 Task: Search one way flight ticket for 1 adult, 6 children, 1 infant in seat and 1 infant on lap in business from Appleton: Appleton International Airport to Rockford: Chicago Rockford International Airport(was Northwest Chicagoland Regional Airport At Rockford) on 5-1-2023. Choice of flights is Royal air maroc. Number of bags: 2 carry on bags. Price is upto 65000. Outbound departure time preference is 14:00.
Action: Mouse moved to (270, 177)
Screenshot: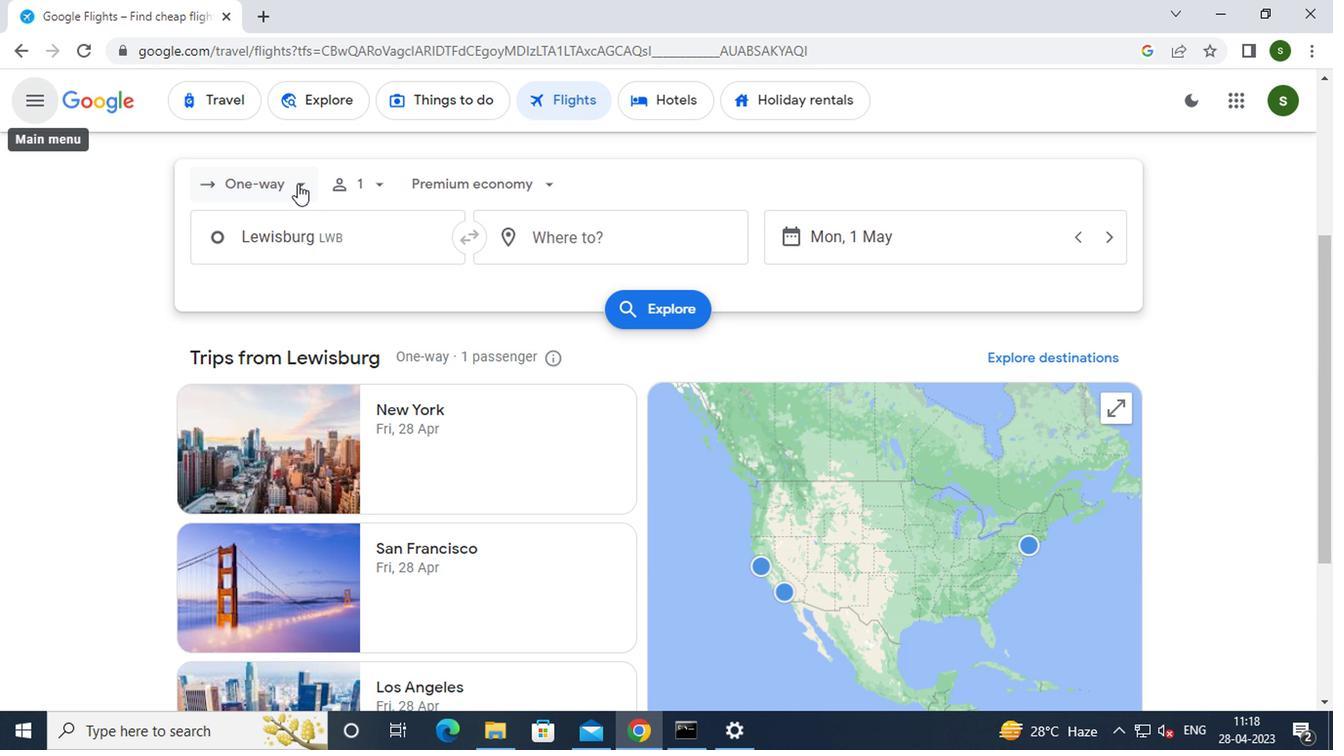
Action: Mouse pressed left at (270, 177)
Screenshot: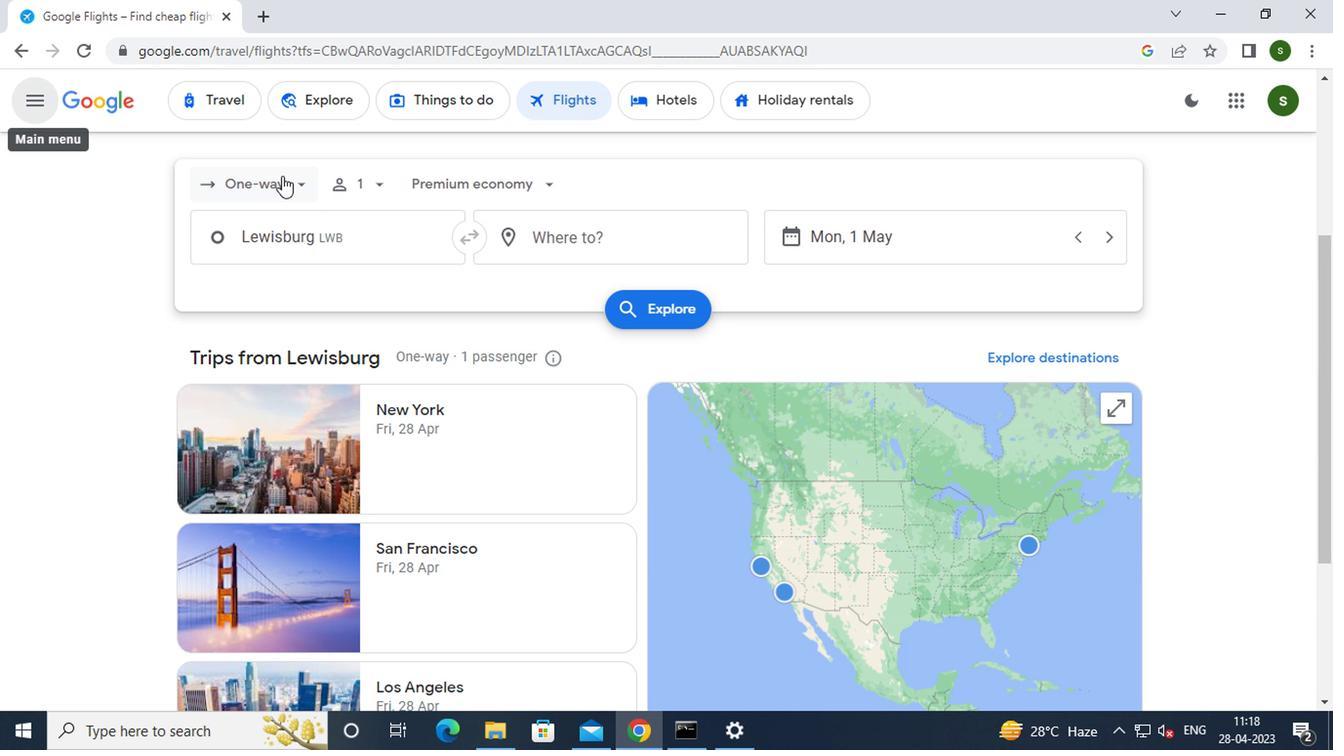 
Action: Mouse moved to (266, 277)
Screenshot: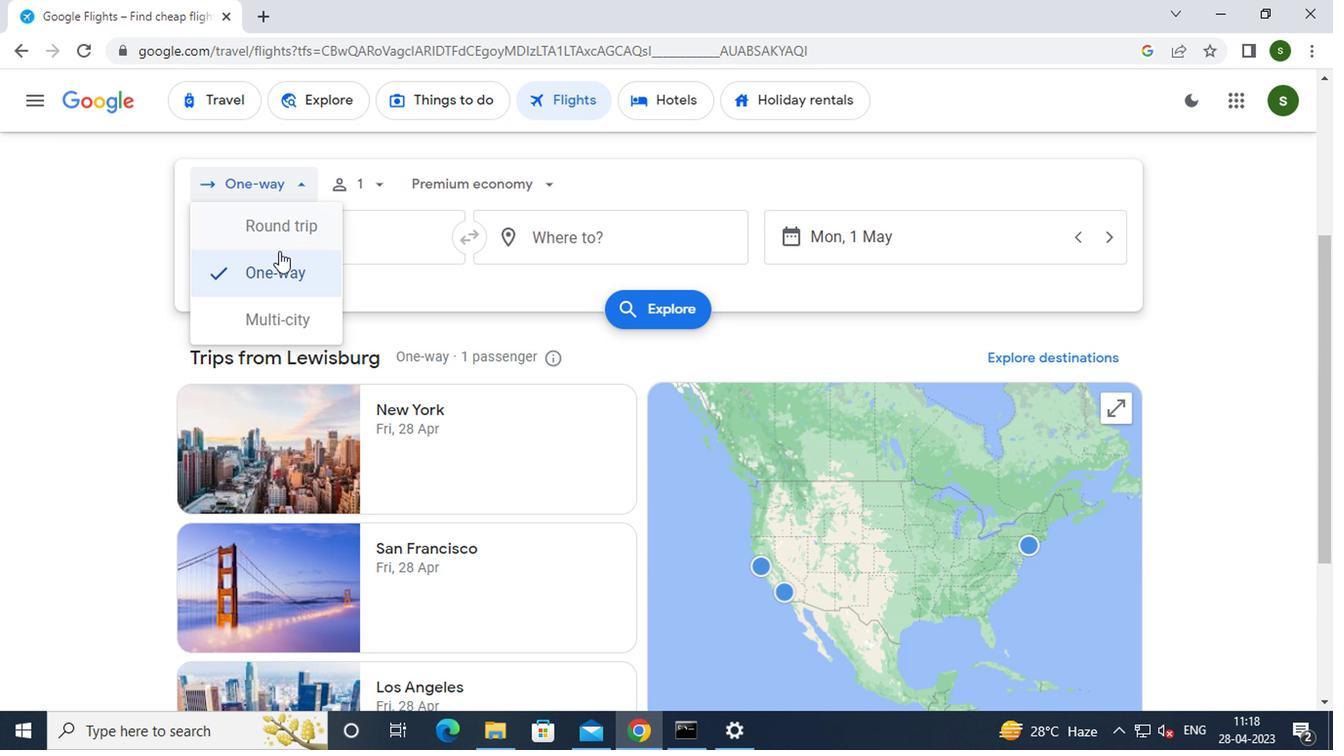 
Action: Mouse pressed left at (266, 277)
Screenshot: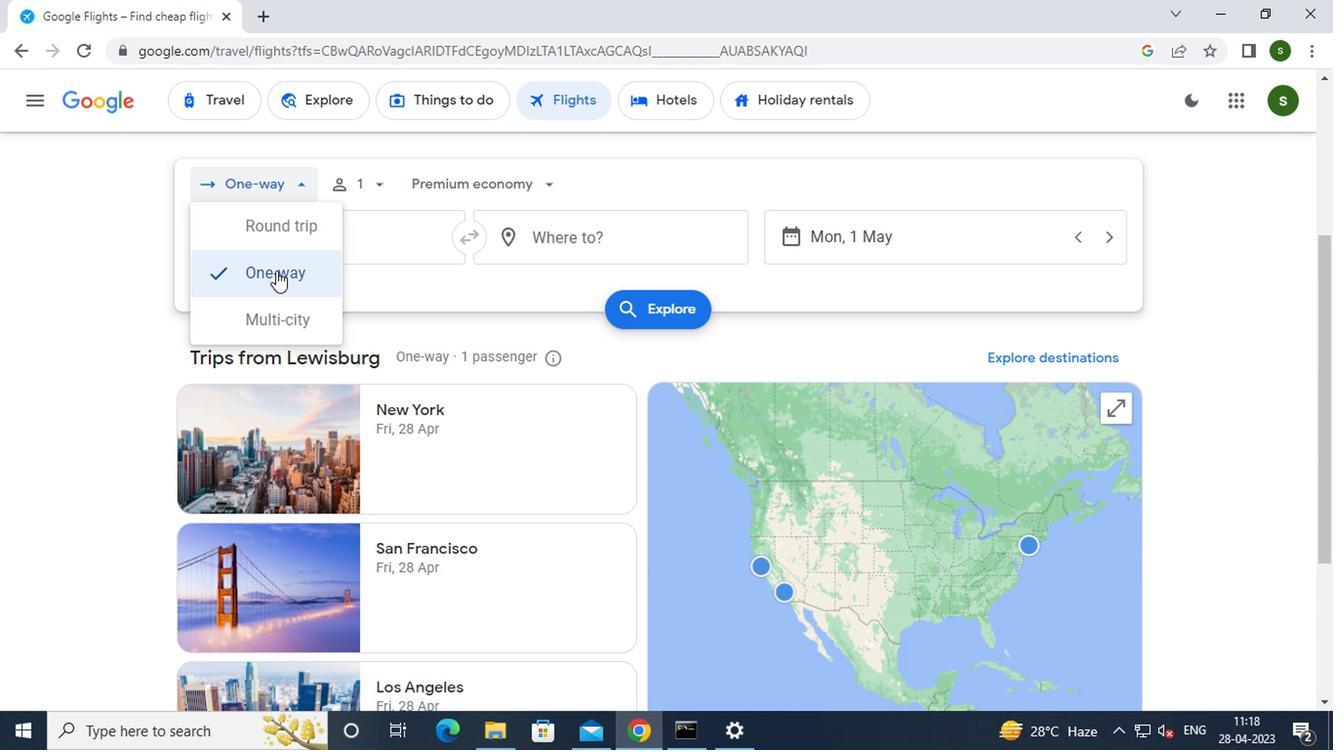 
Action: Mouse moved to (373, 188)
Screenshot: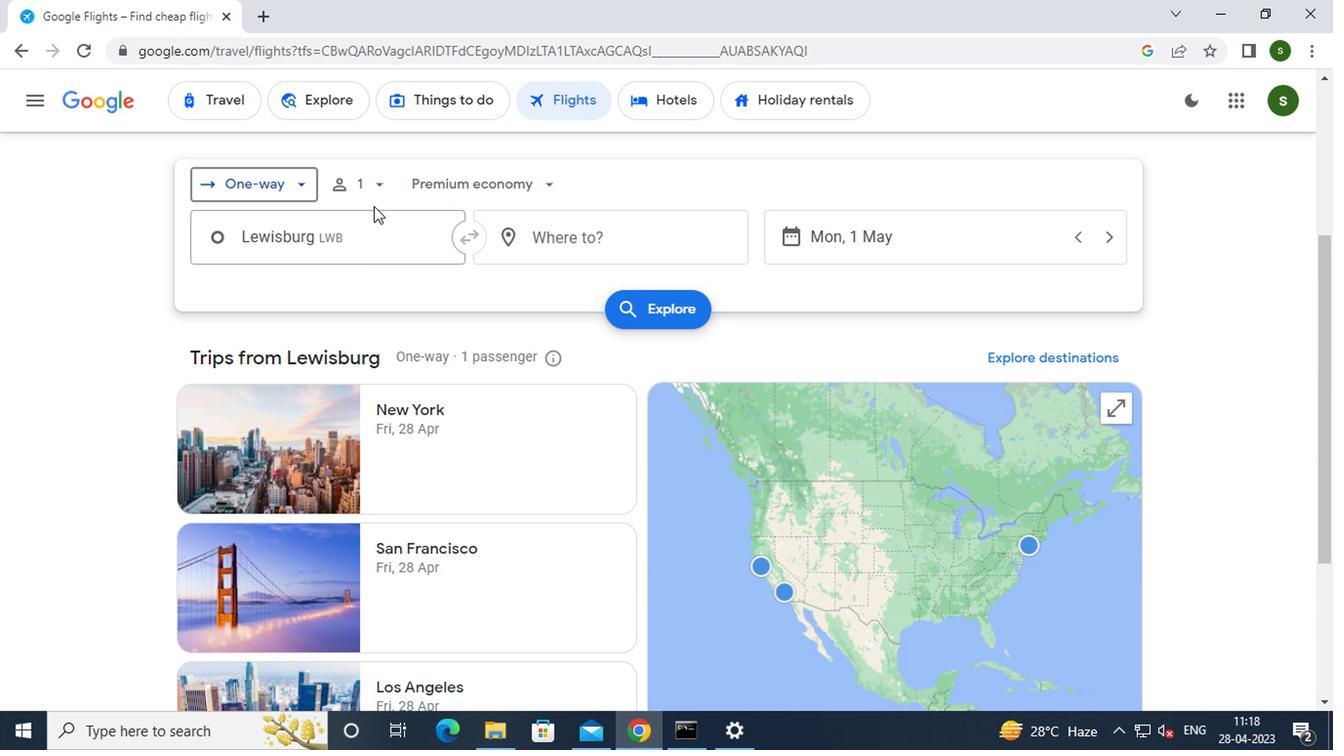 
Action: Mouse pressed left at (373, 188)
Screenshot: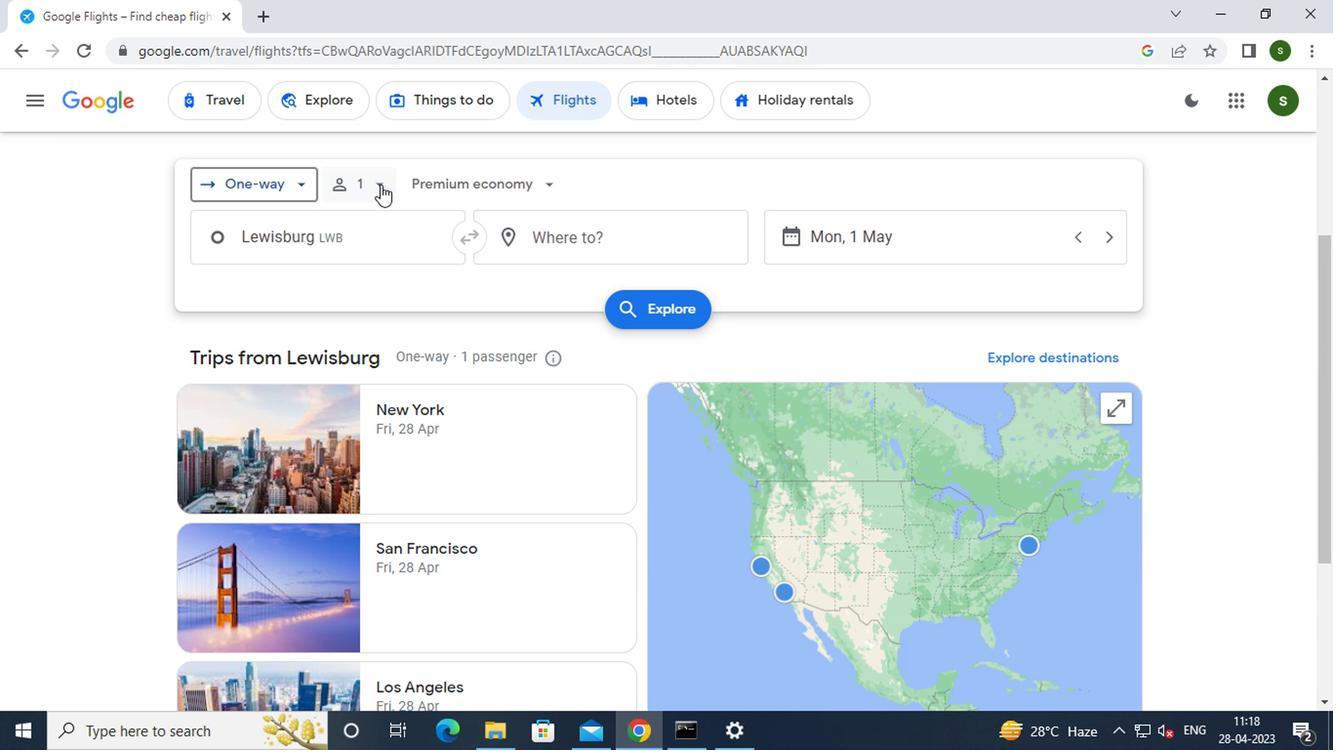
Action: Mouse moved to (523, 284)
Screenshot: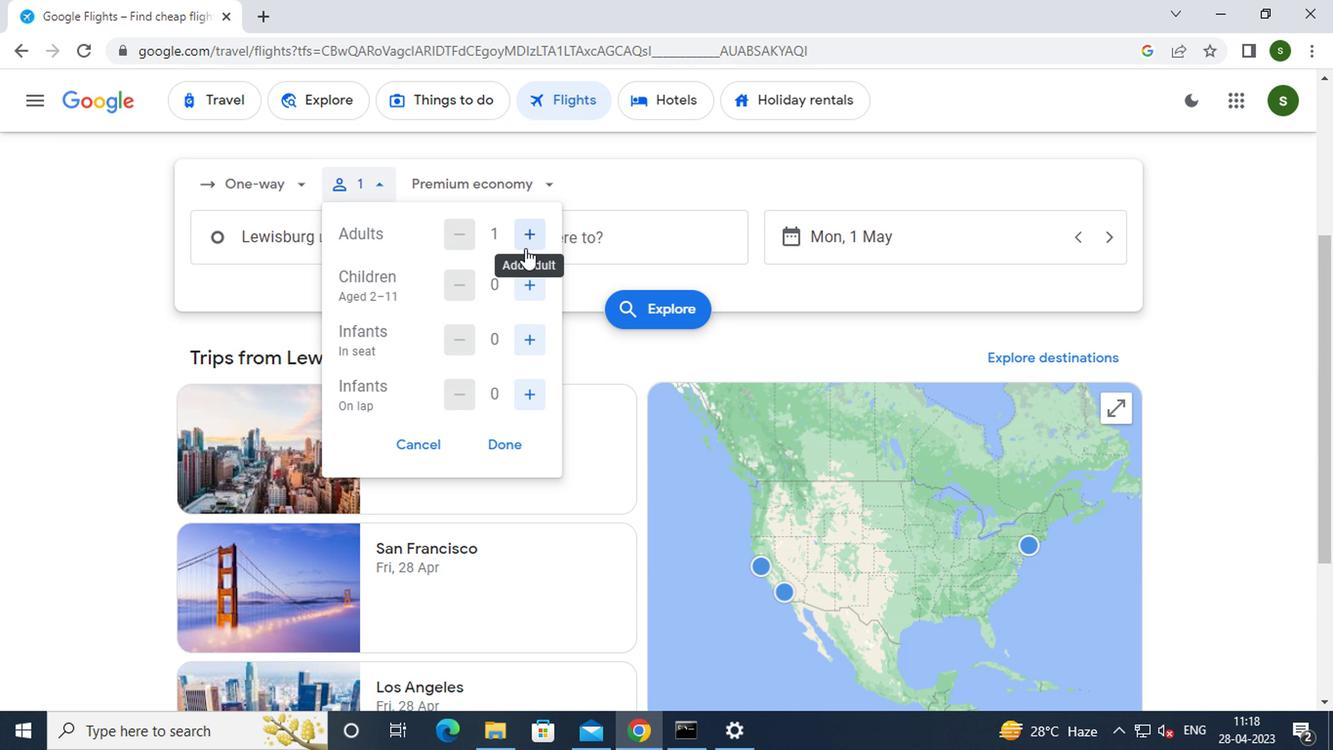 
Action: Mouse pressed left at (523, 284)
Screenshot: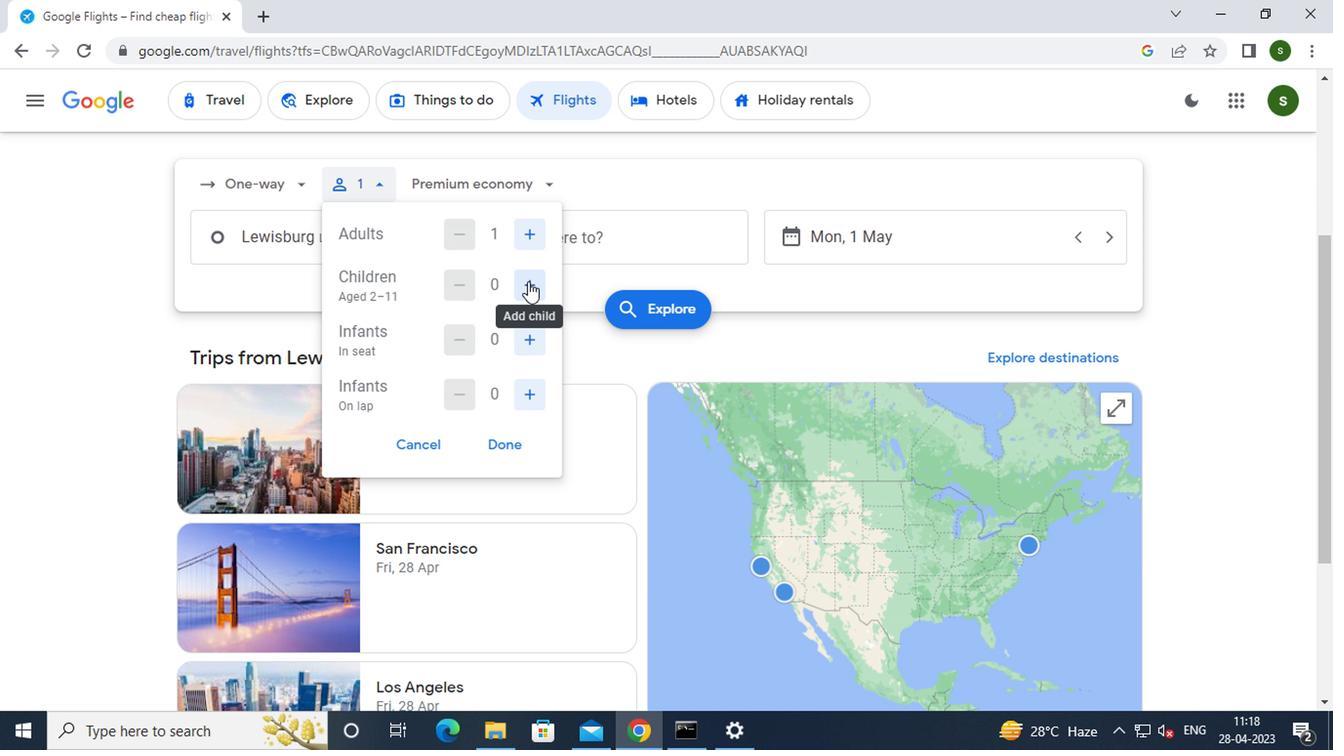 
Action: Mouse pressed left at (523, 284)
Screenshot: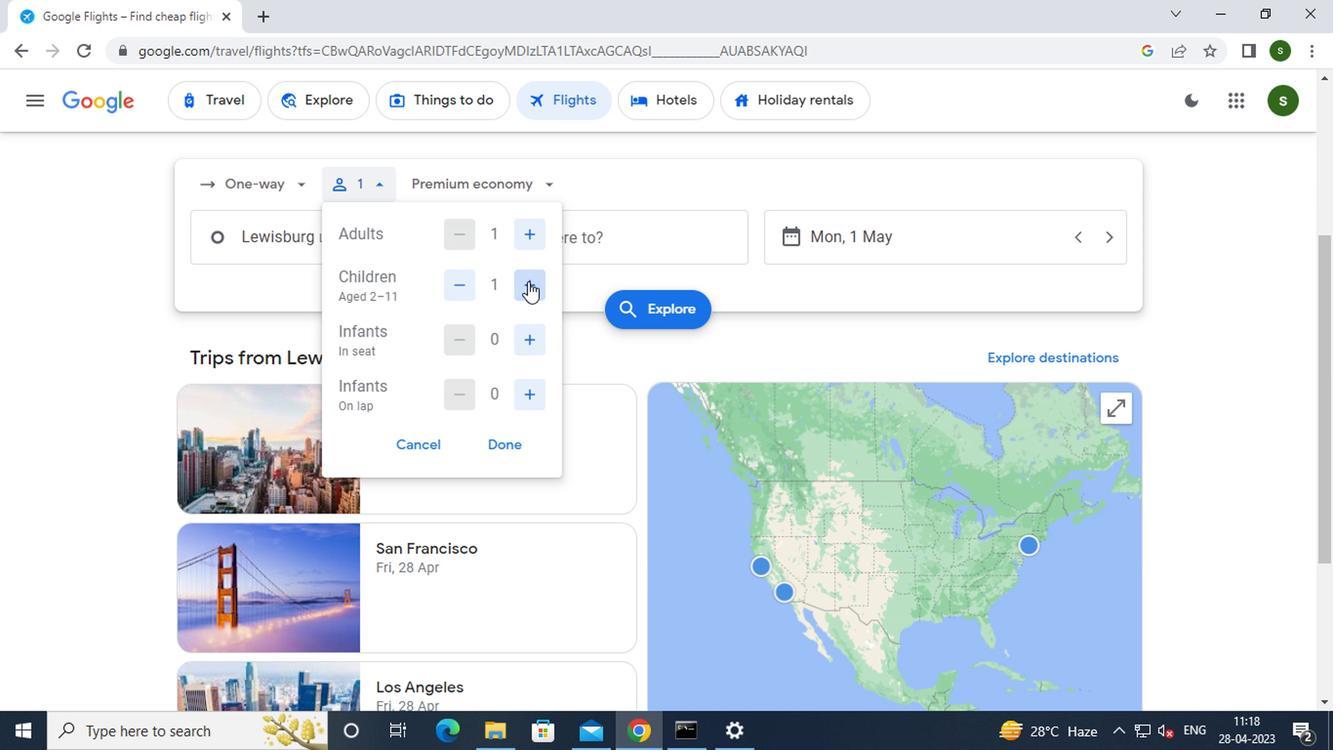 
Action: Mouse pressed left at (523, 284)
Screenshot: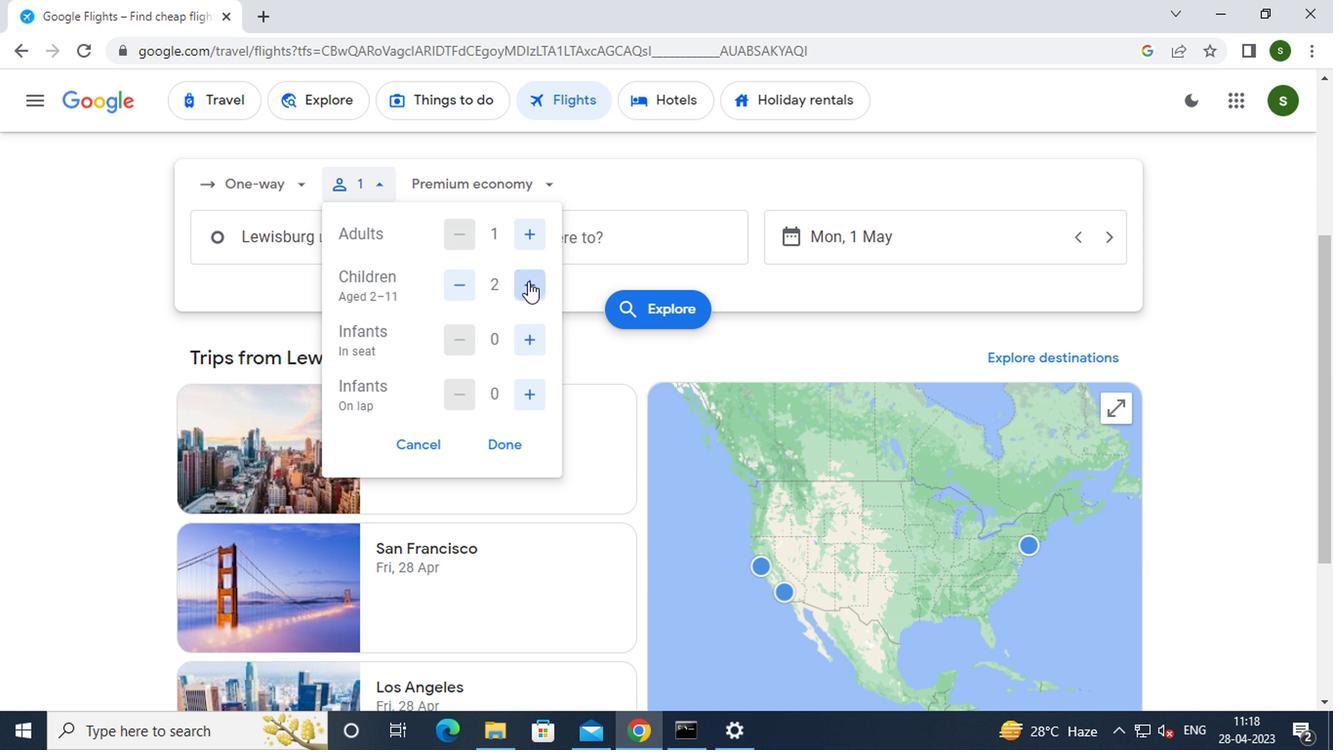 
Action: Mouse pressed left at (523, 284)
Screenshot: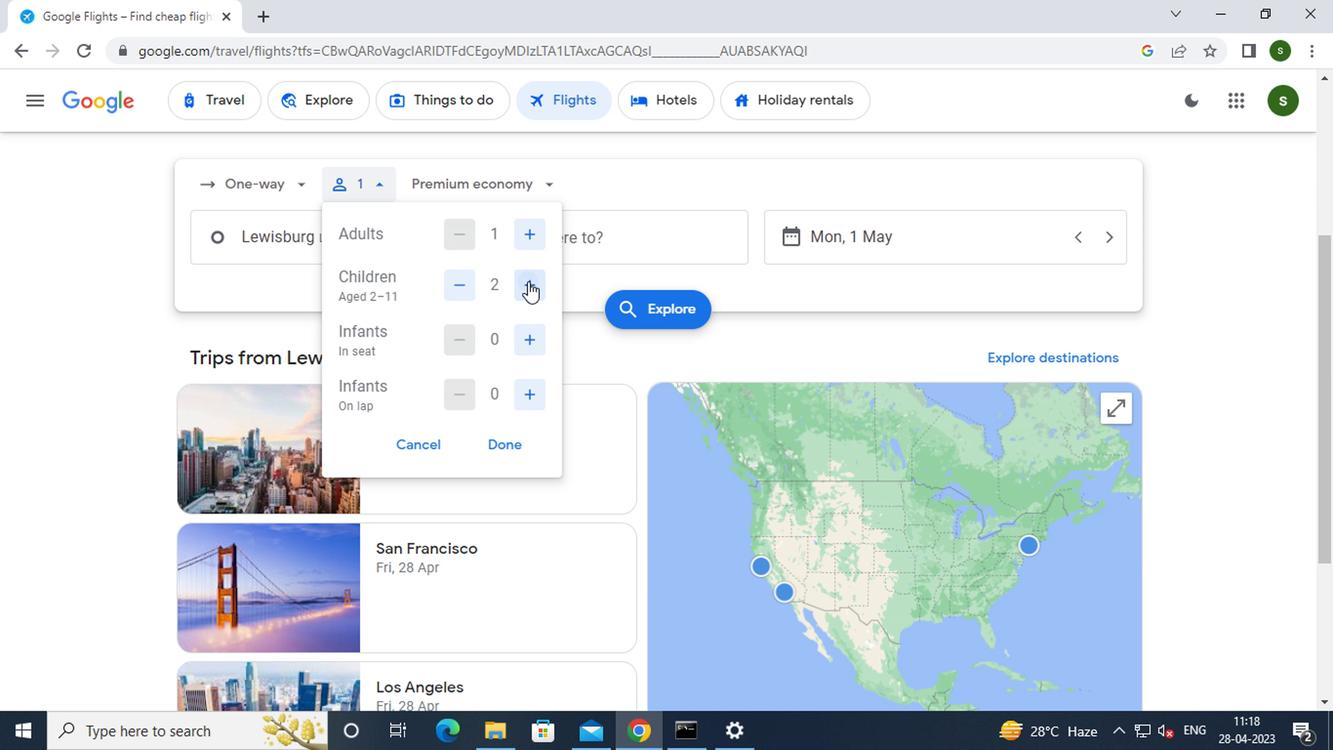 
Action: Mouse pressed left at (523, 284)
Screenshot: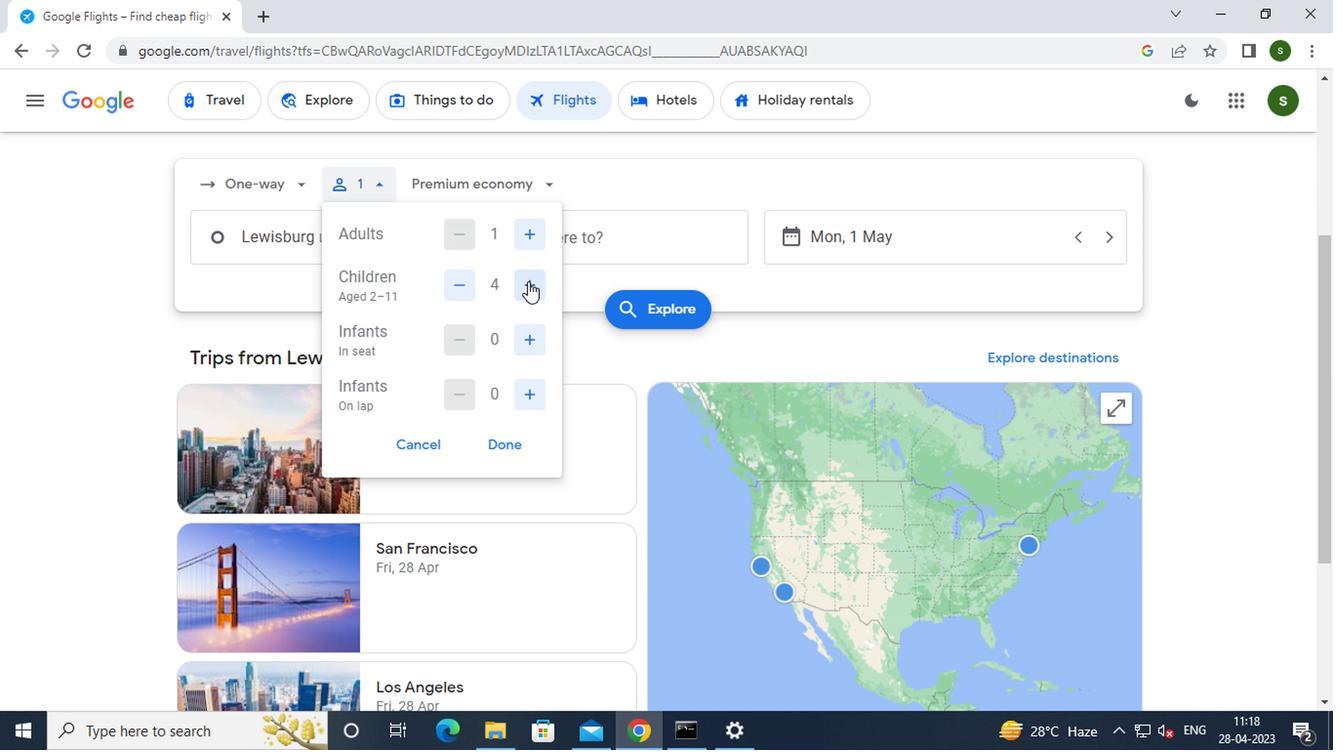 
Action: Mouse pressed left at (523, 284)
Screenshot: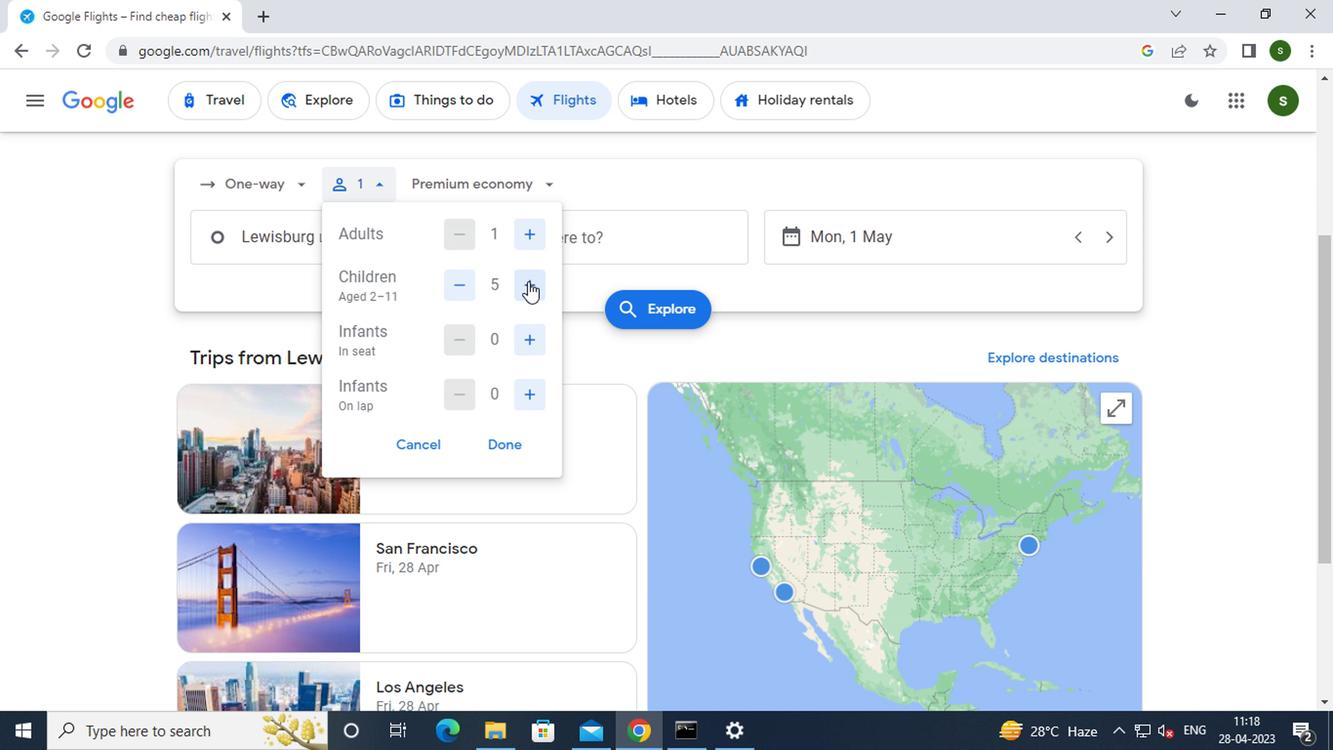 
Action: Mouse moved to (534, 341)
Screenshot: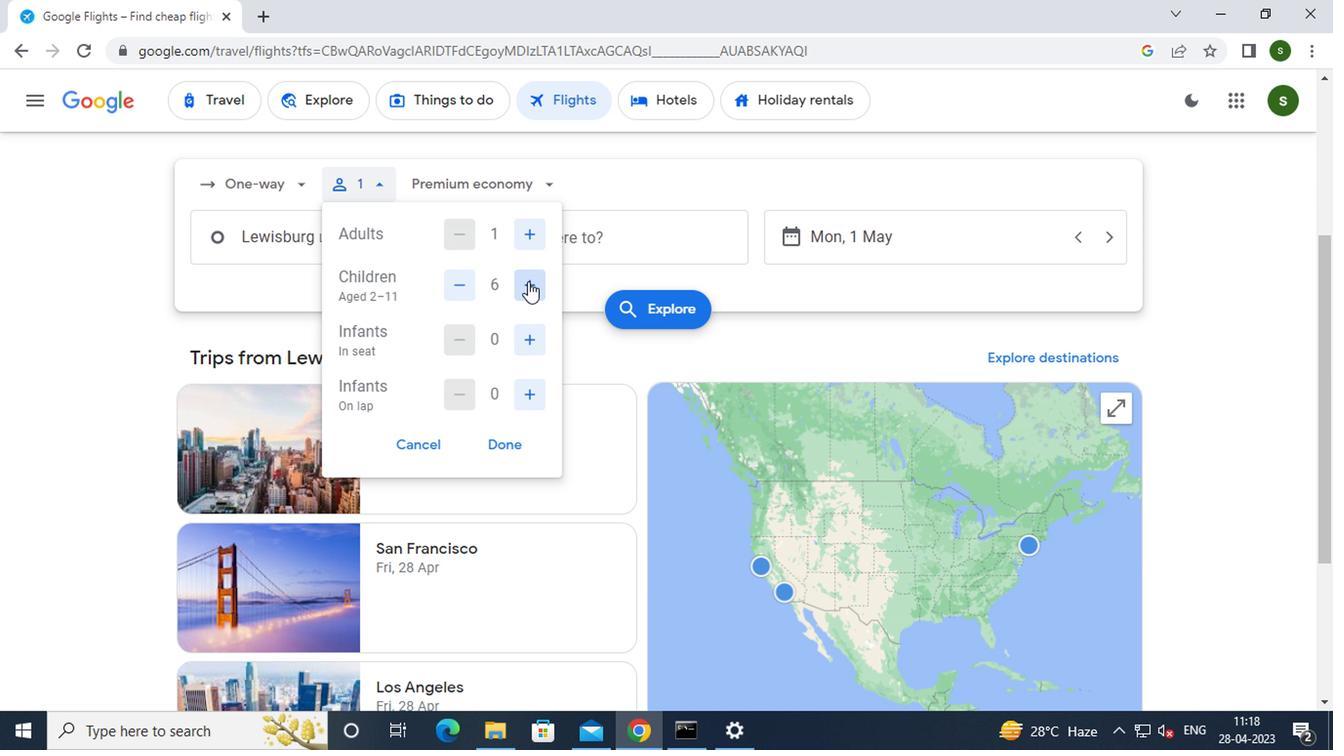 
Action: Mouse pressed left at (534, 341)
Screenshot: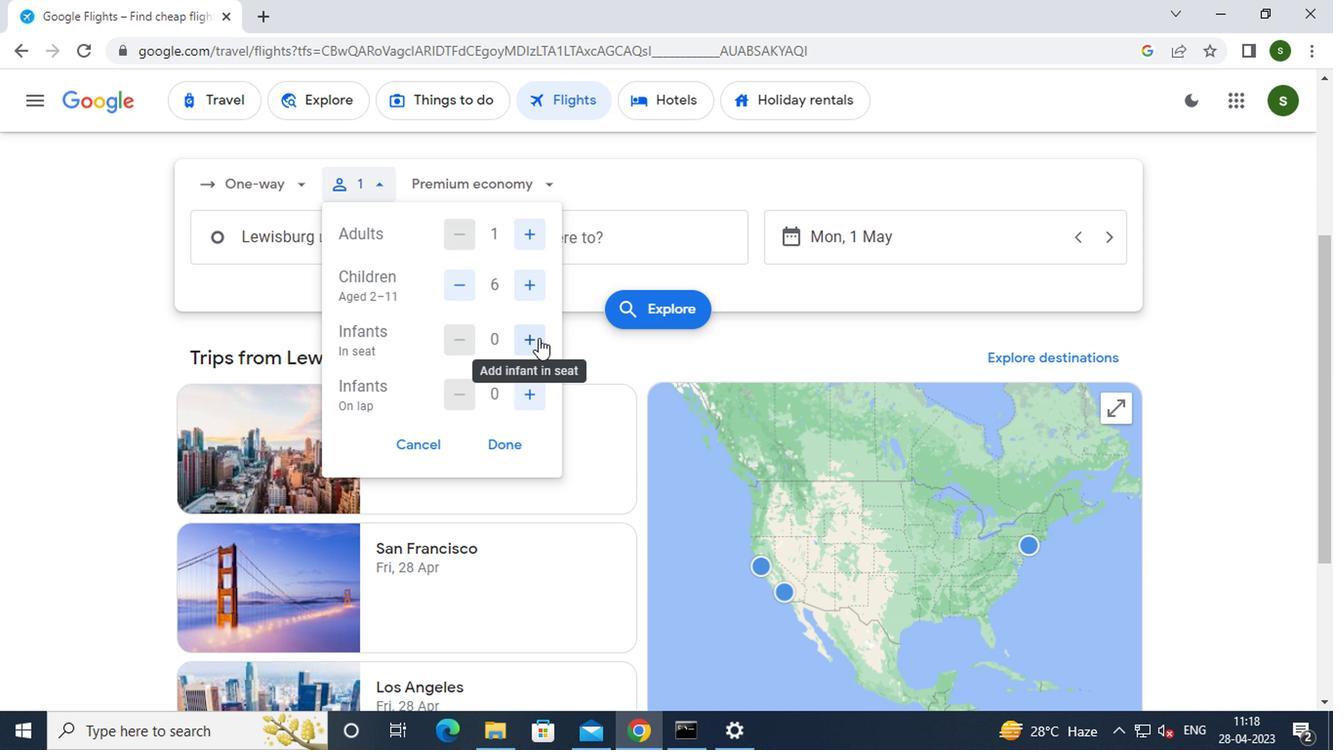 
Action: Mouse moved to (527, 385)
Screenshot: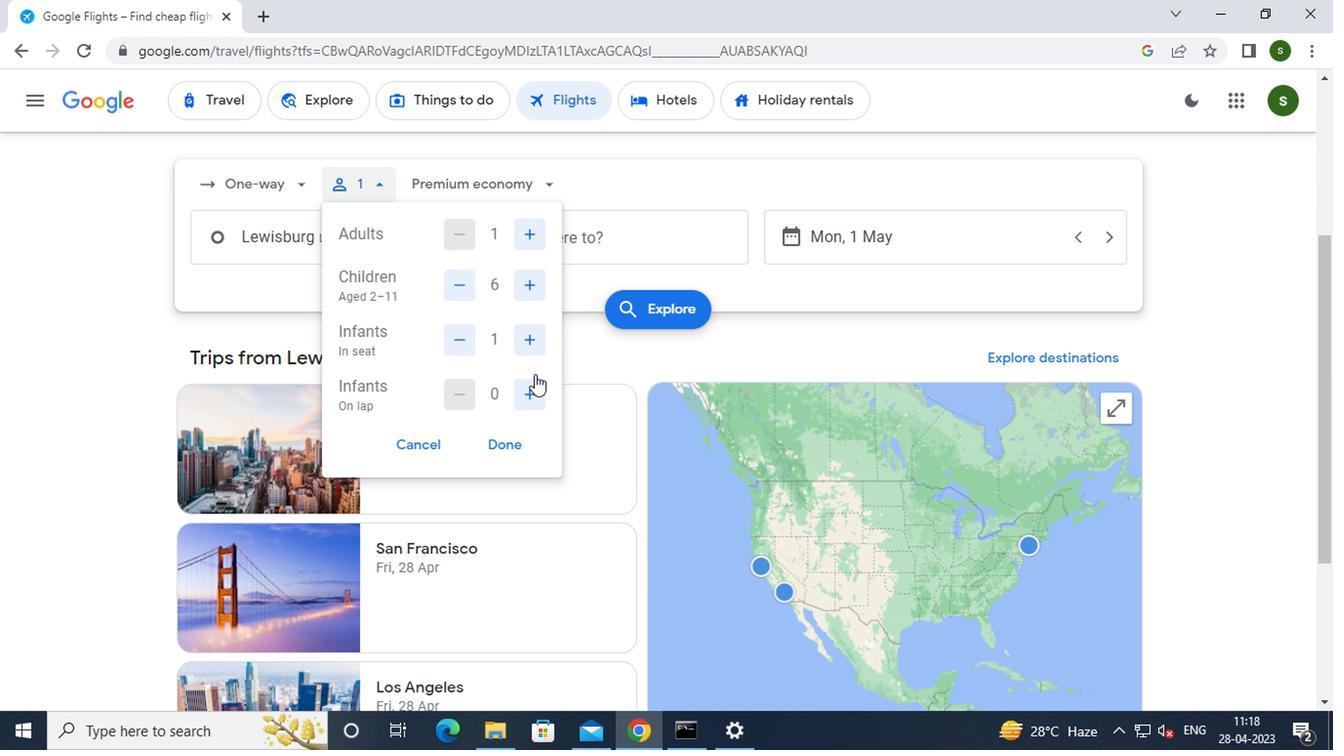 
Action: Mouse pressed left at (527, 385)
Screenshot: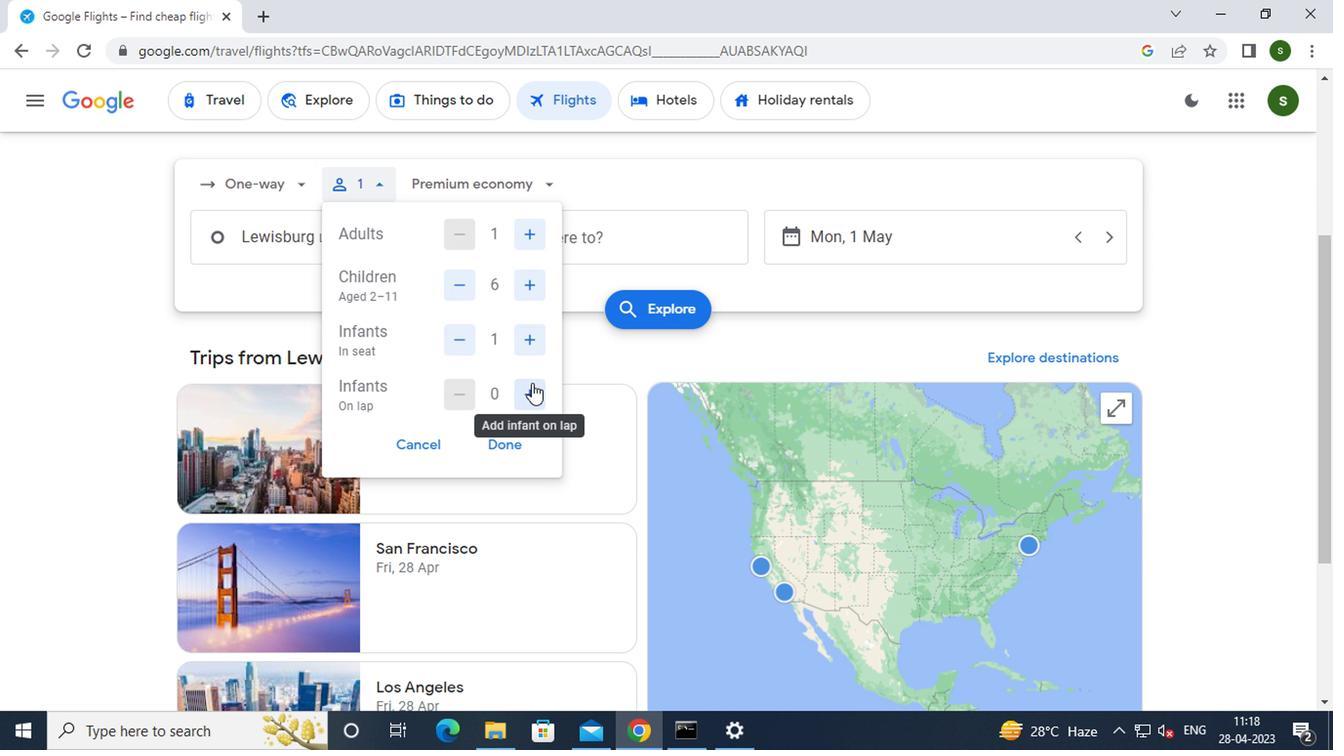 
Action: Mouse moved to (508, 445)
Screenshot: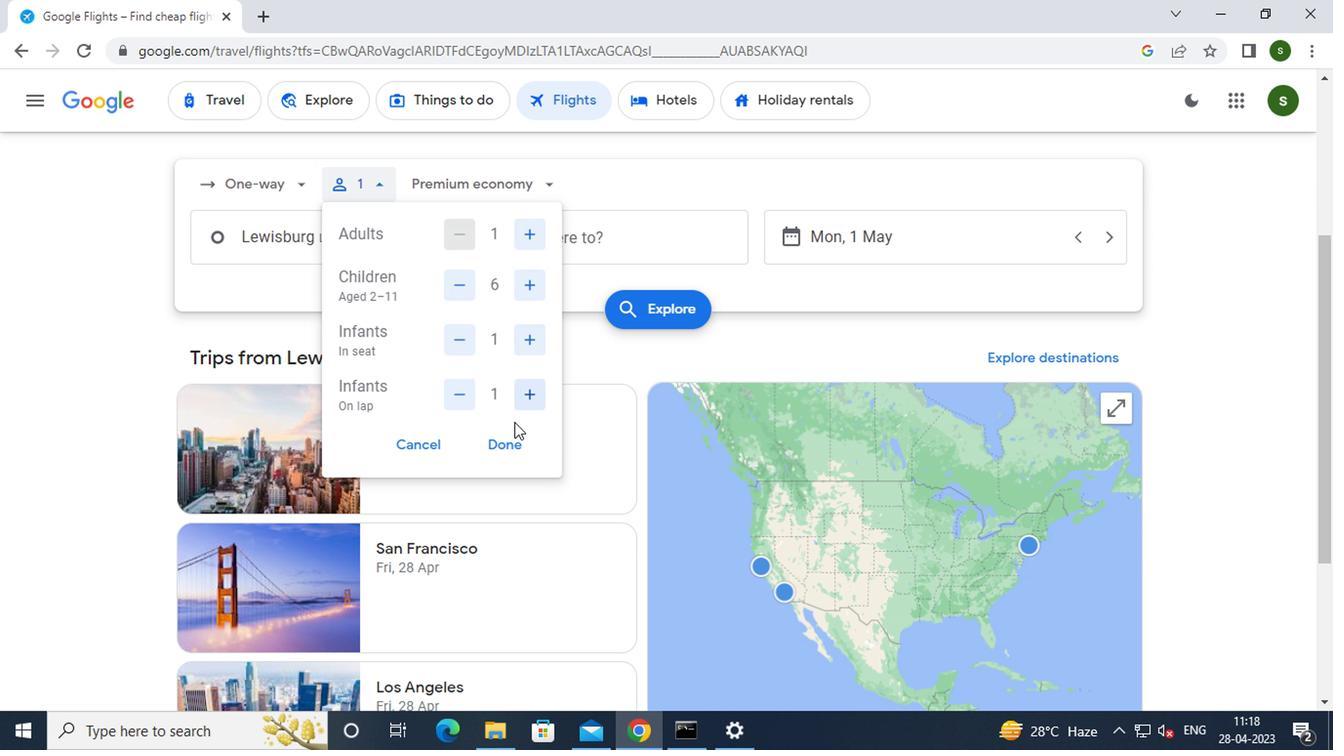
Action: Mouse pressed left at (508, 445)
Screenshot: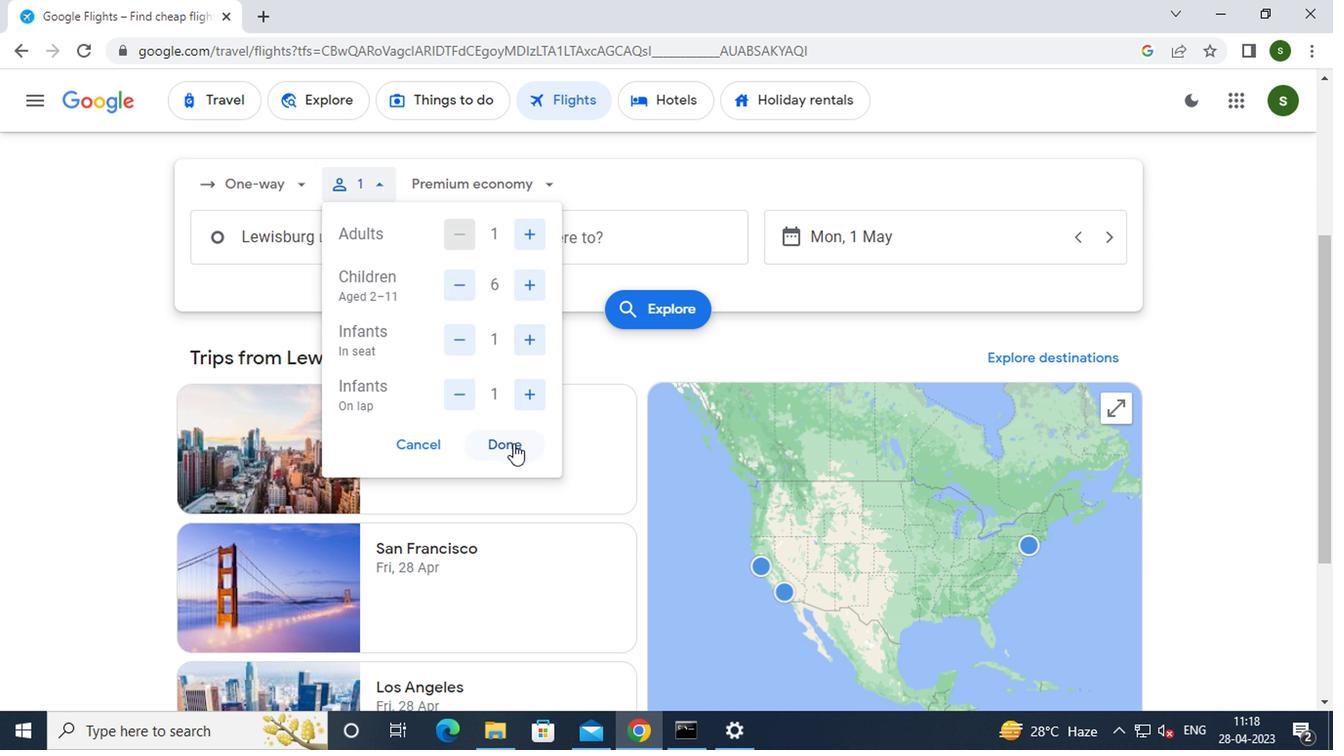 
Action: Mouse moved to (487, 192)
Screenshot: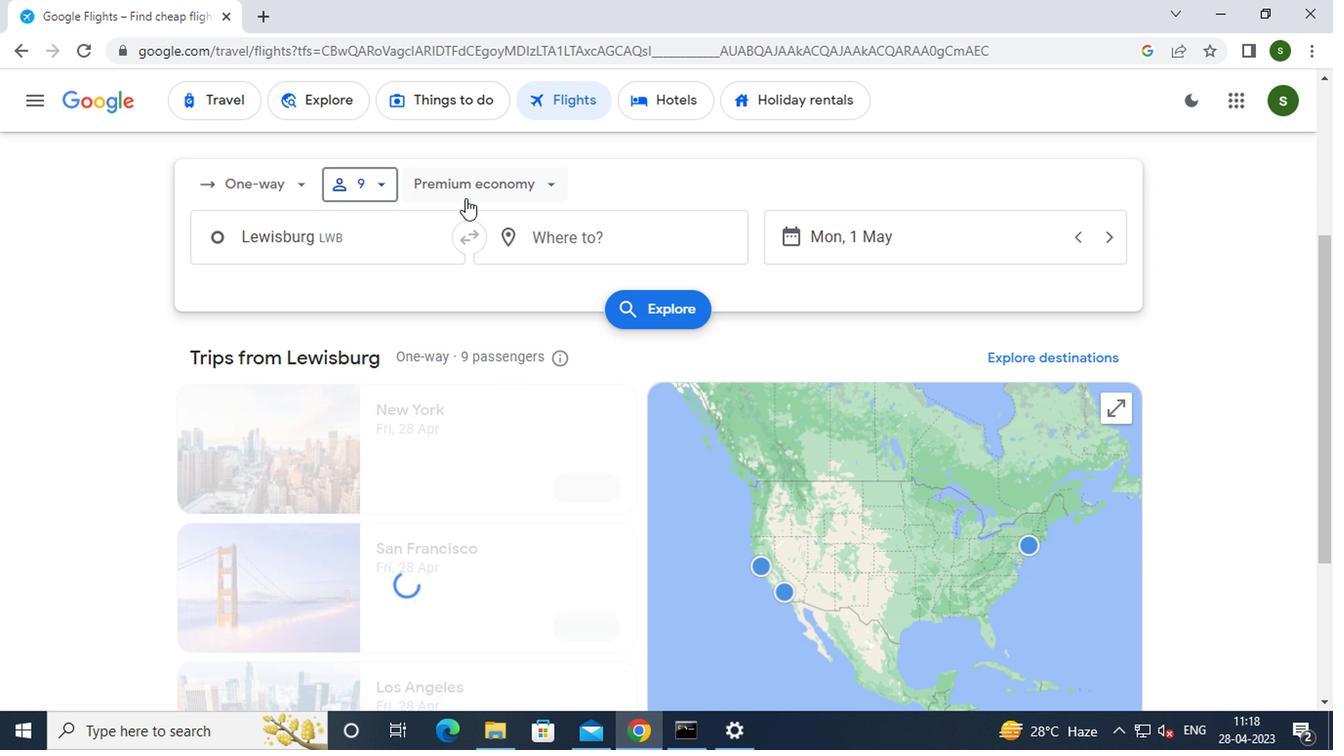 
Action: Mouse pressed left at (487, 192)
Screenshot: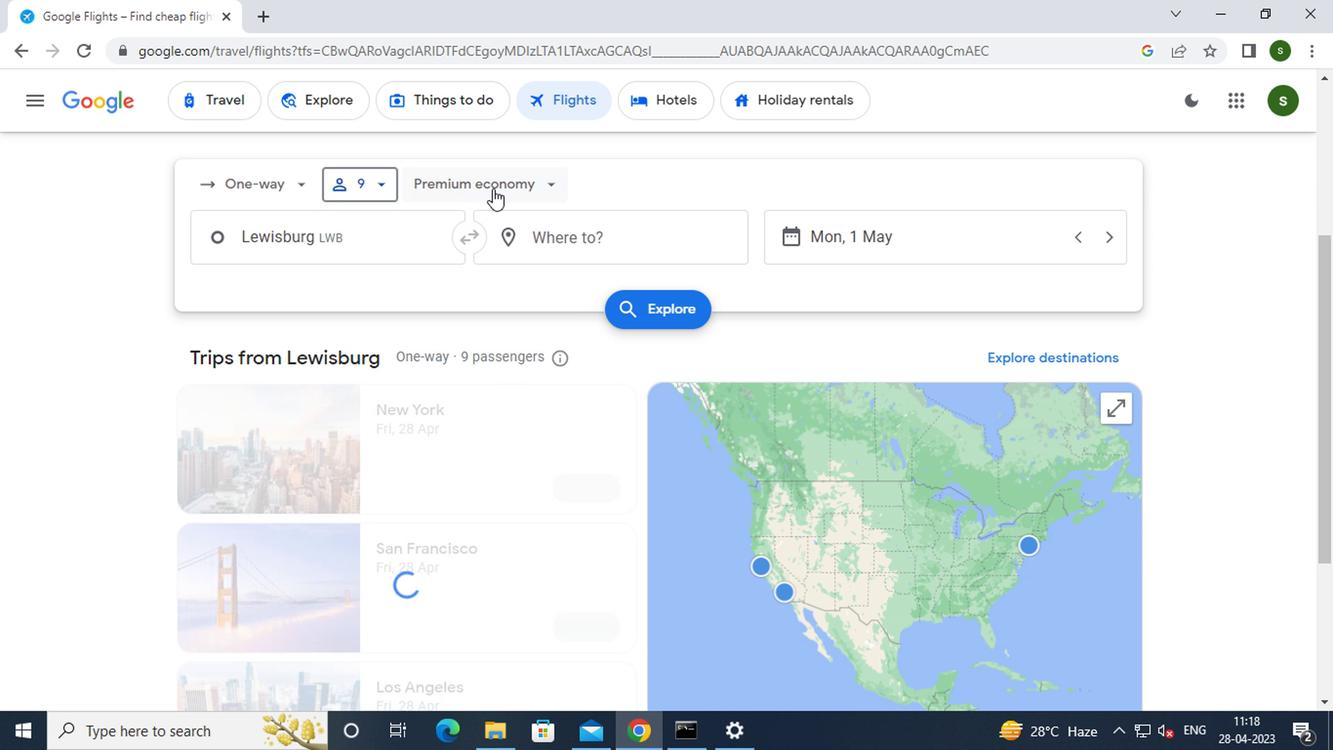 
Action: Mouse moved to (495, 326)
Screenshot: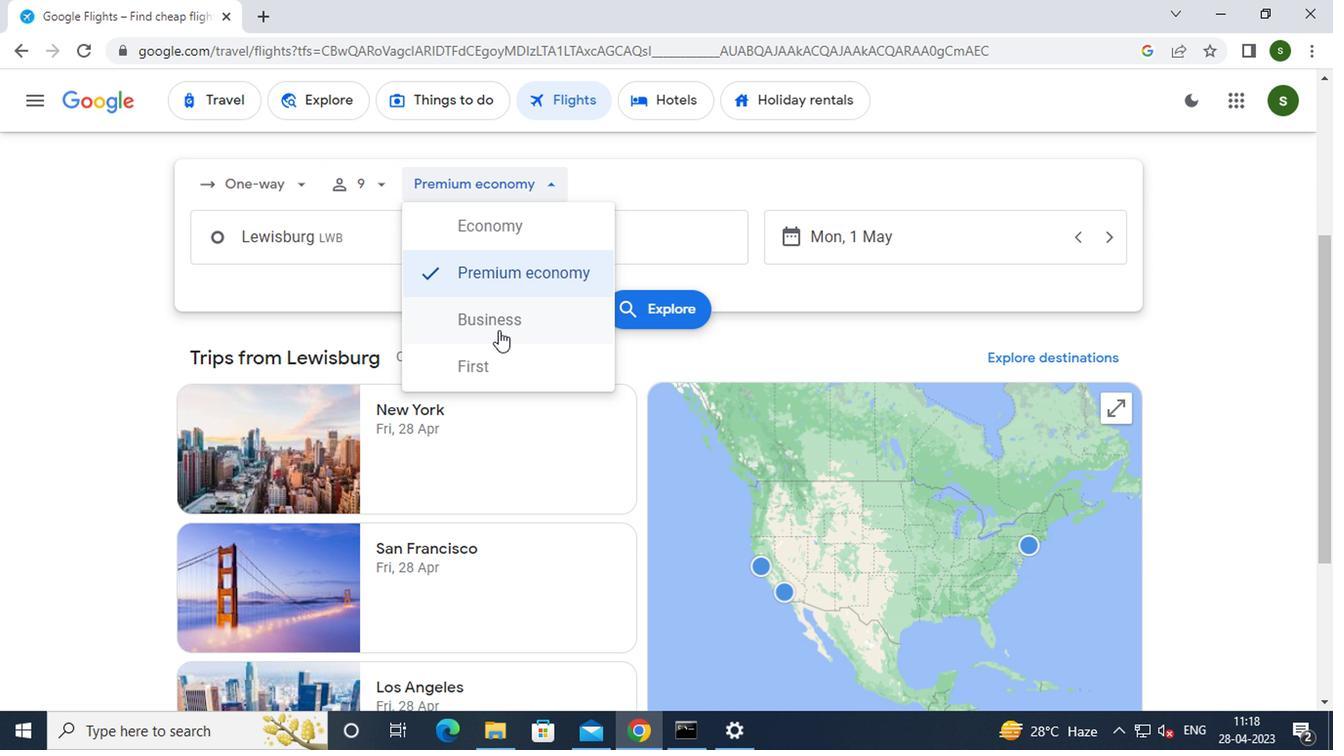 
Action: Mouse pressed left at (495, 326)
Screenshot: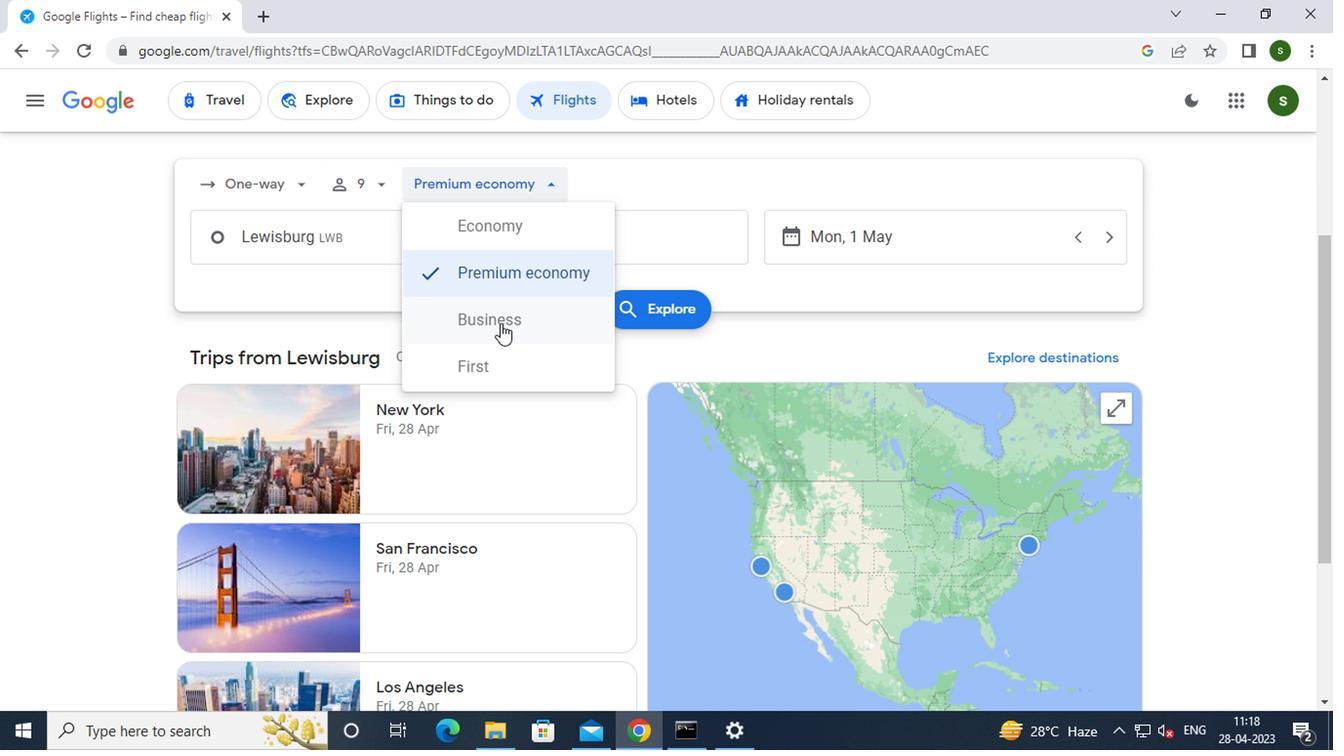 
Action: Mouse moved to (397, 234)
Screenshot: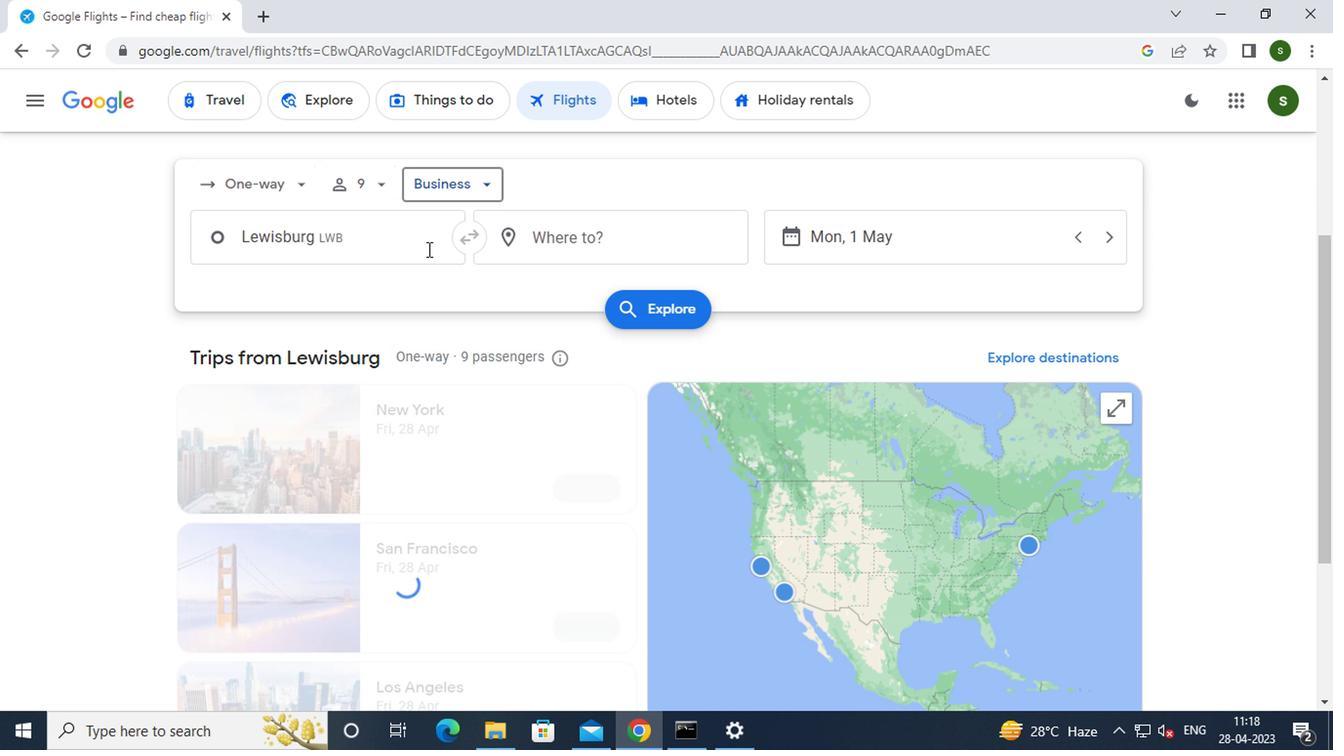 
Action: Mouse pressed left at (397, 234)
Screenshot: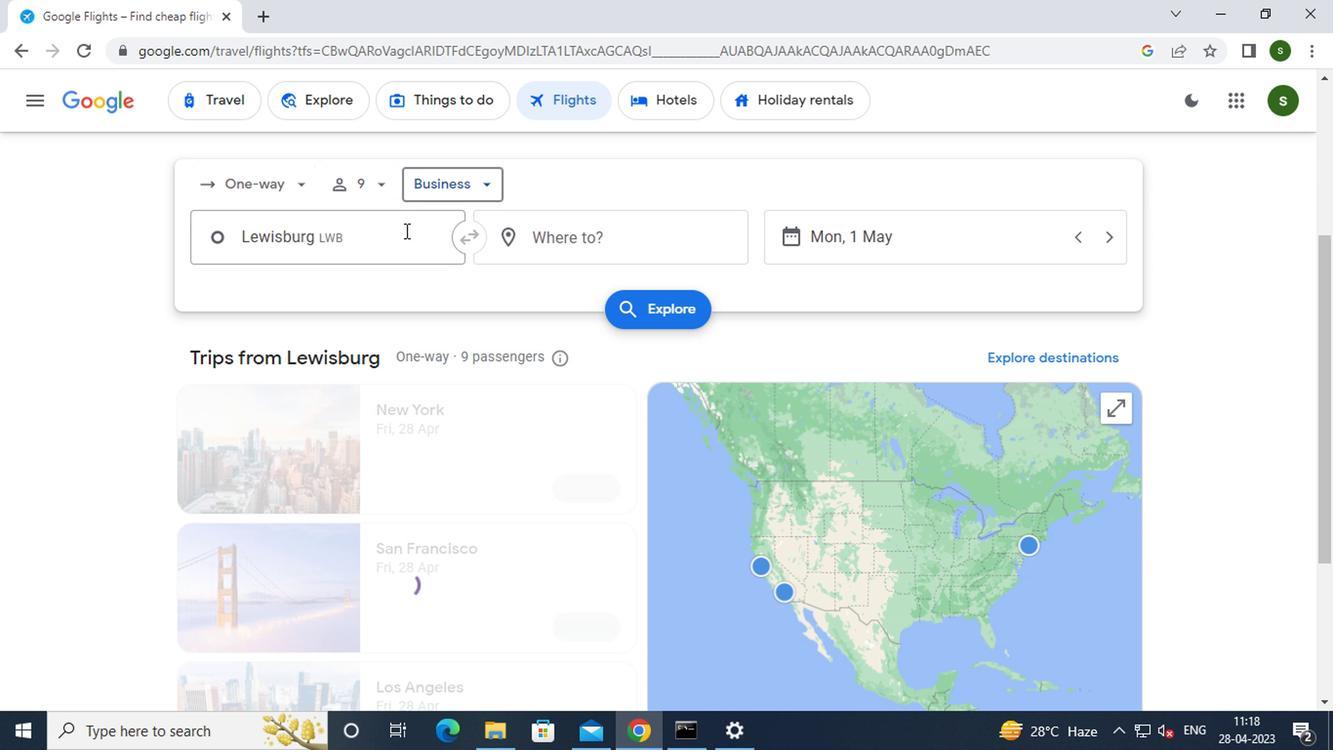 
Action: Mouse moved to (397, 234)
Screenshot: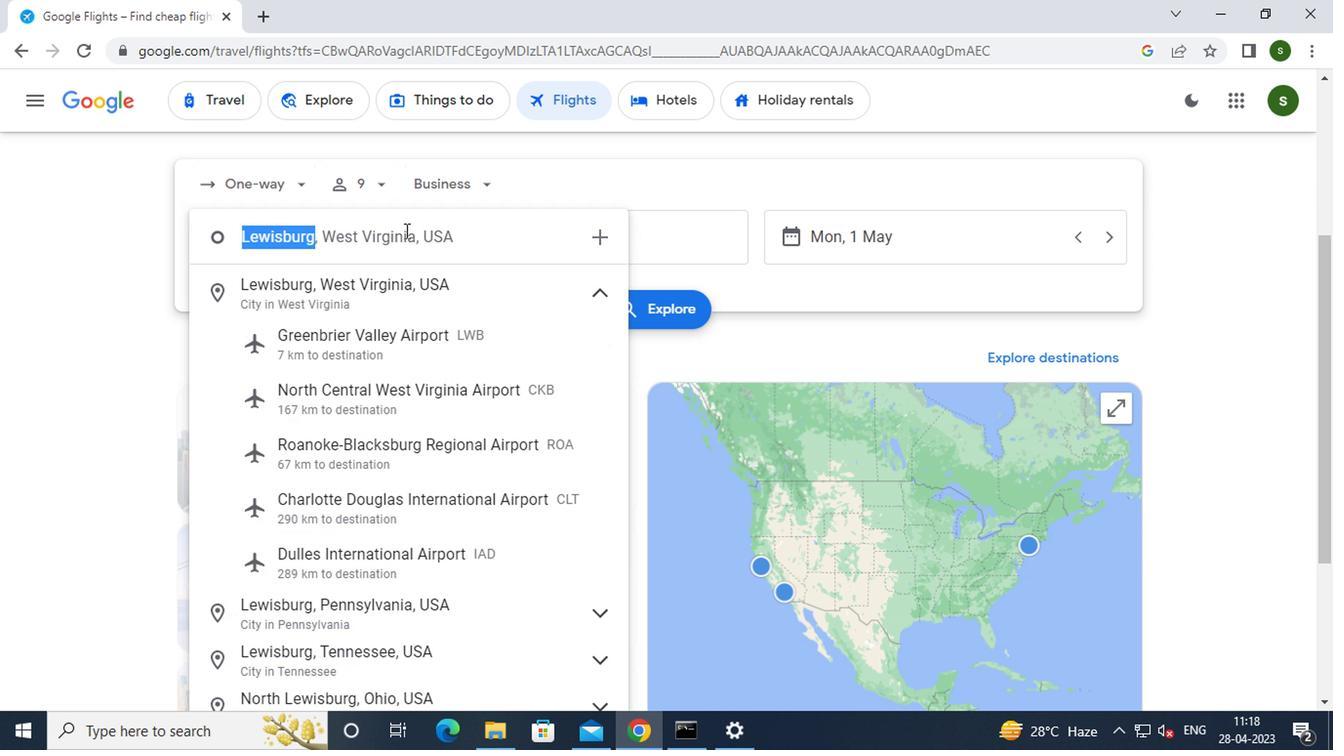 
Action: Key pressed <Key.backspace><Key.caps_lock>a<Key.caps_lock>ppleton
Screenshot: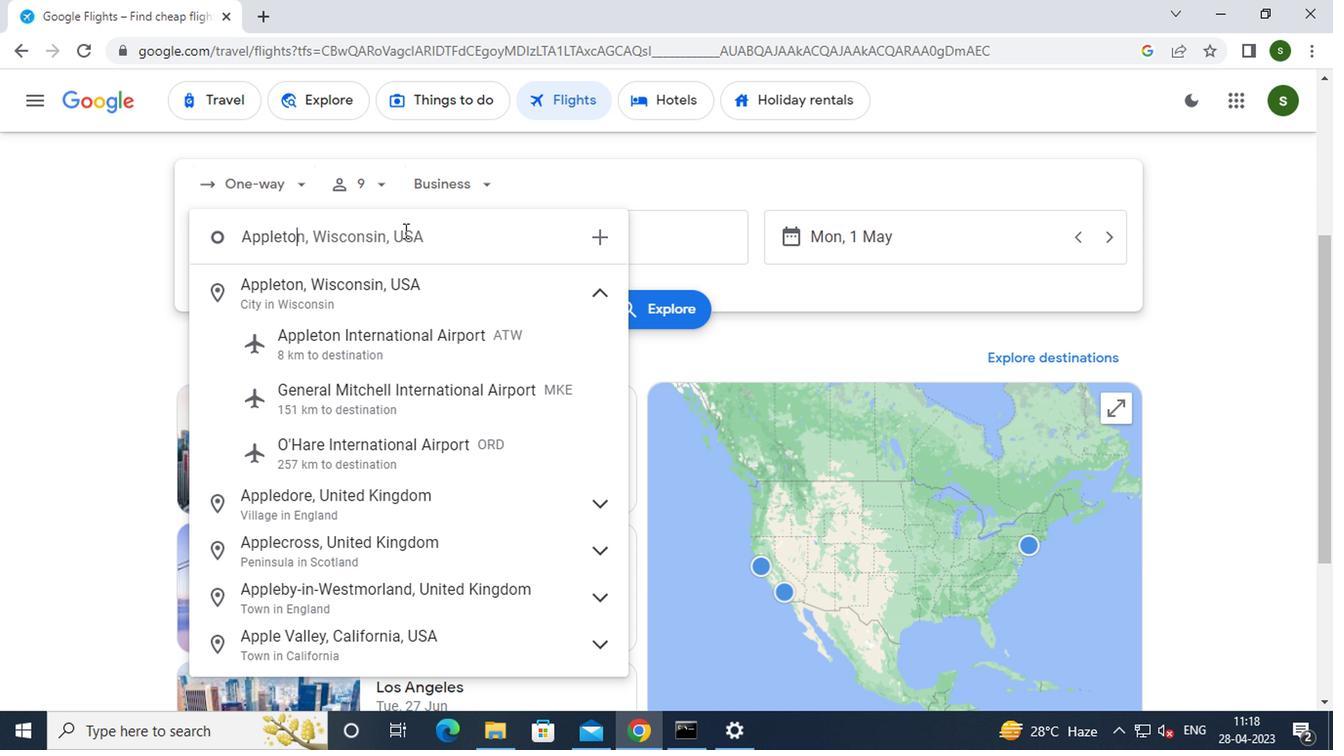 
Action: Mouse moved to (407, 360)
Screenshot: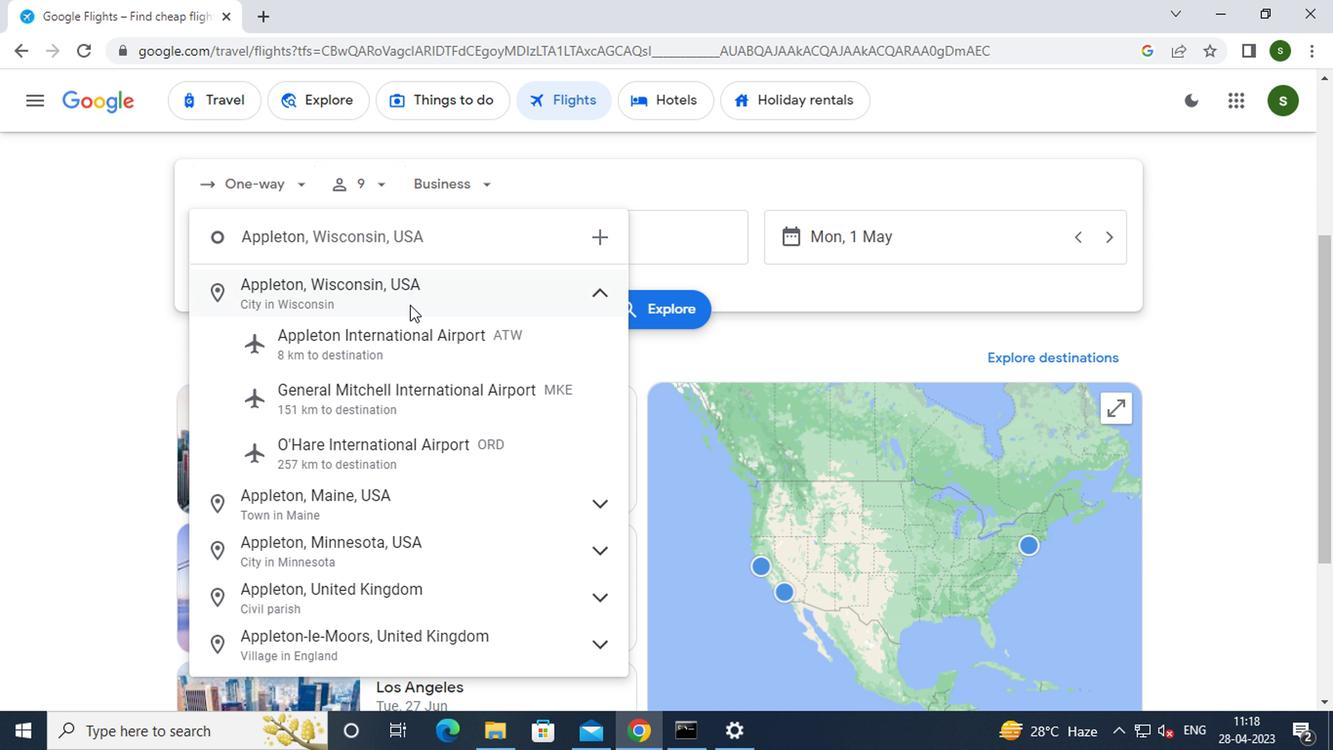 
Action: Mouse pressed left at (407, 360)
Screenshot: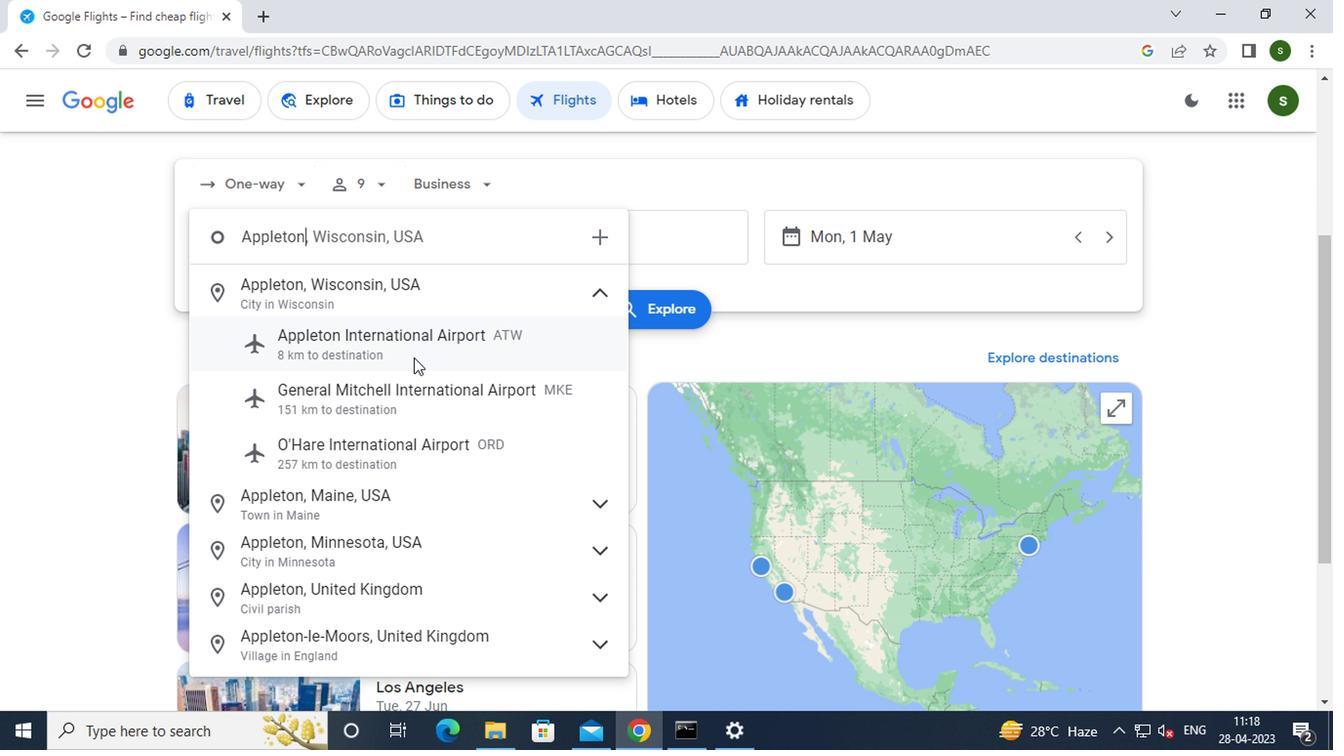 
Action: Mouse moved to (574, 247)
Screenshot: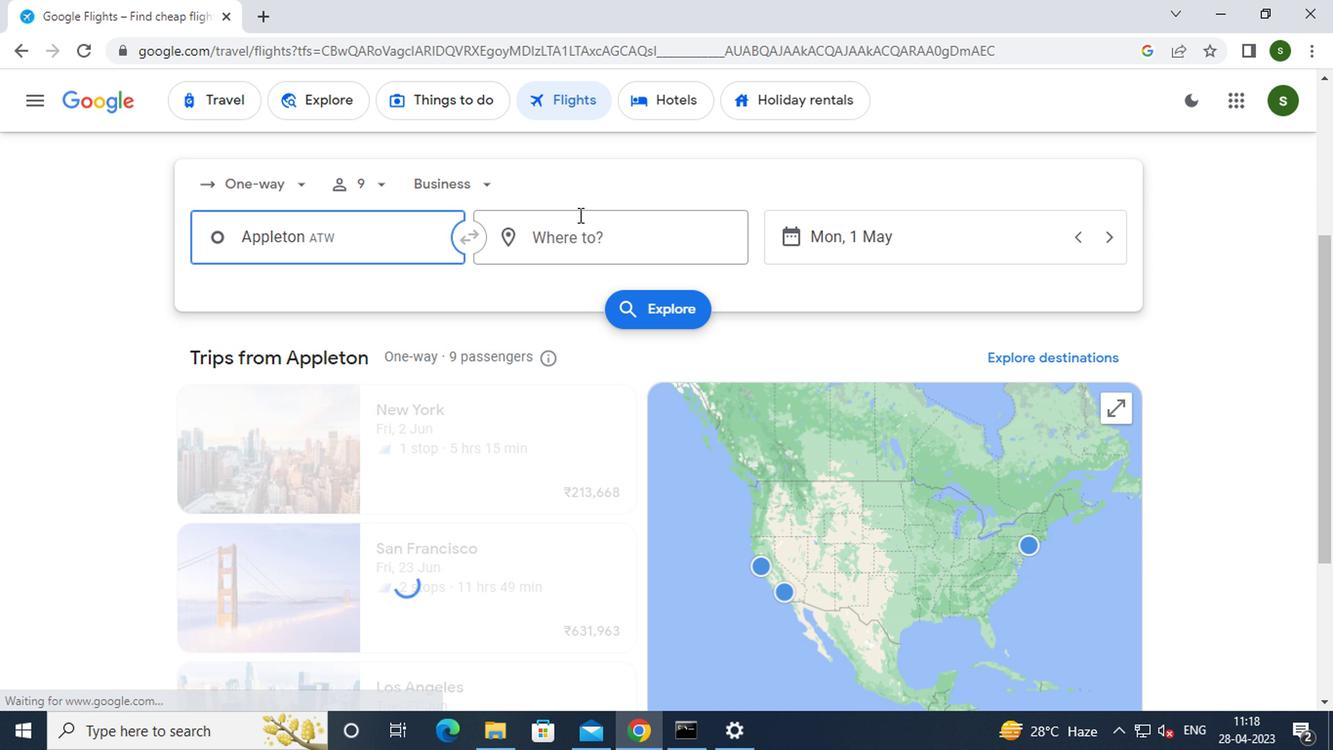 
Action: Mouse pressed left at (574, 247)
Screenshot: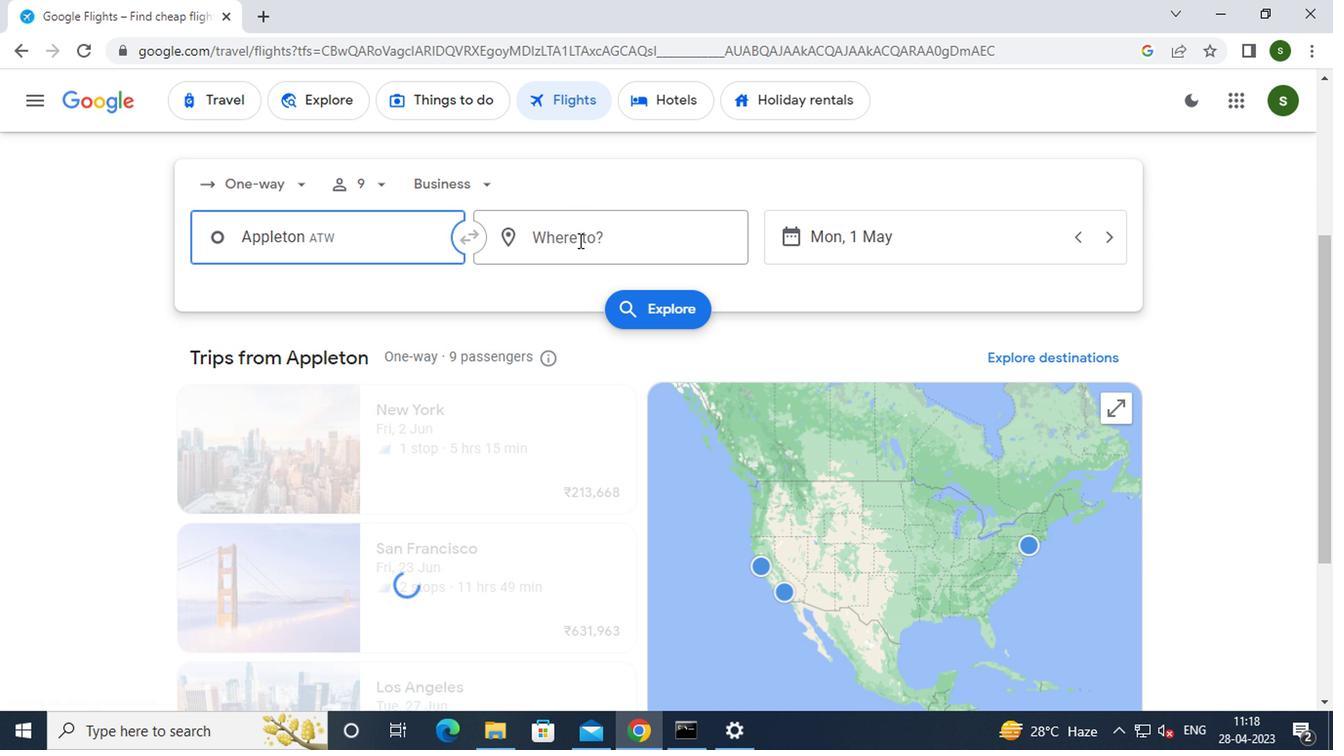 
Action: Mouse moved to (576, 229)
Screenshot: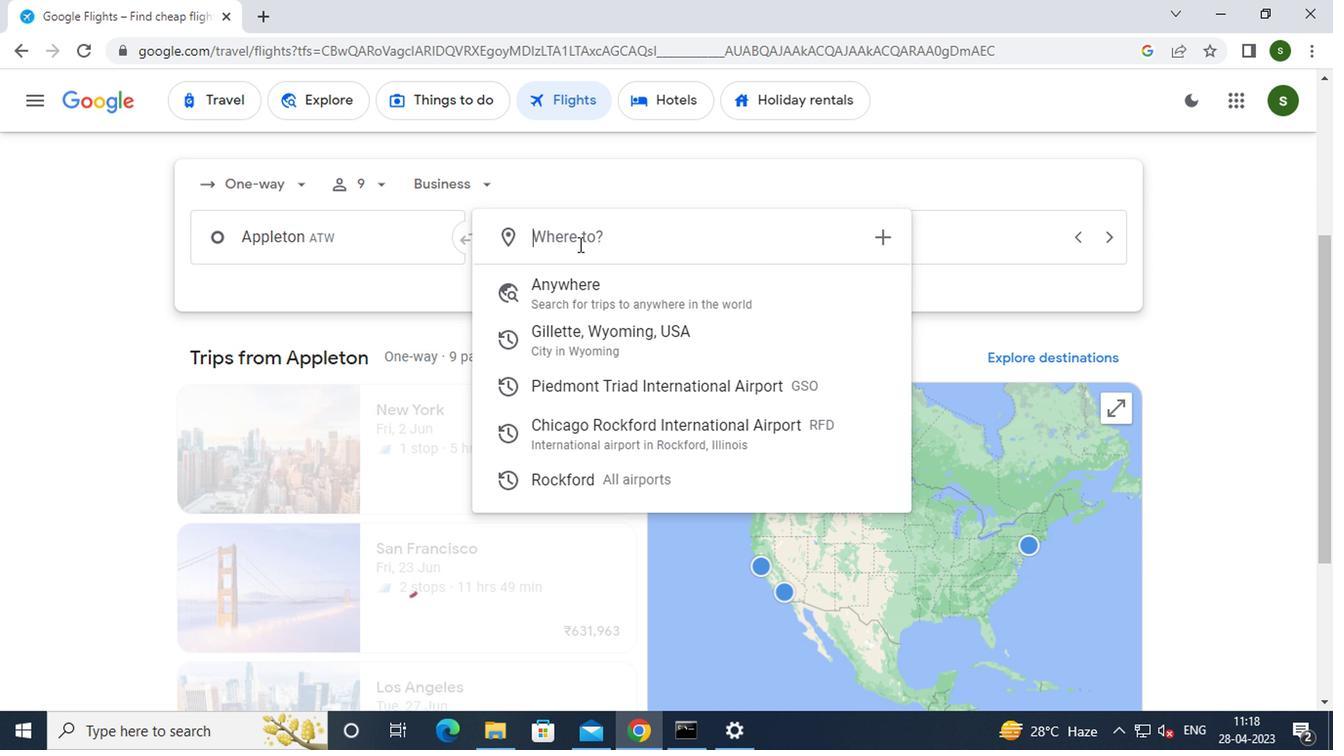 
Action: Key pressed <Key.caps_lock>r<Key.caps_lock>och<Key.backspace>kford
Screenshot: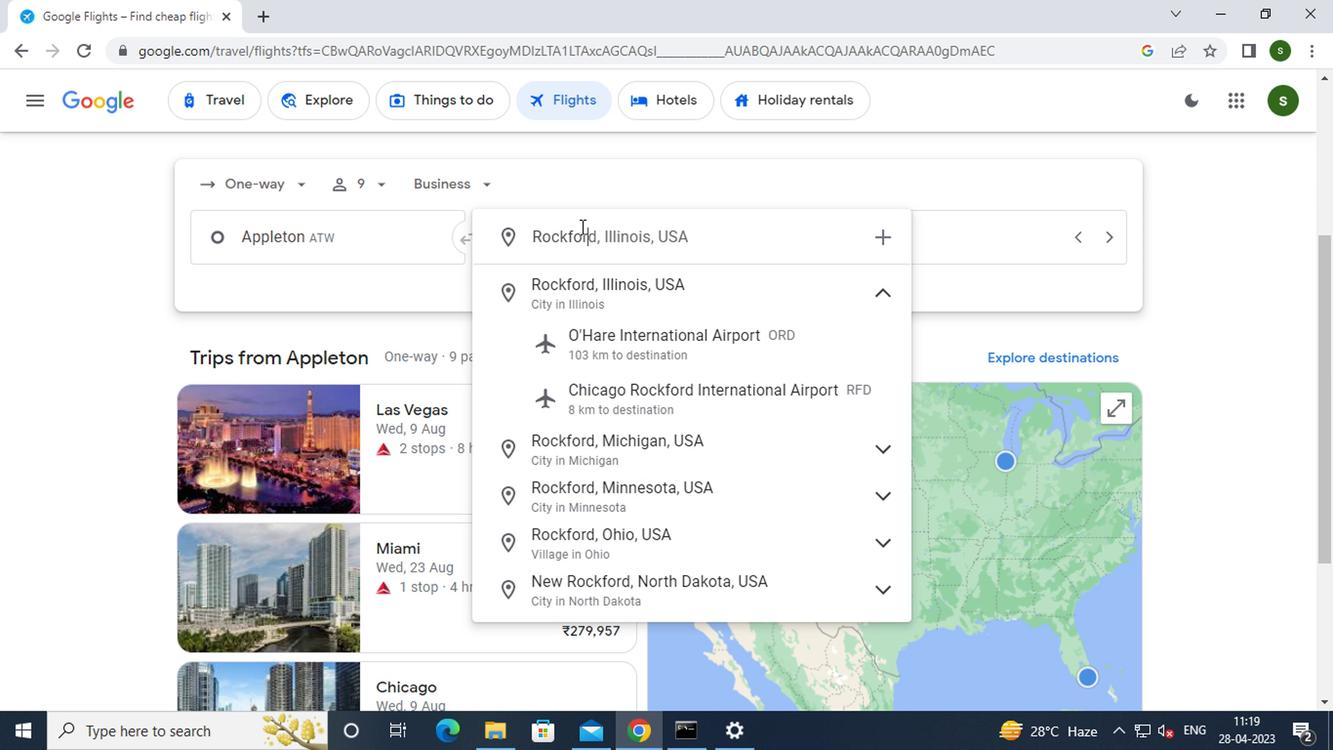
Action: Mouse moved to (650, 388)
Screenshot: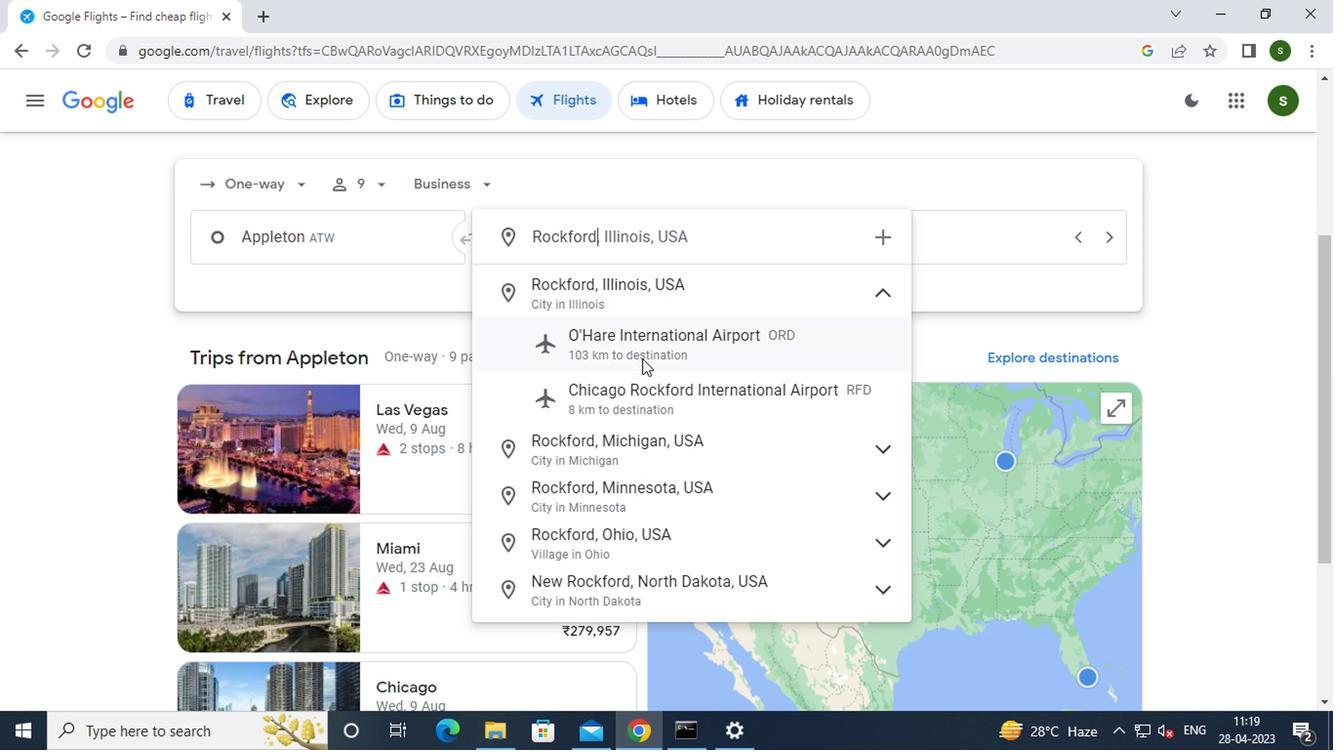 
Action: Mouse pressed left at (650, 388)
Screenshot: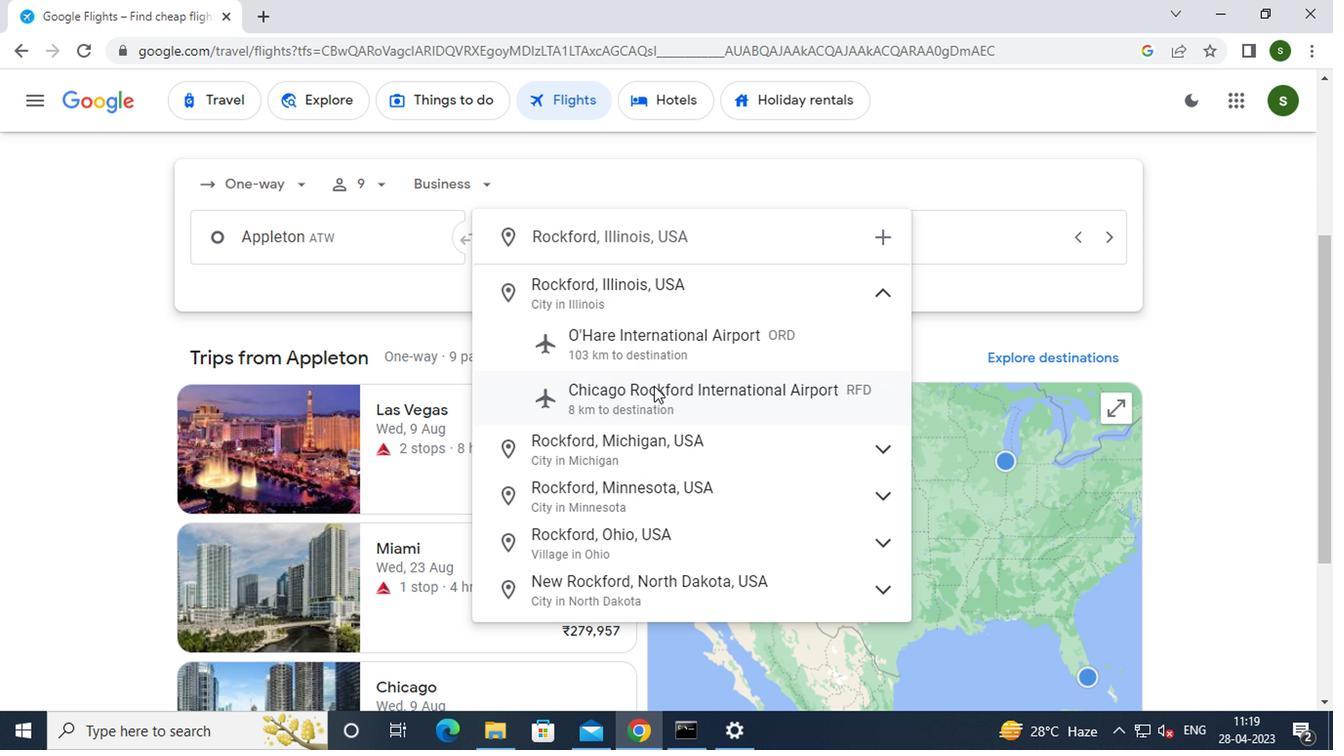 
Action: Mouse moved to (881, 239)
Screenshot: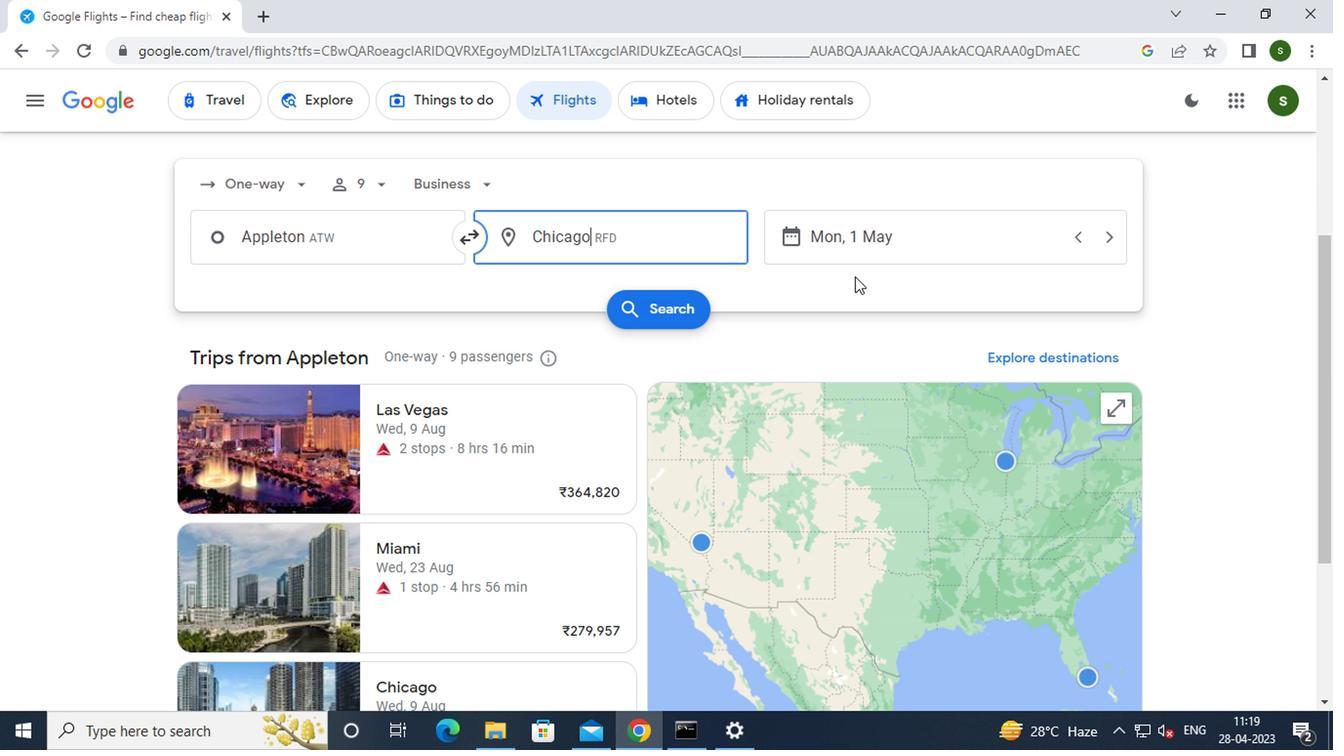 
Action: Mouse pressed left at (881, 239)
Screenshot: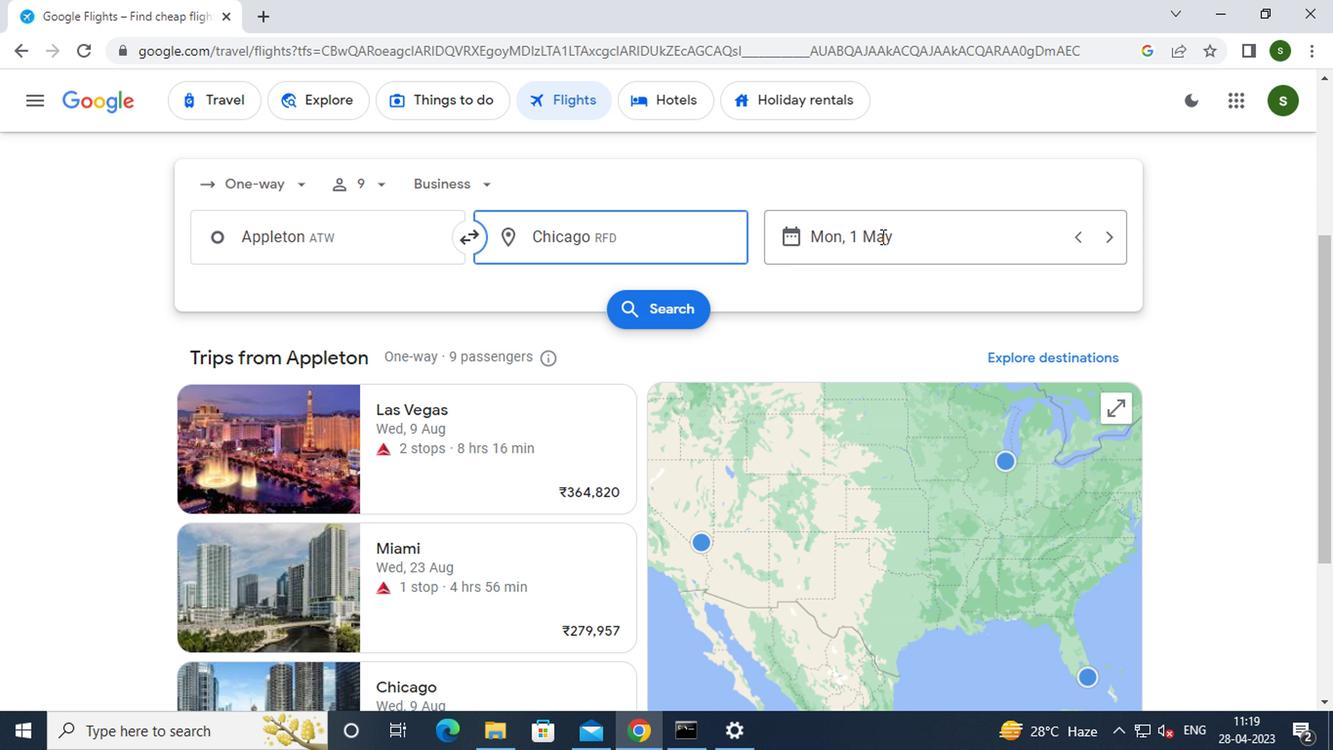 
Action: Mouse moved to (856, 355)
Screenshot: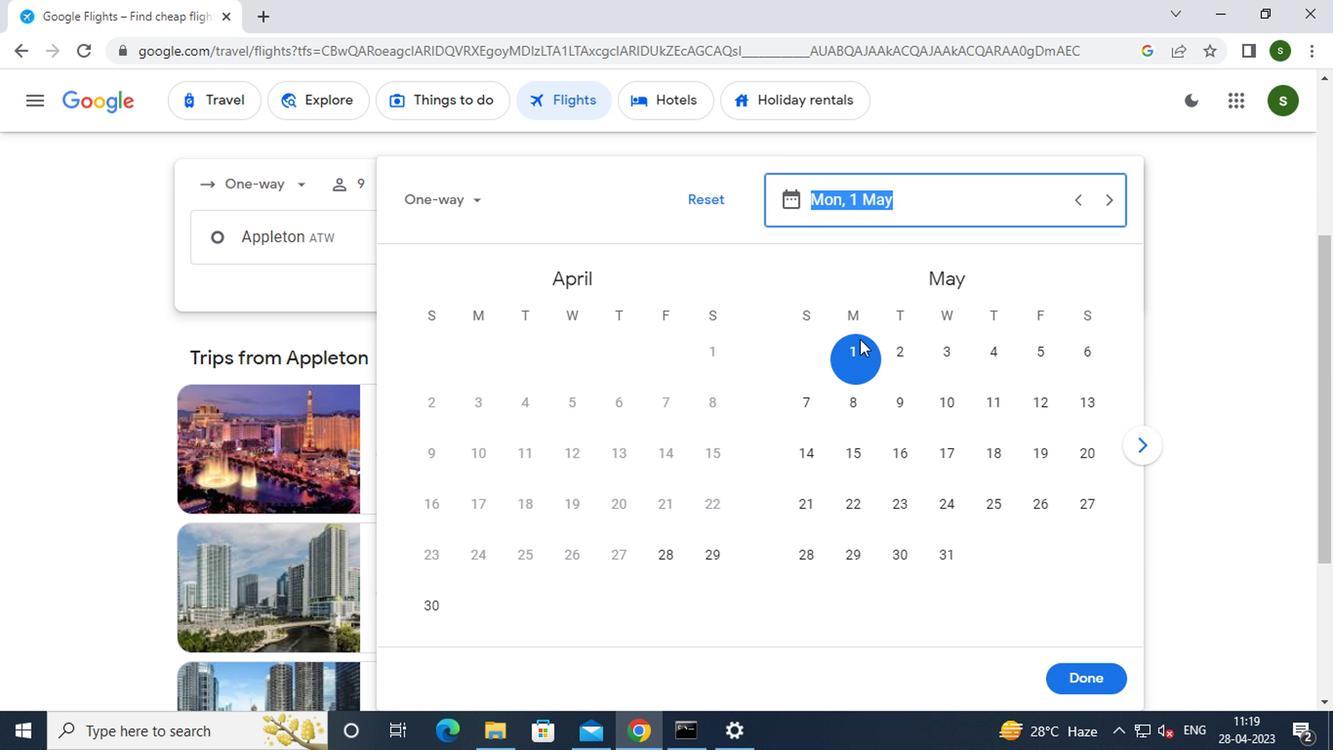
Action: Mouse pressed left at (856, 355)
Screenshot: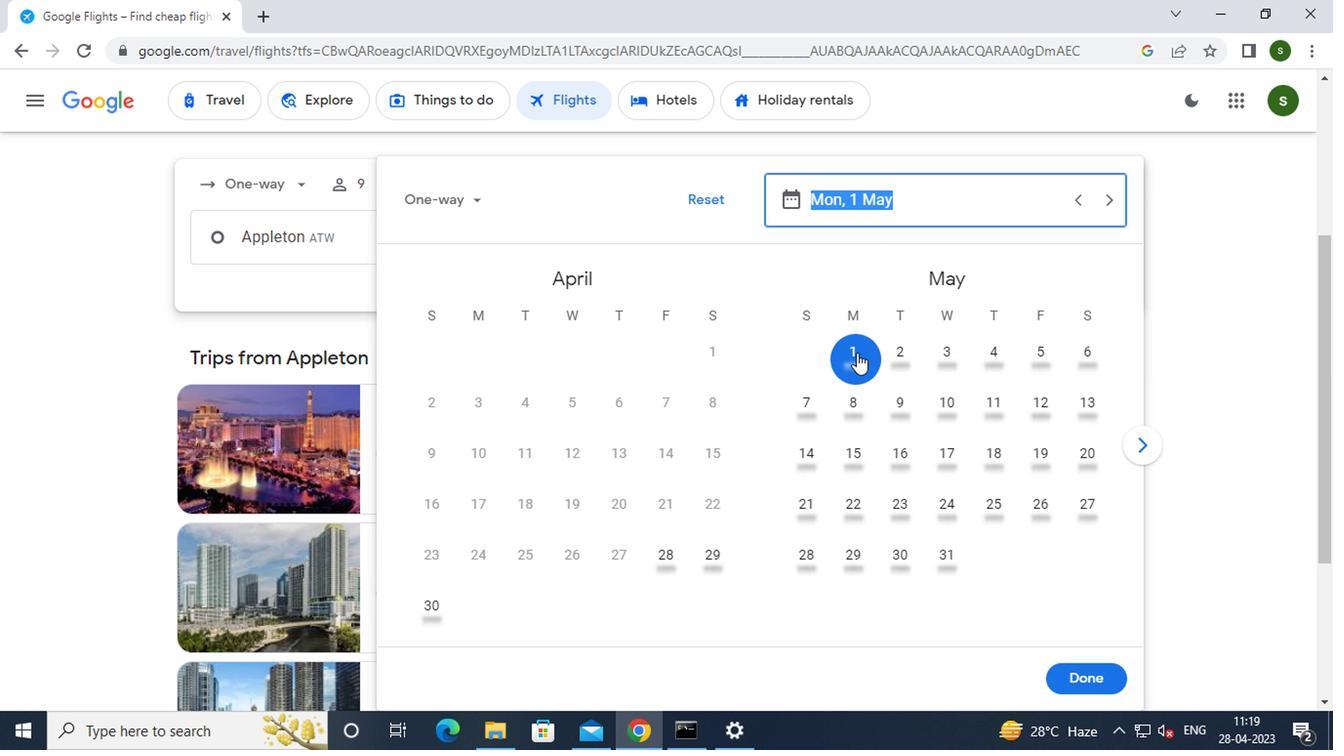 
Action: Mouse moved to (1093, 680)
Screenshot: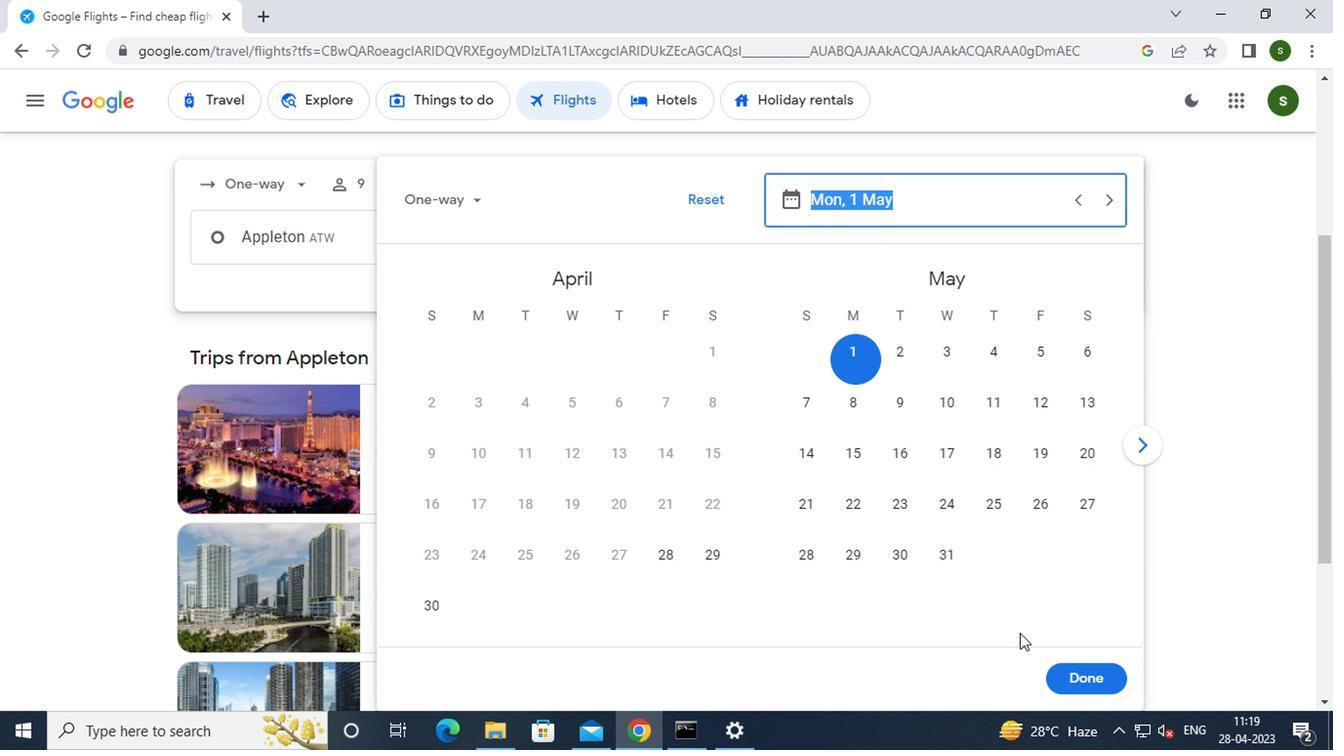 
Action: Mouse pressed left at (1093, 680)
Screenshot: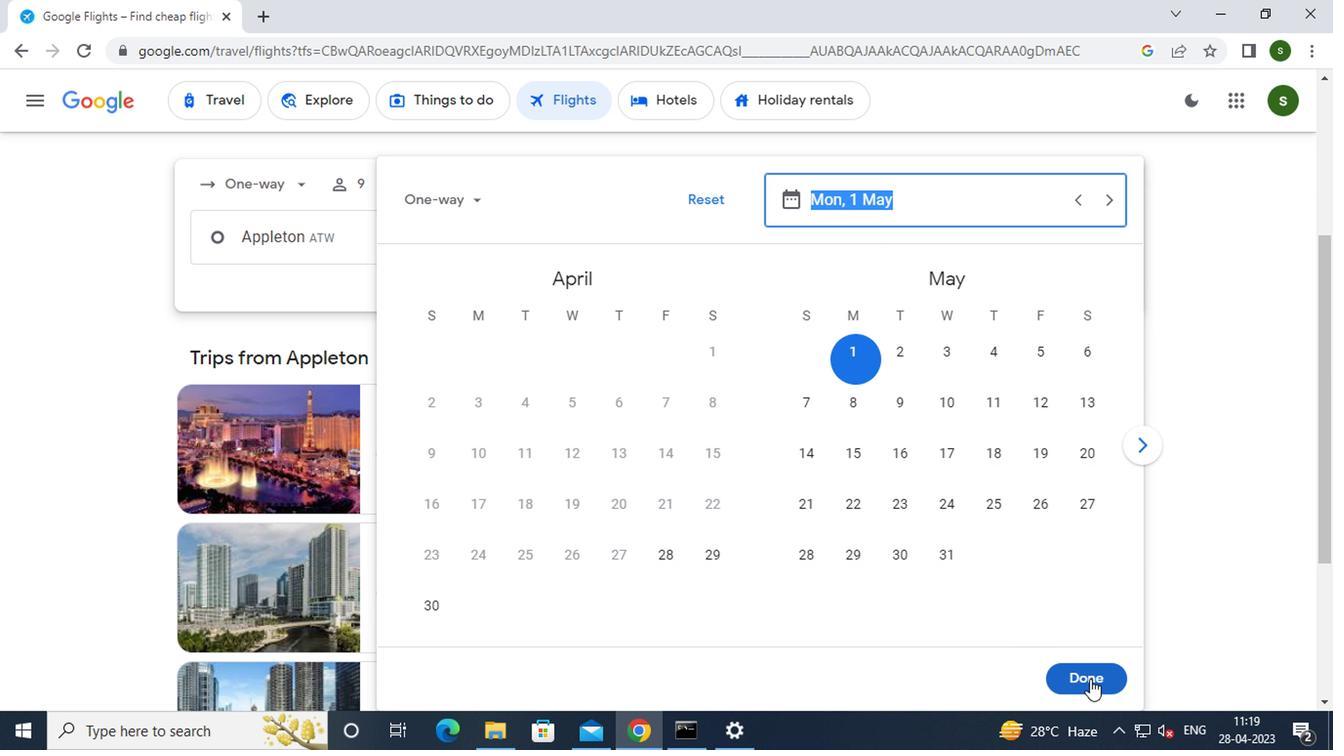 
Action: Mouse moved to (636, 327)
Screenshot: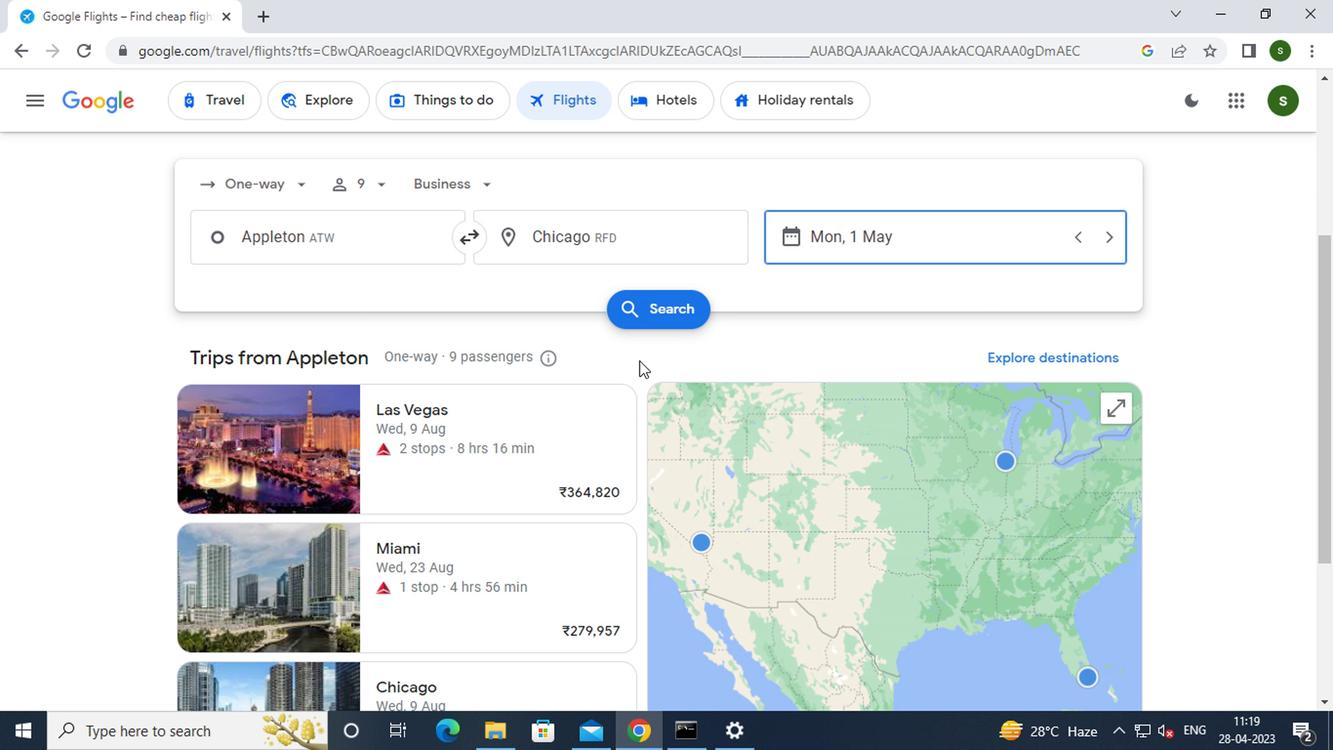 
Action: Mouse pressed left at (636, 327)
Screenshot: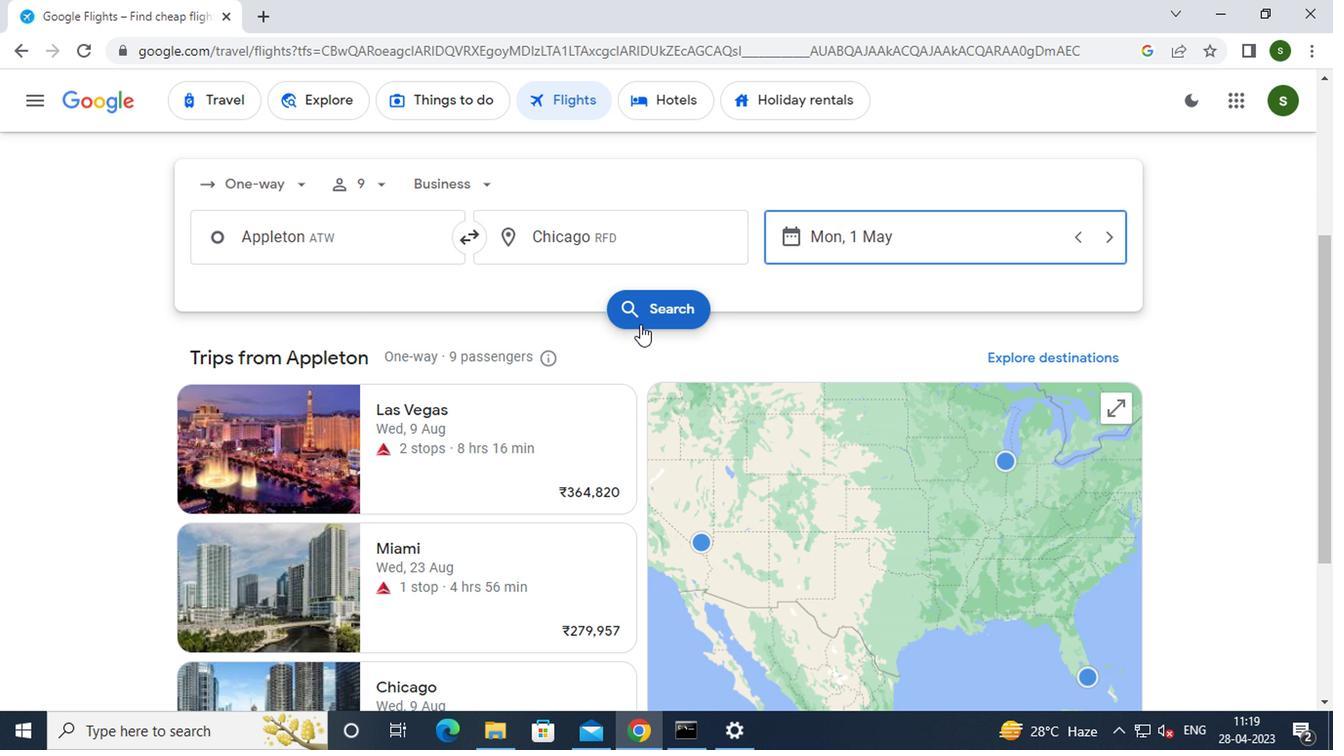 
Action: Mouse moved to (216, 283)
Screenshot: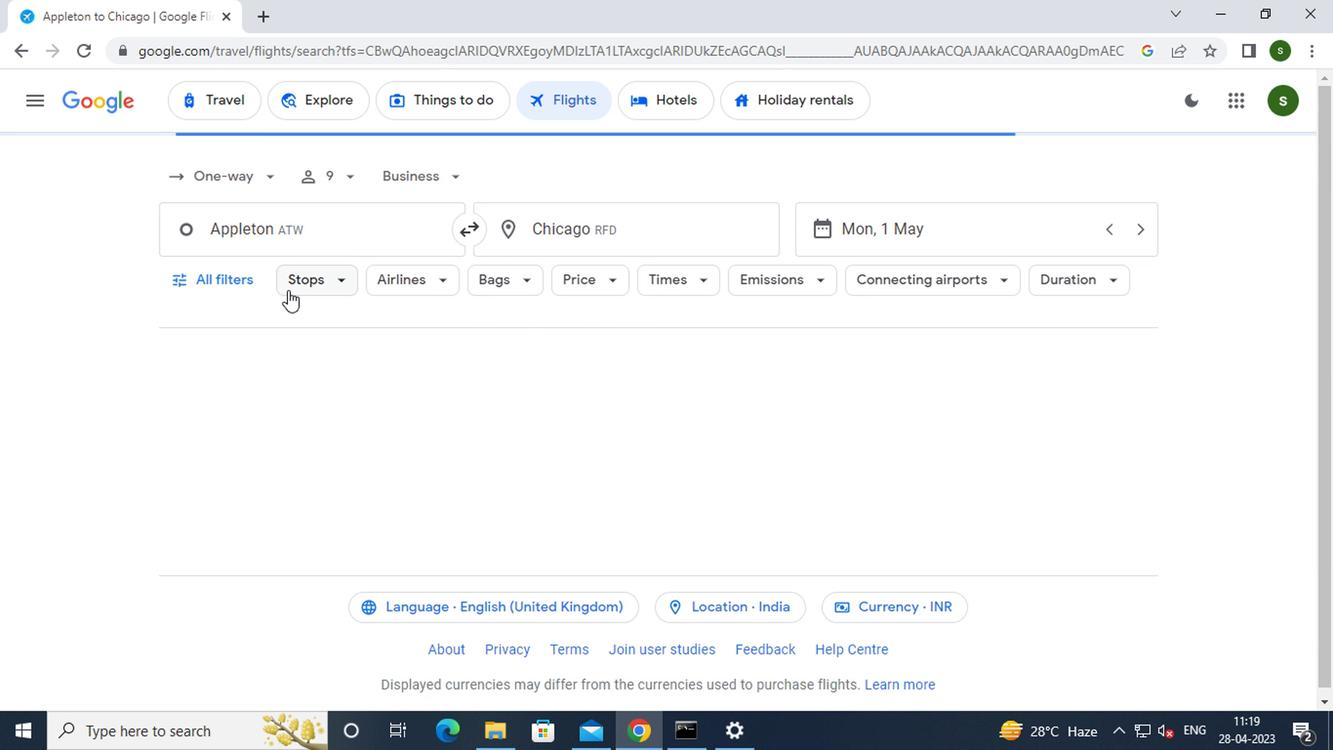 
Action: Mouse pressed left at (216, 283)
Screenshot: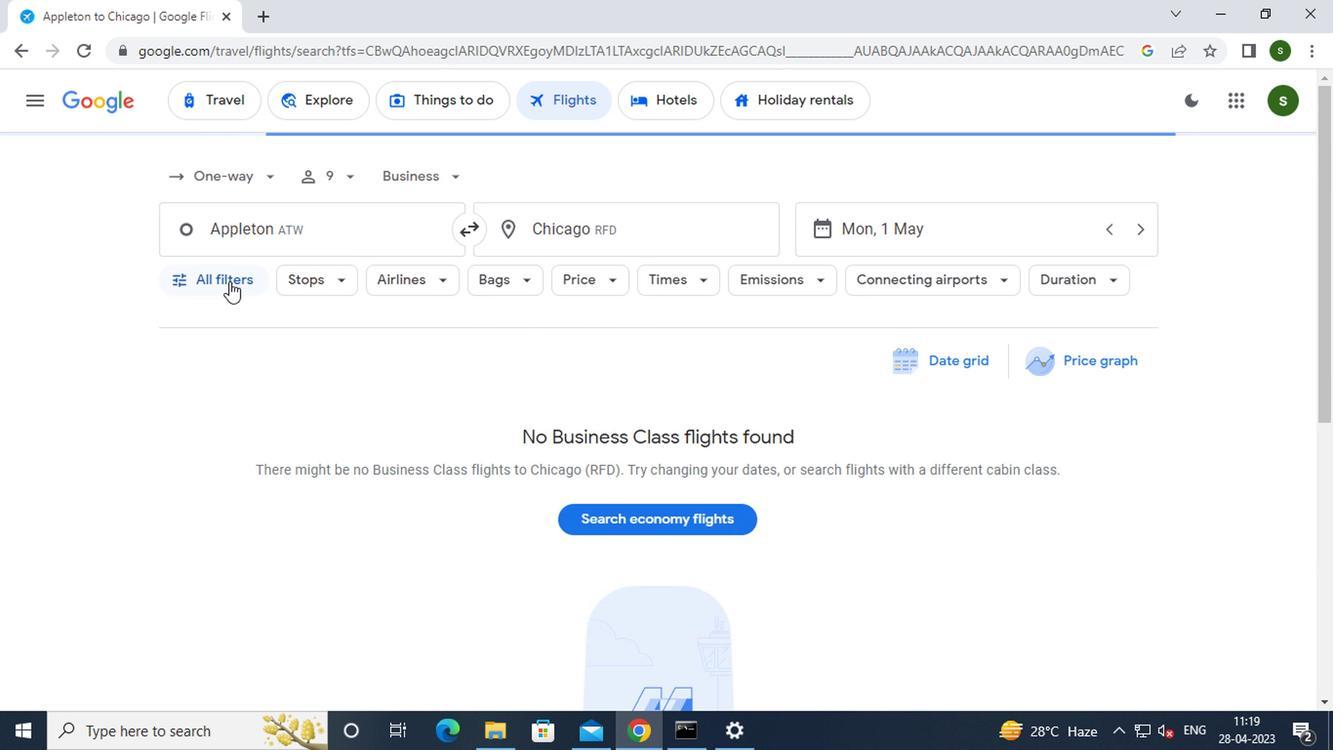 
Action: Mouse moved to (341, 416)
Screenshot: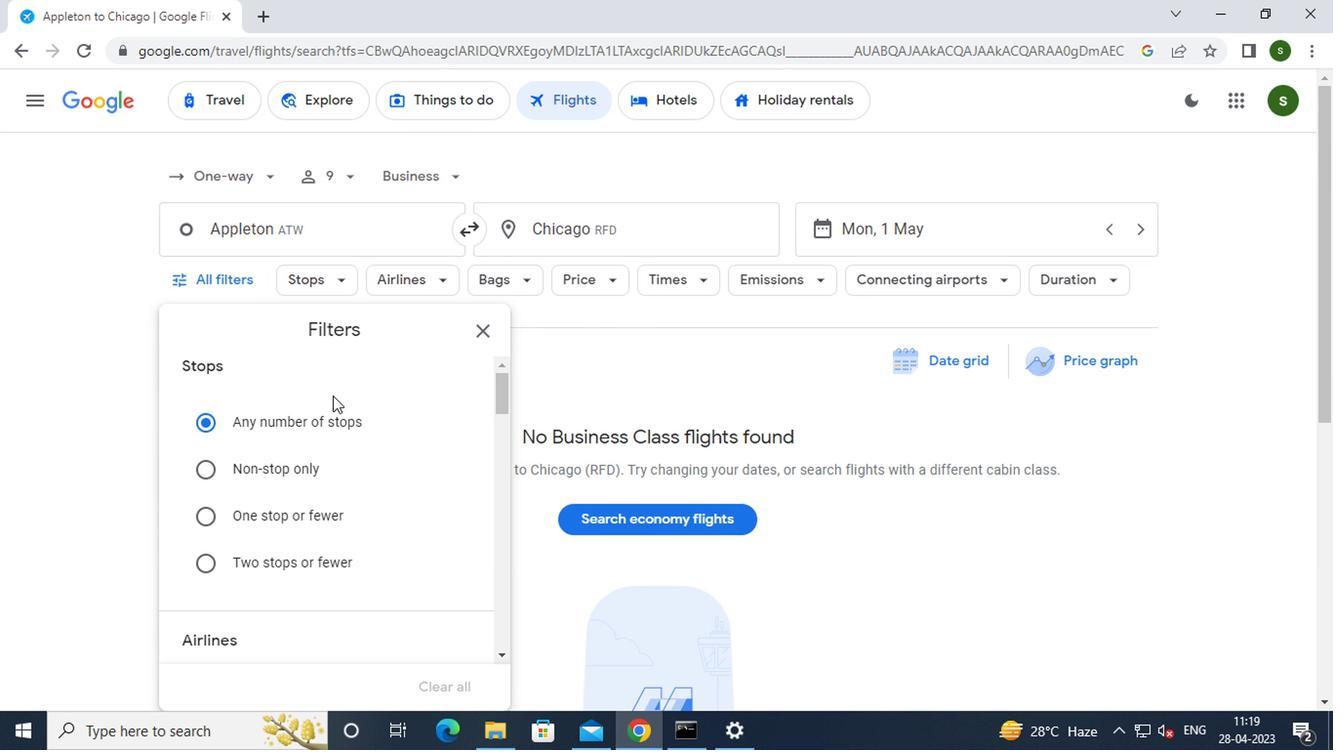 
Action: Mouse scrolled (341, 414) with delta (0, -1)
Screenshot: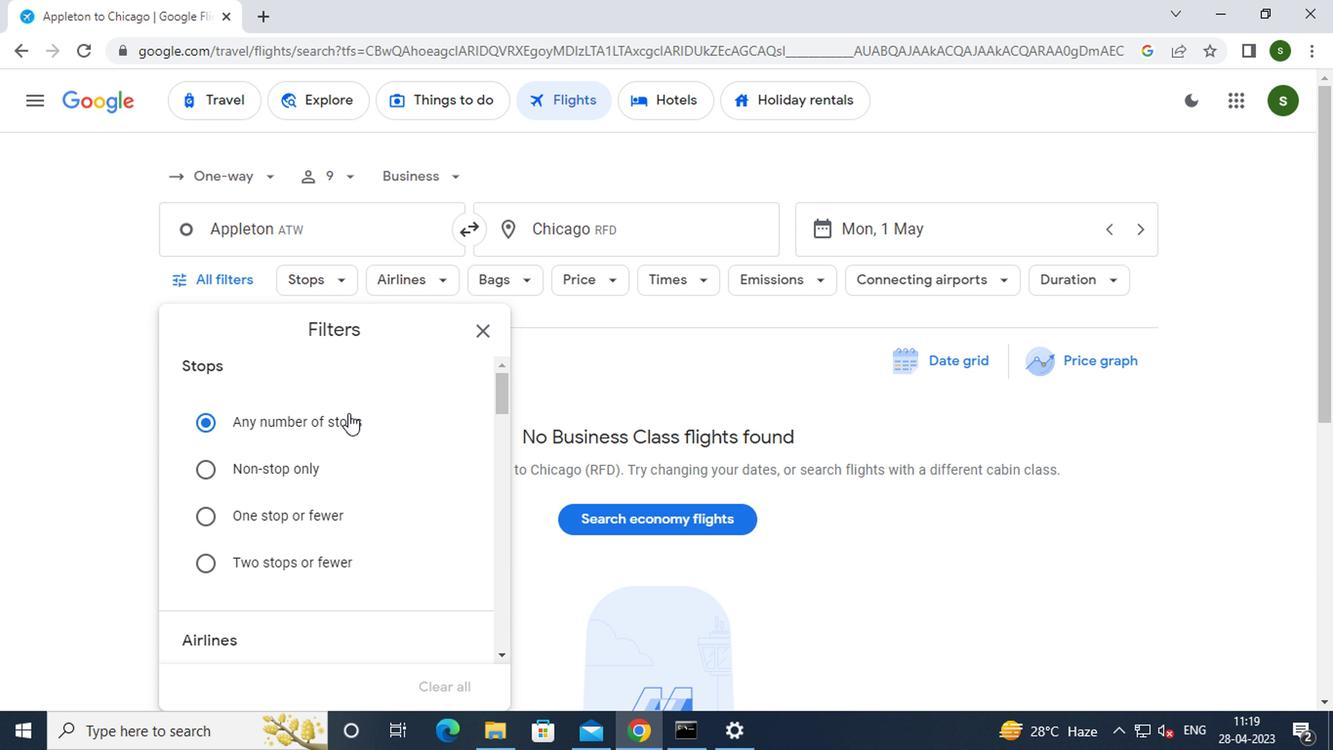 
Action: Mouse scrolled (341, 414) with delta (0, -1)
Screenshot: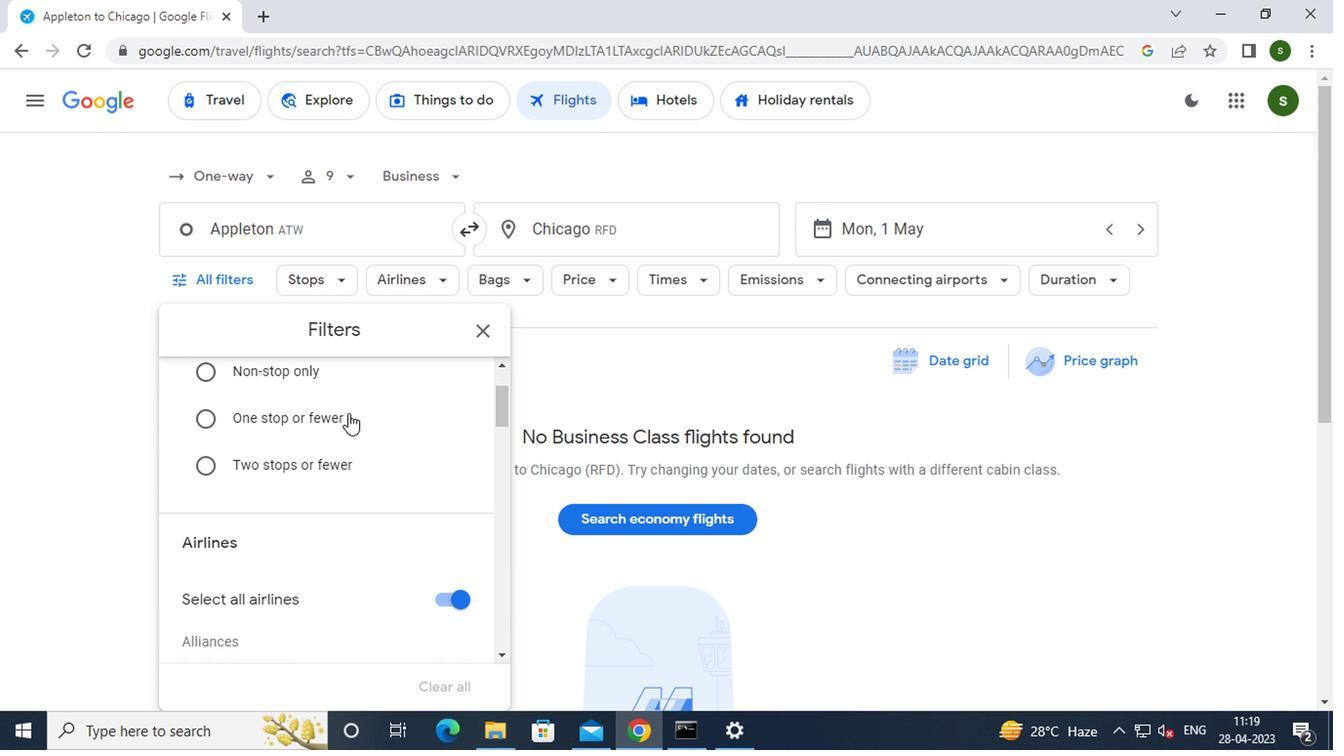 
Action: Mouse moved to (451, 503)
Screenshot: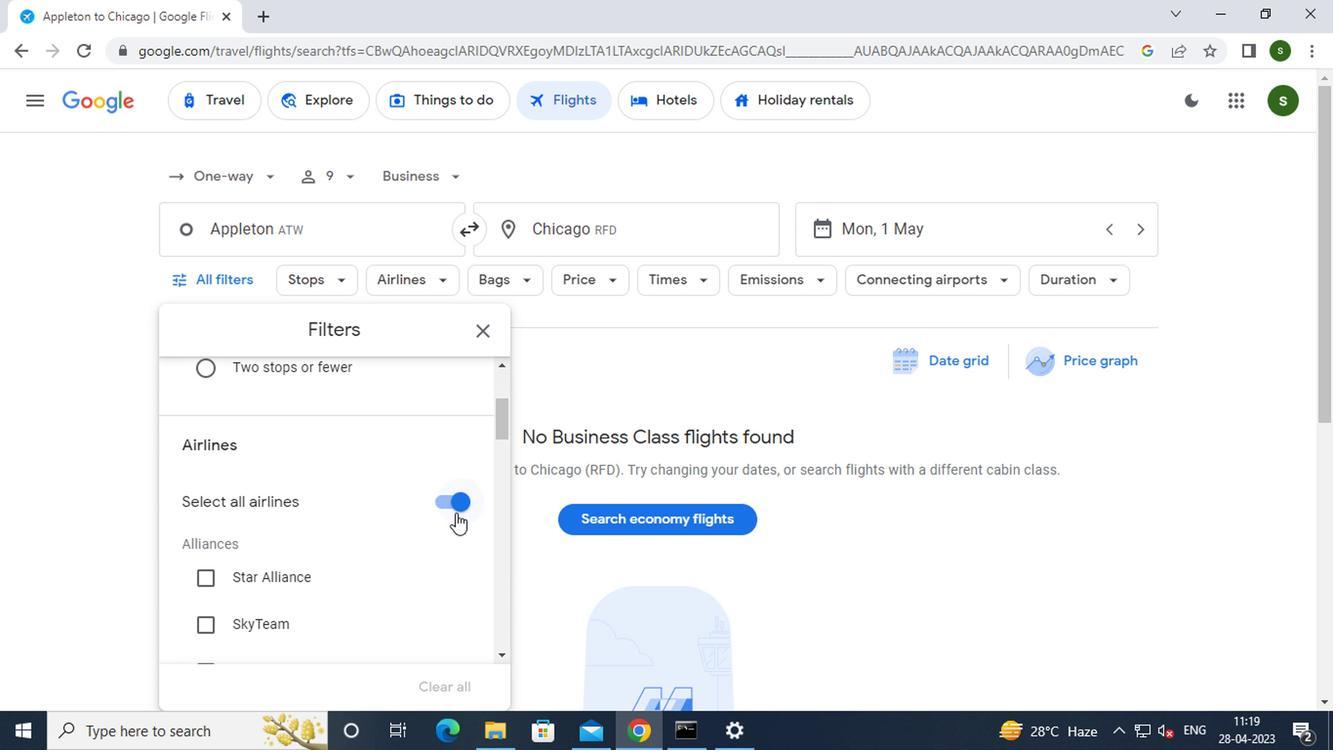 
Action: Mouse pressed left at (451, 503)
Screenshot: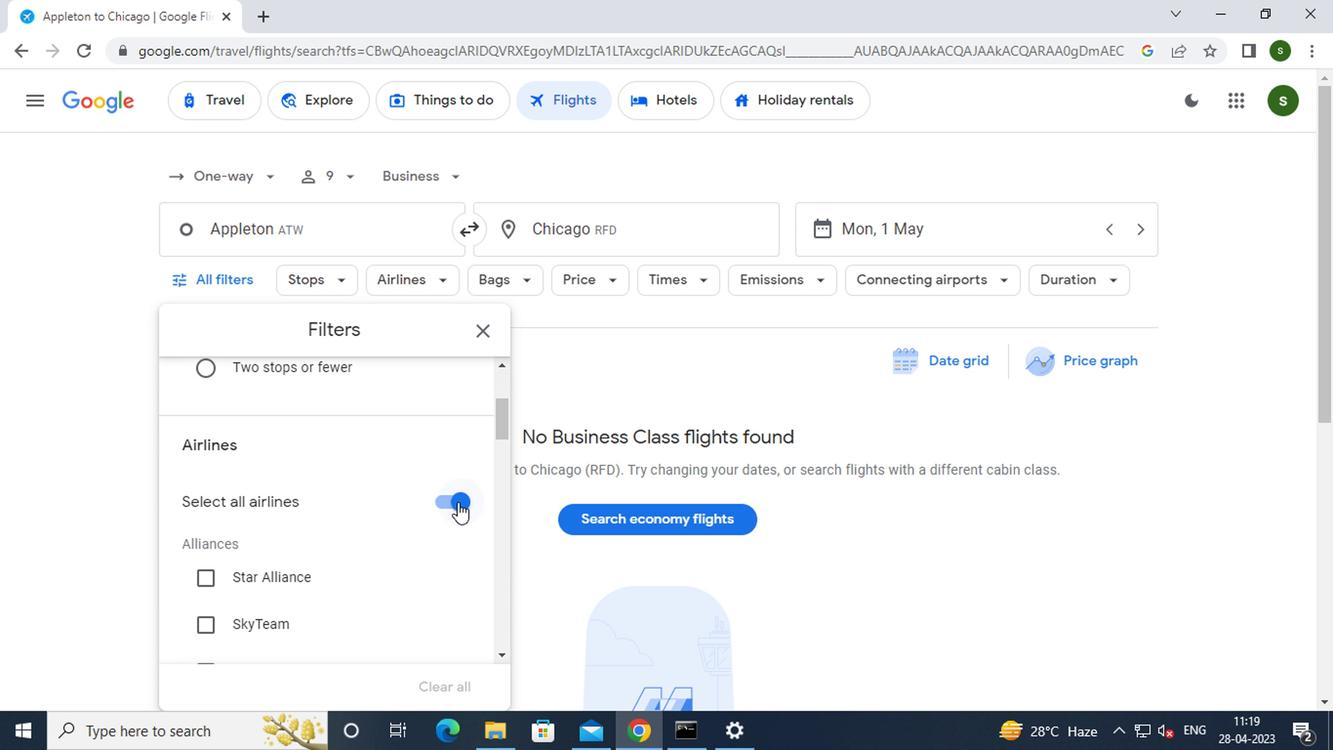 
Action: Mouse moved to (427, 507)
Screenshot: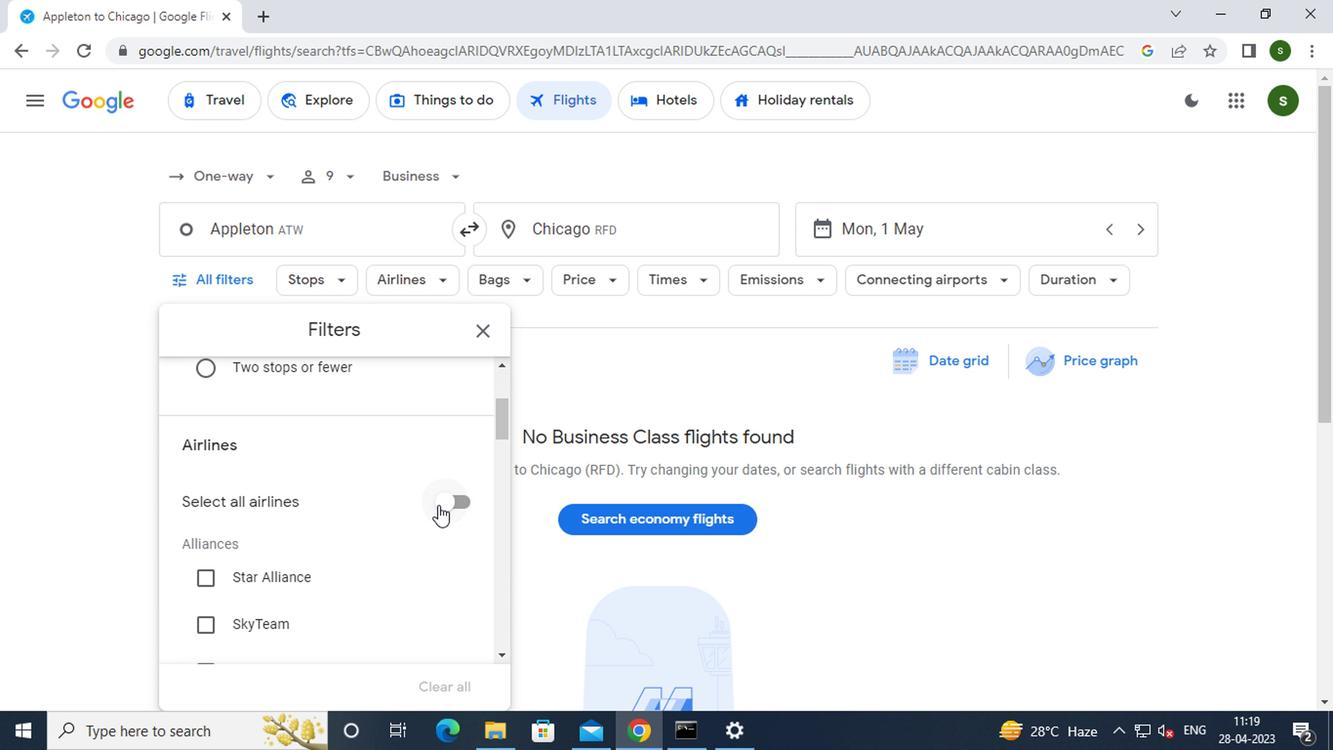
Action: Mouse scrolled (427, 506) with delta (0, 0)
Screenshot: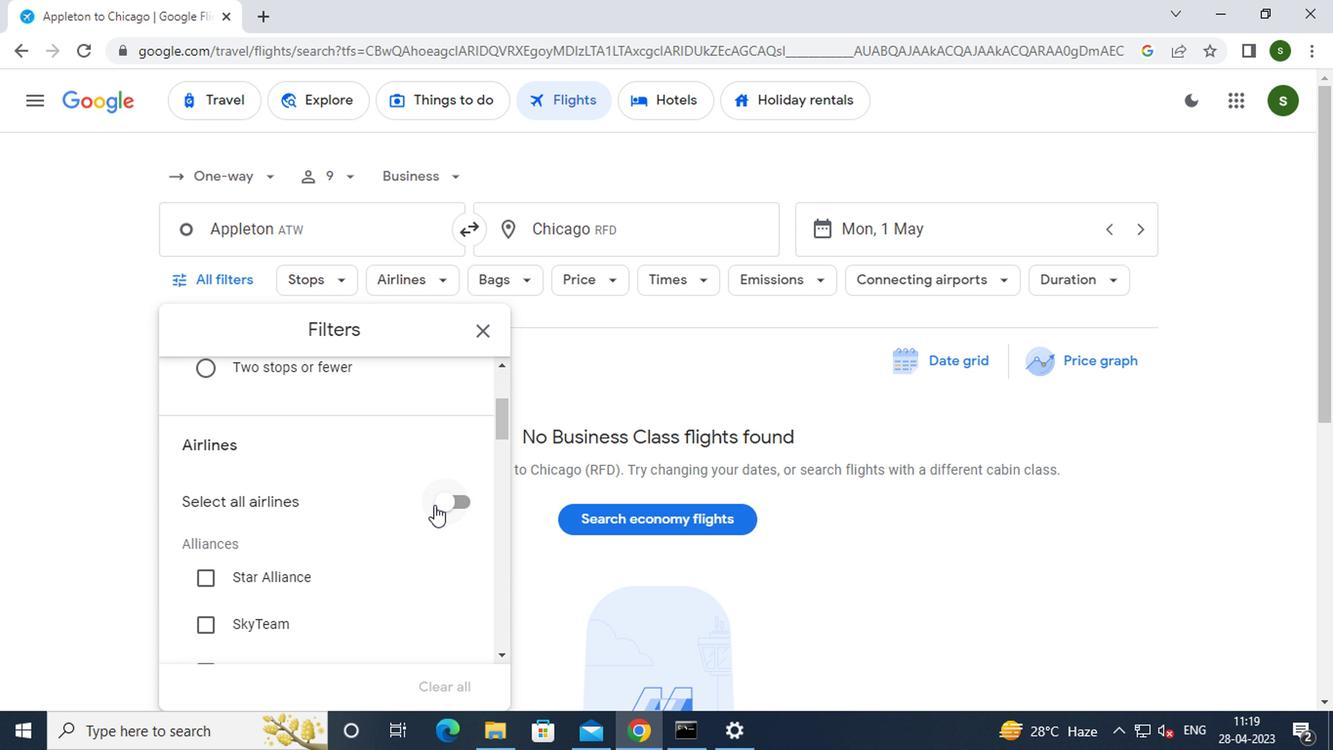
Action: Mouse scrolled (427, 506) with delta (0, 0)
Screenshot: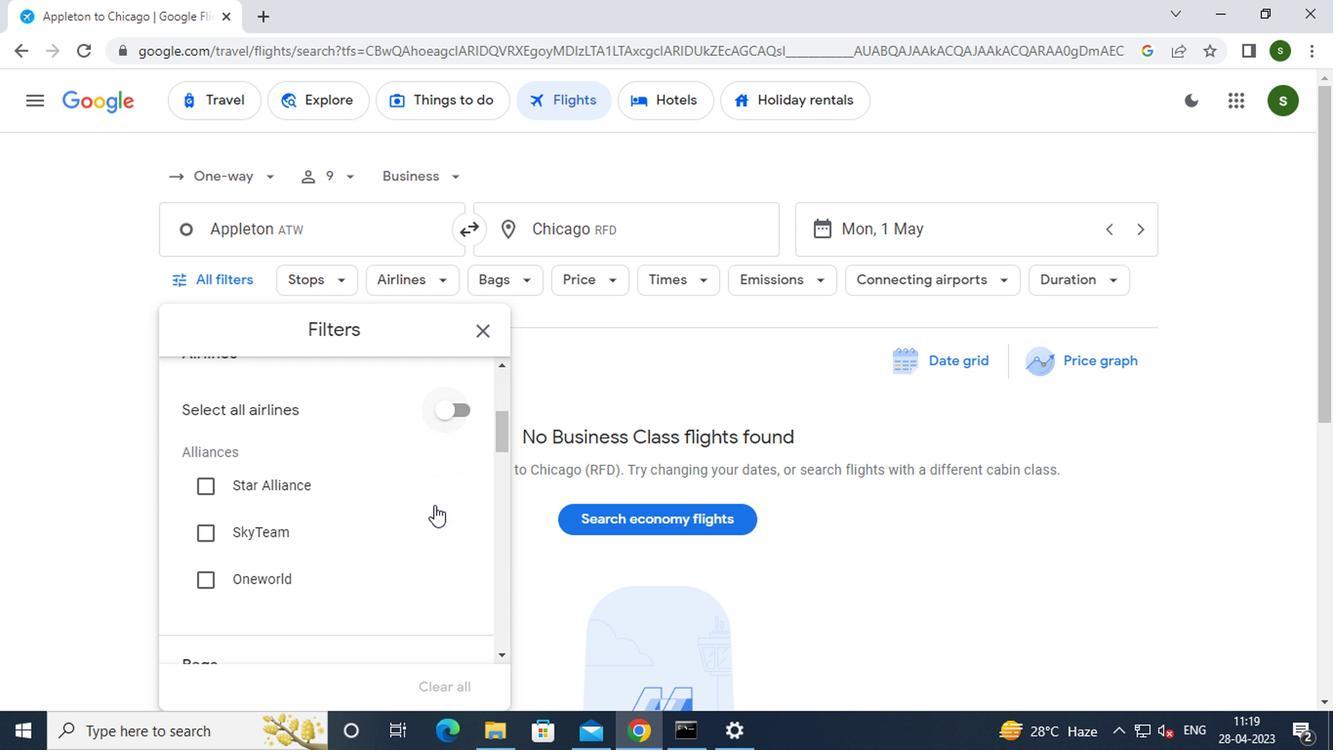 
Action: Mouse scrolled (427, 506) with delta (0, 0)
Screenshot: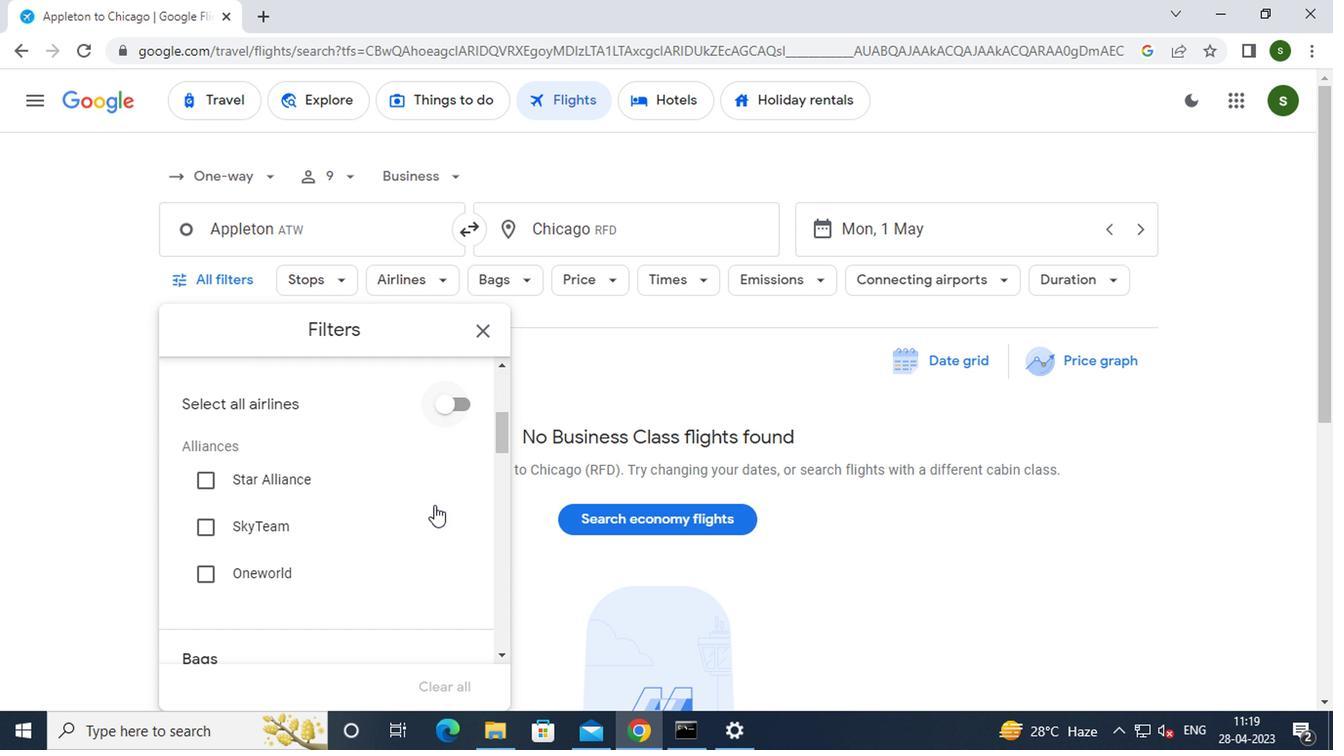 
Action: Mouse scrolled (427, 508) with delta (0, 1)
Screenshot: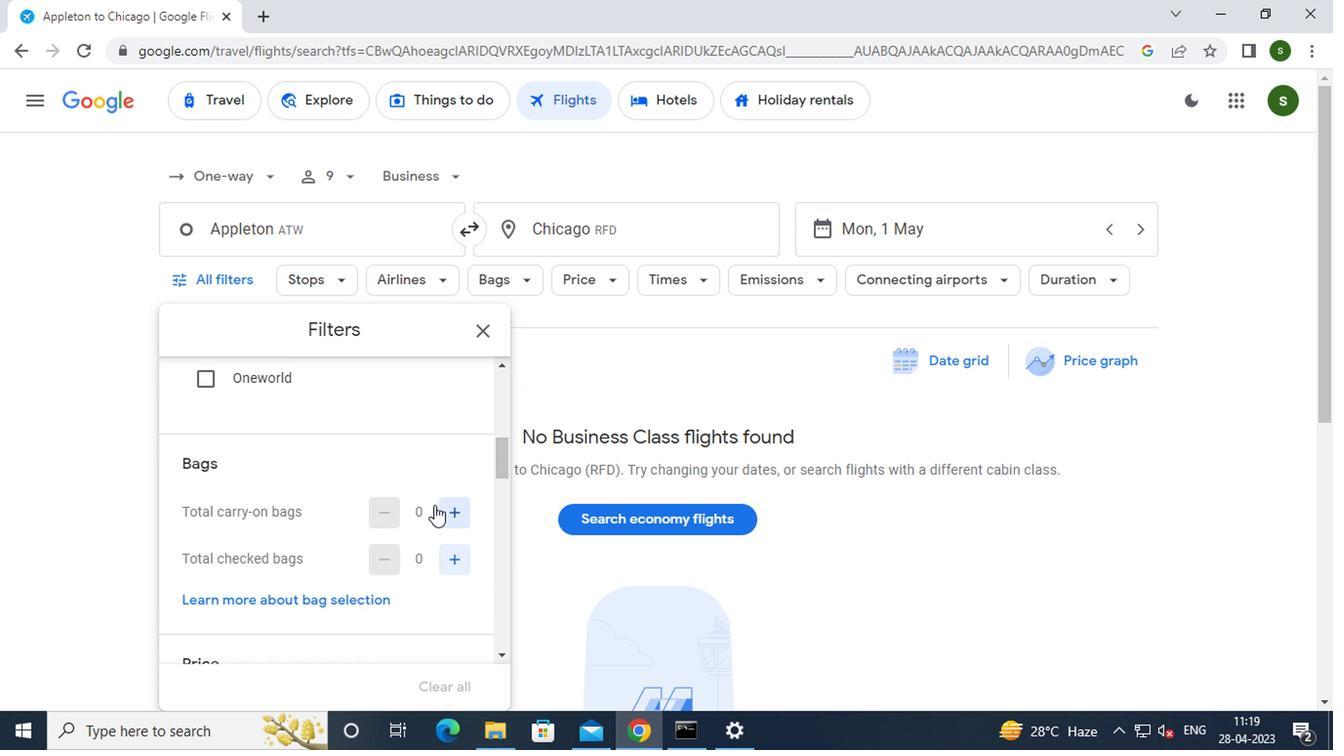 
Action: Mouse scrolled (427, 508) with delta (0, 1)
Screenshot: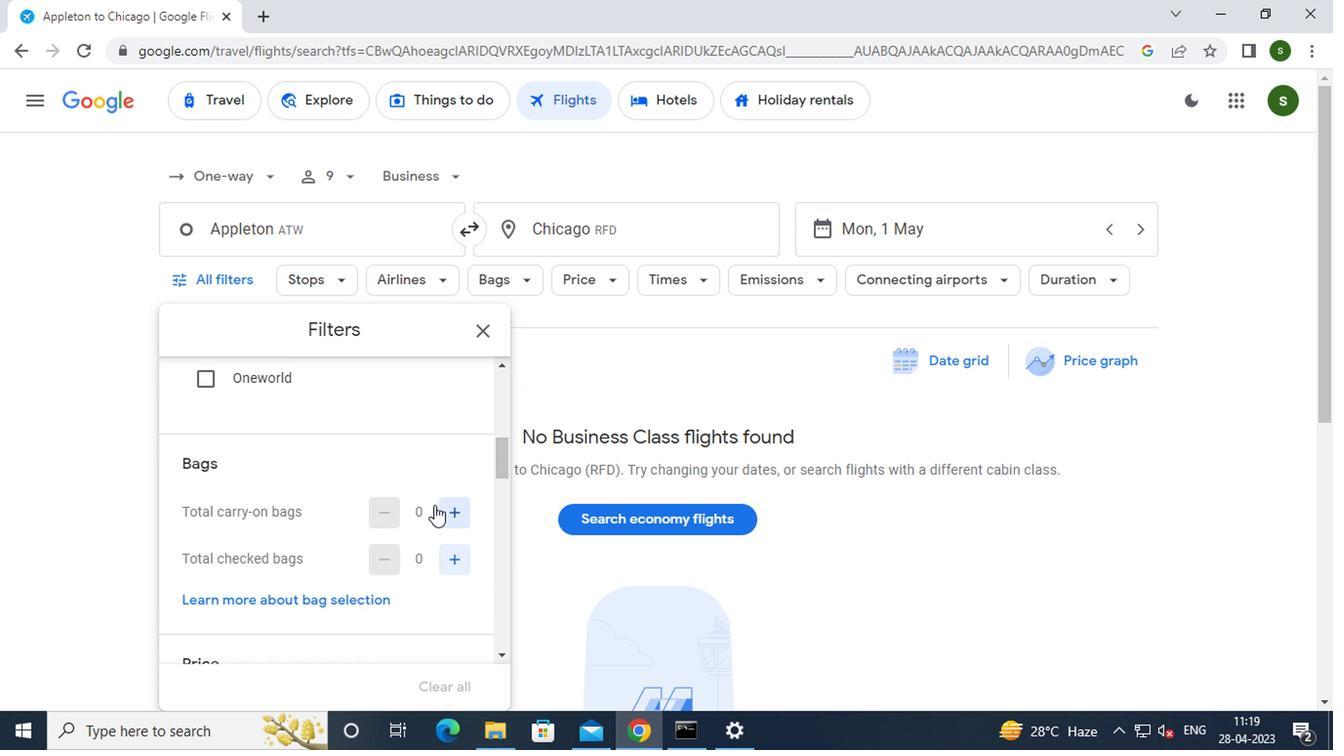 
Action: Mouse scrolled (427, 506) with delta (0, 0)
Screenshot: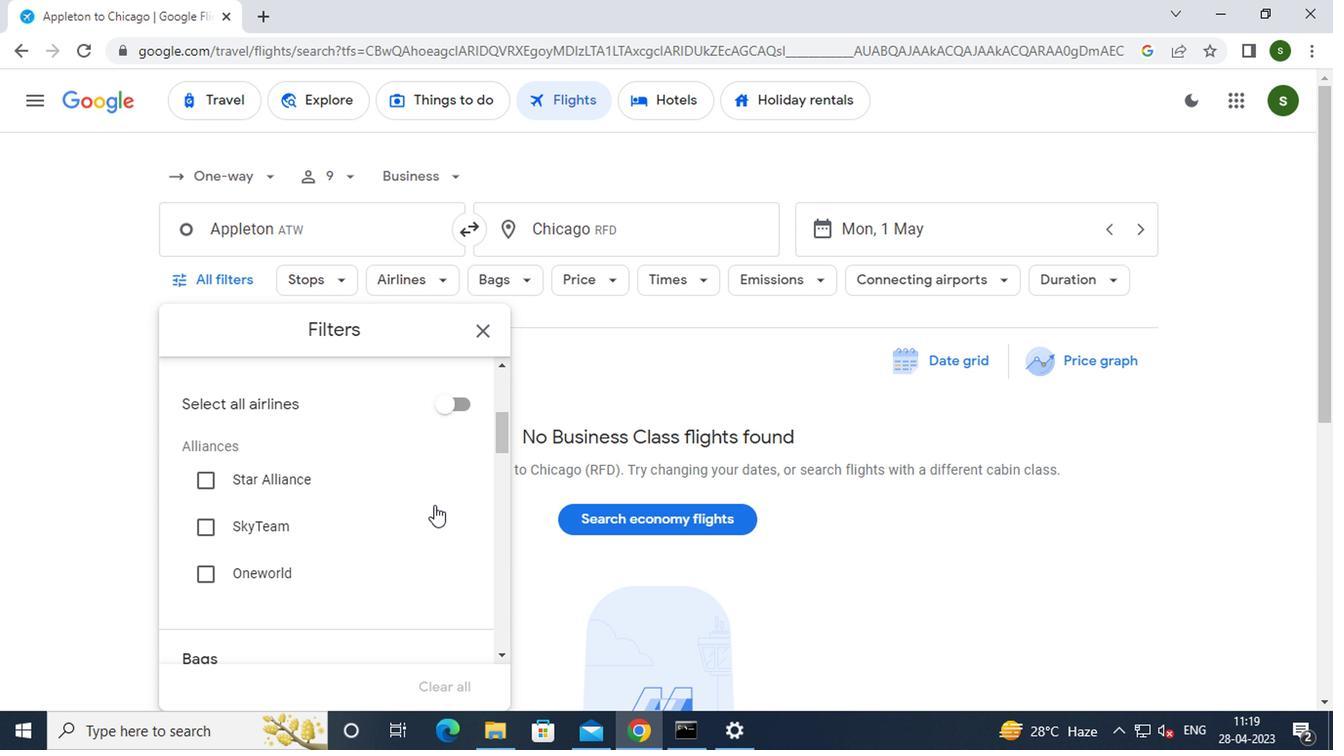
Action: Mouse scrolled (427, 506) with delta (0, 0)
Screenshot: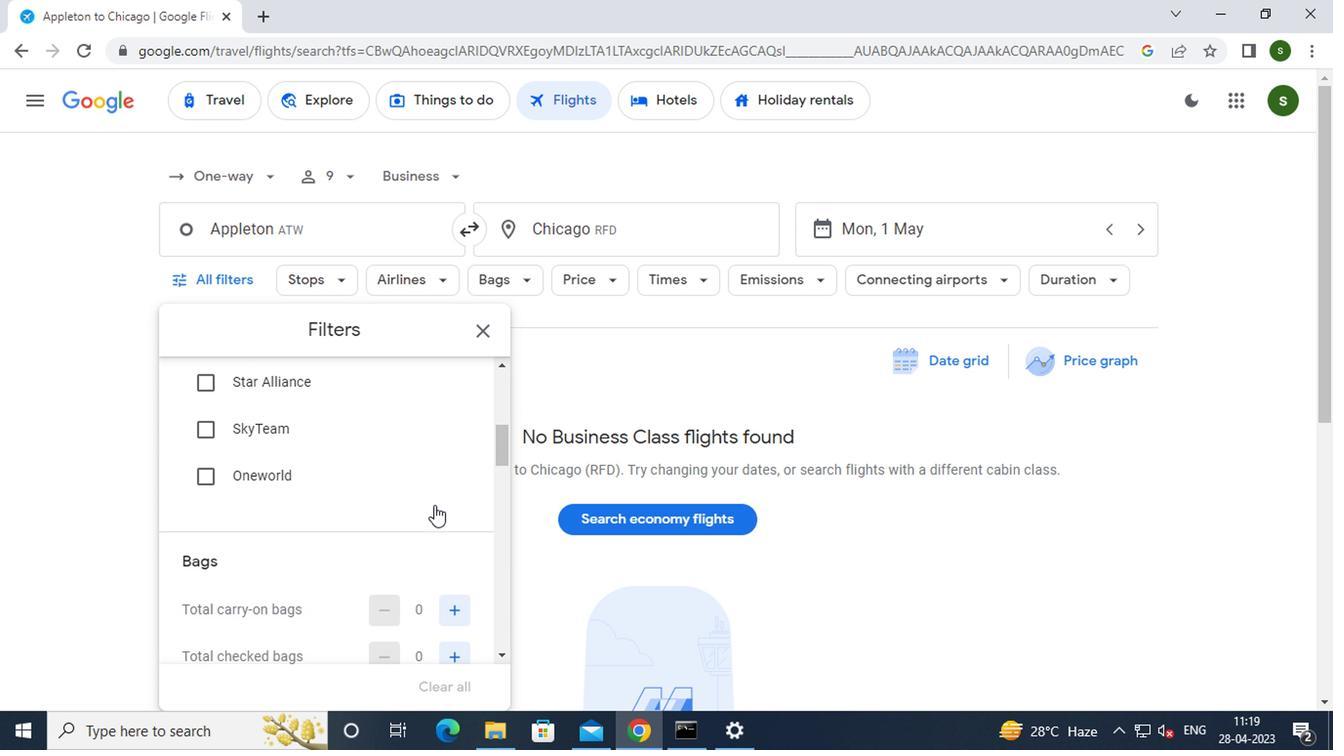 
Action: Mouse moved to (439, 509)
Screenshot: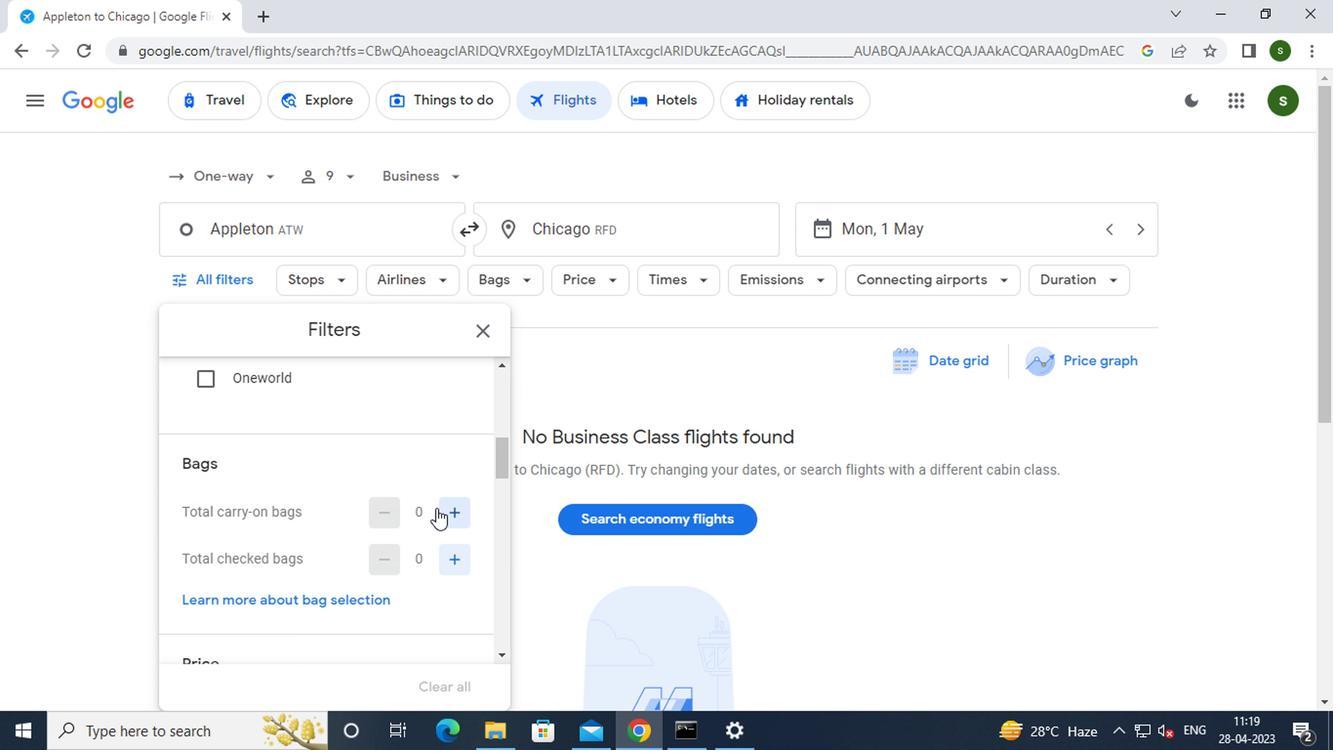 
Action: Mouse pressed left at (439, 509)
Screenshot: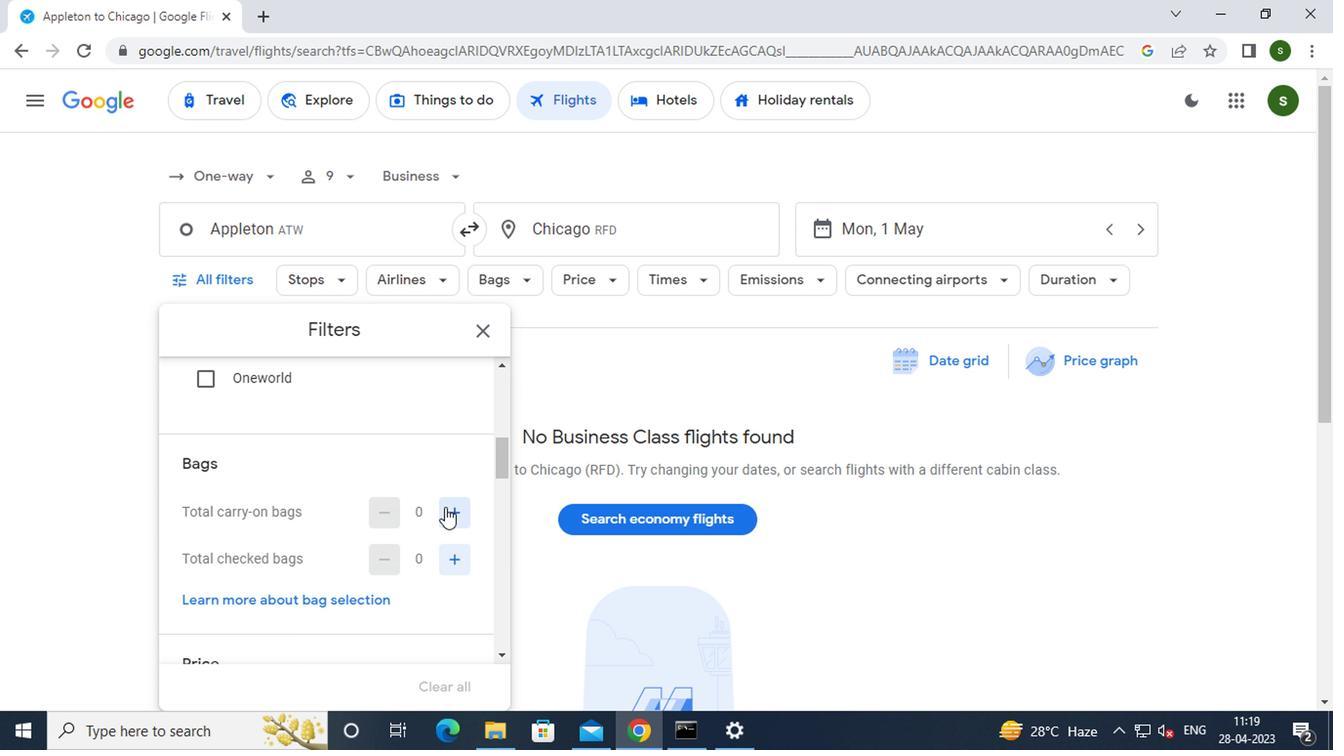 
Action: Mouse pressed left at (439, 509)
Screenshot: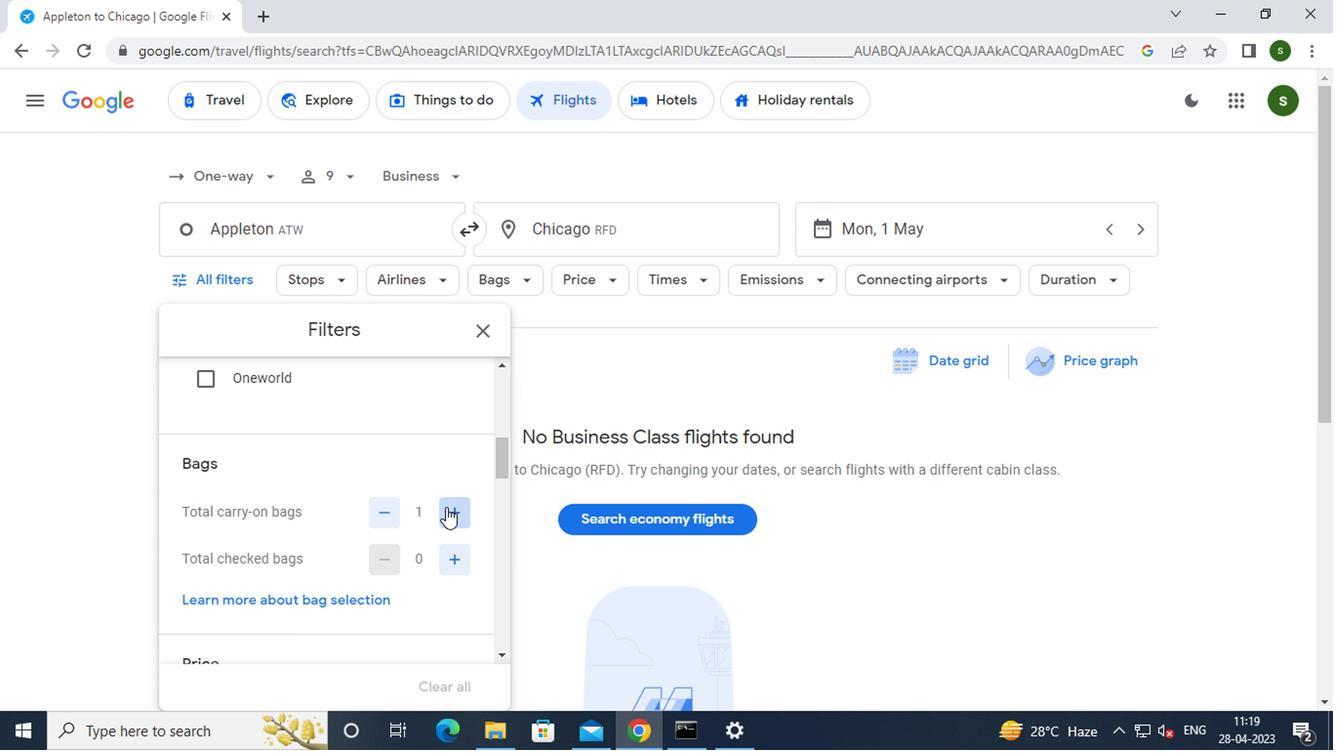 
Action: Mouse scrolled (439, 508) with delta (0, 0)
Screenshot: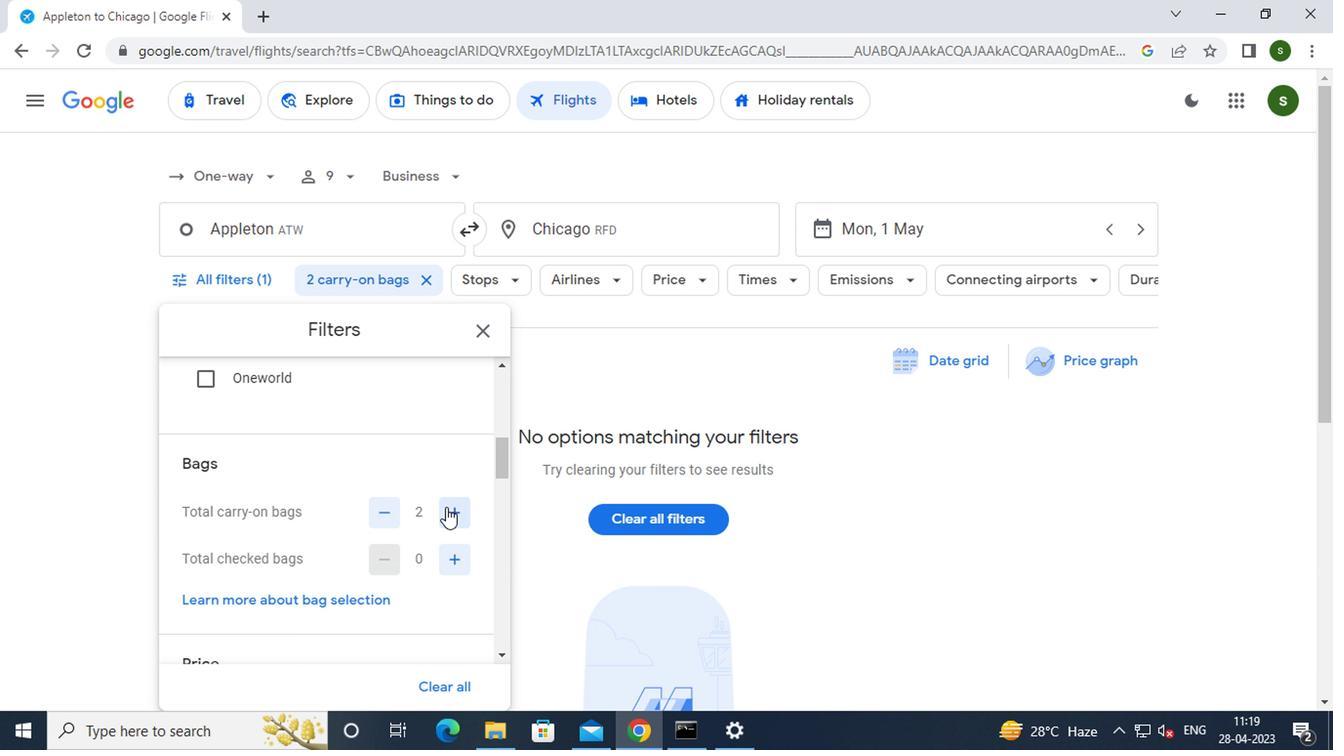
Action: Mouse scrolled (439, 508) with delta (0, 0)
Screenshot: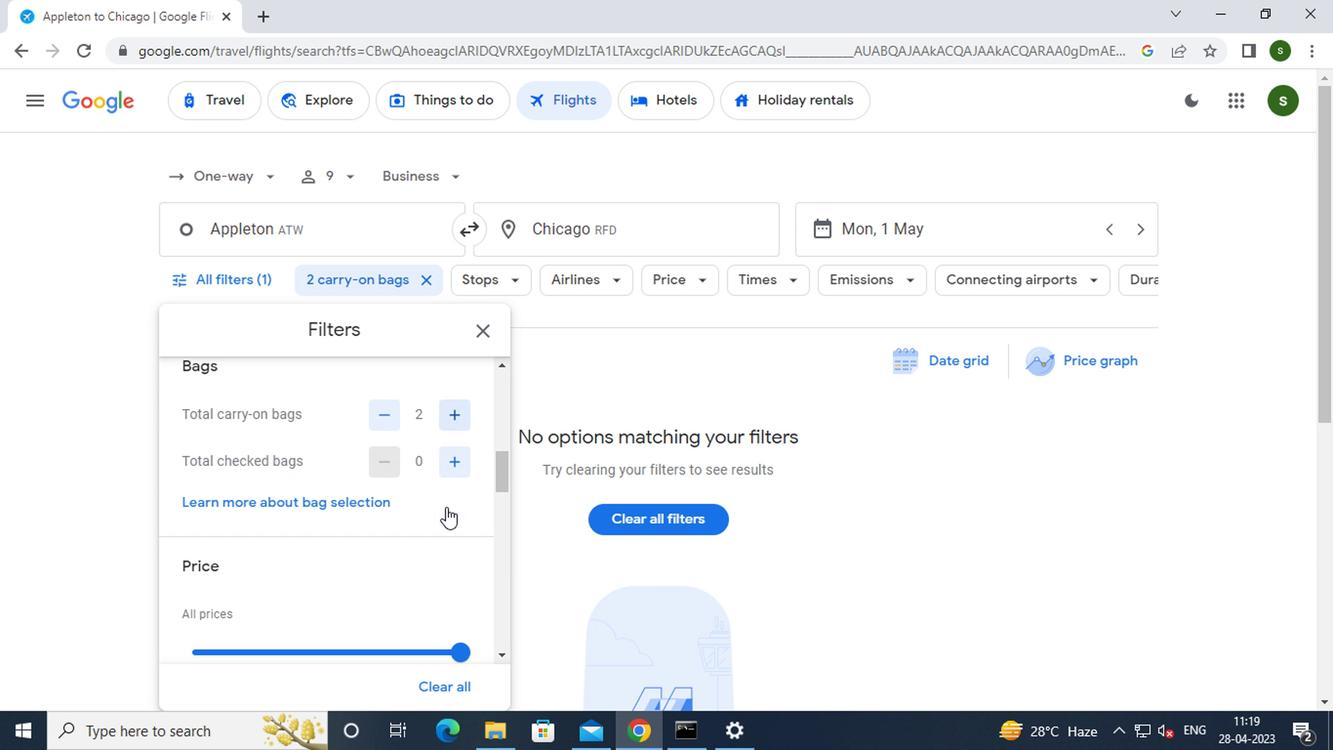 
Action: Mouse moved to (451, 559)
Screenshot: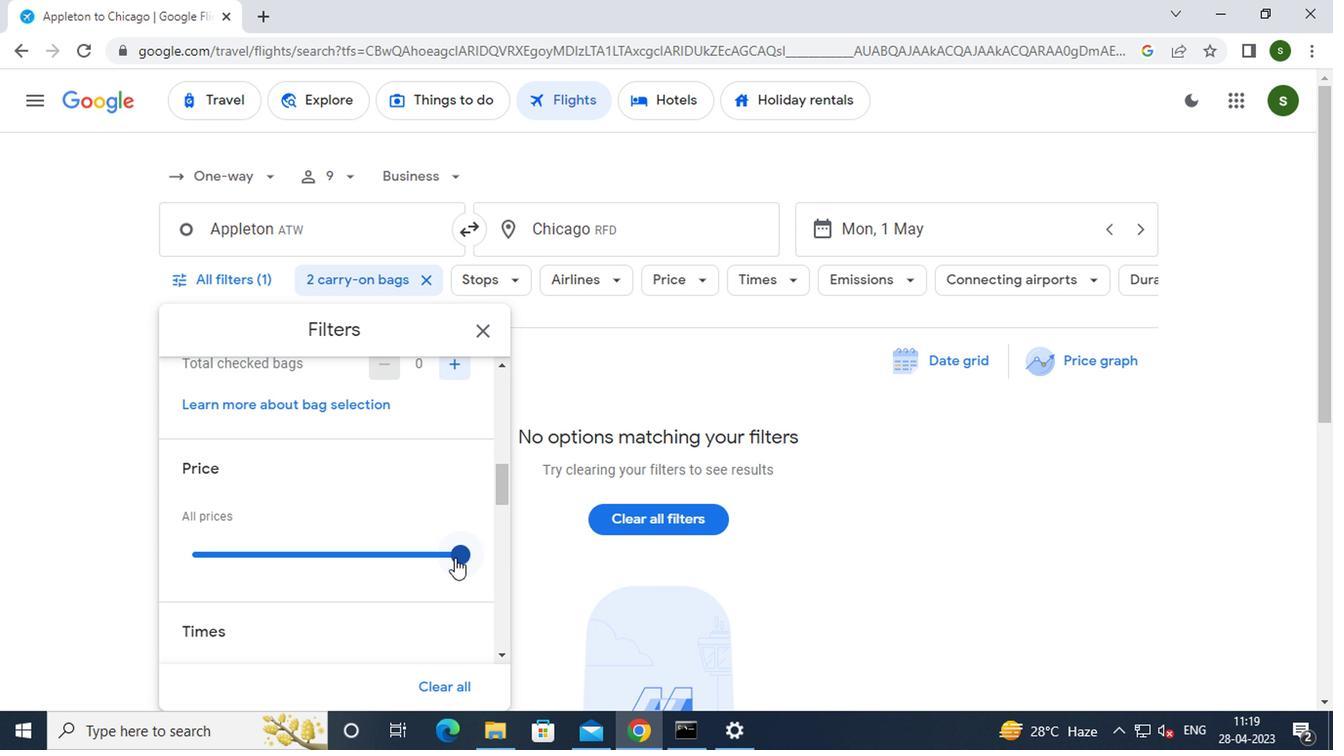 
Action: Mouse pressed left at (451, 559)
Screenshot: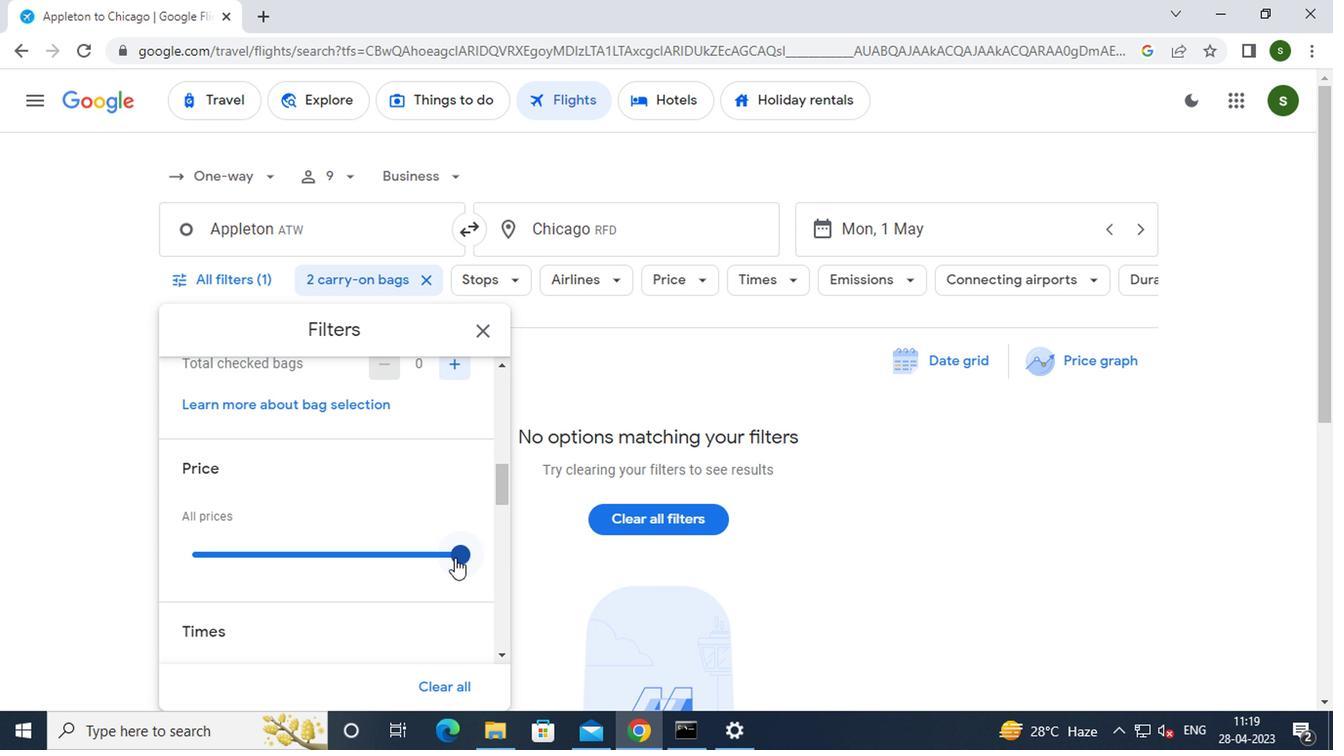 
Action: Mouse moved to (445, 554)
Screenshot: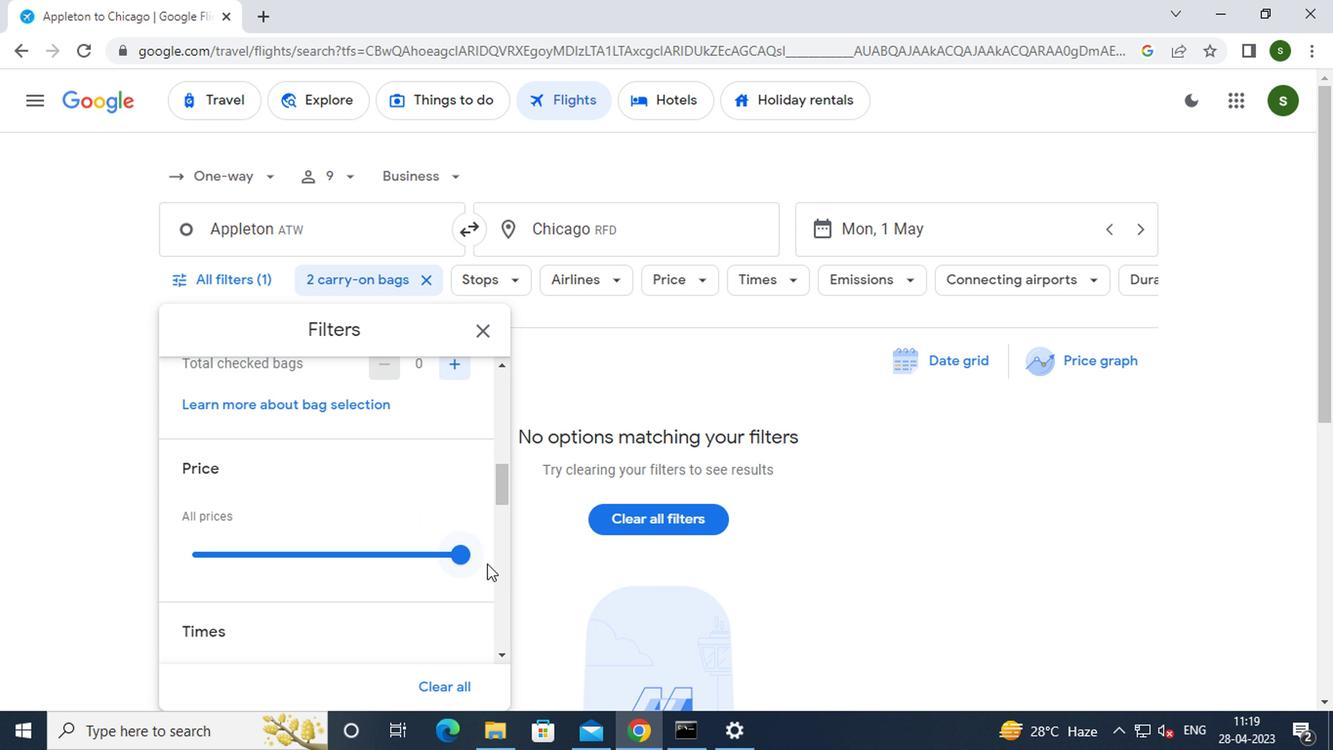 
Action: Mouse scrolled (445, 552) with delta (0, -1)
Screenshot: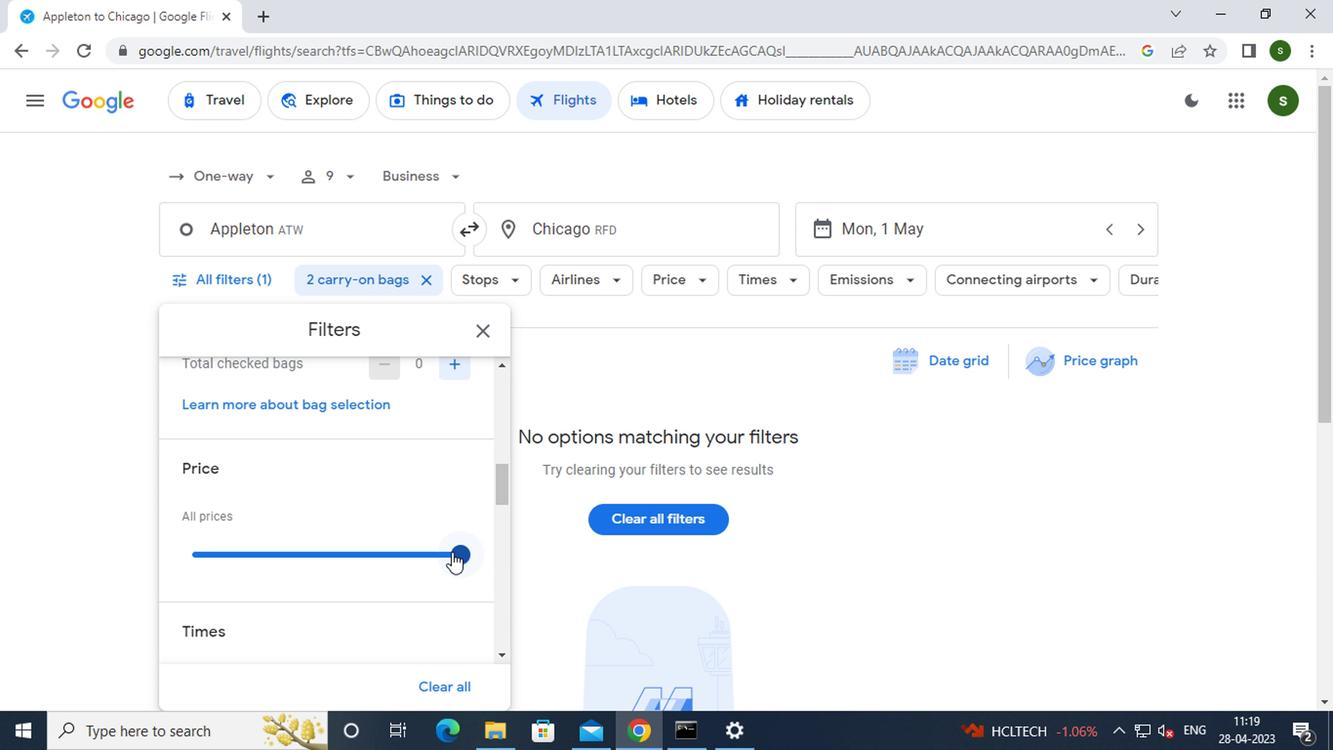 
Action: Mouse scrolled (445, 552) with delta (0, -1)
Screenshot: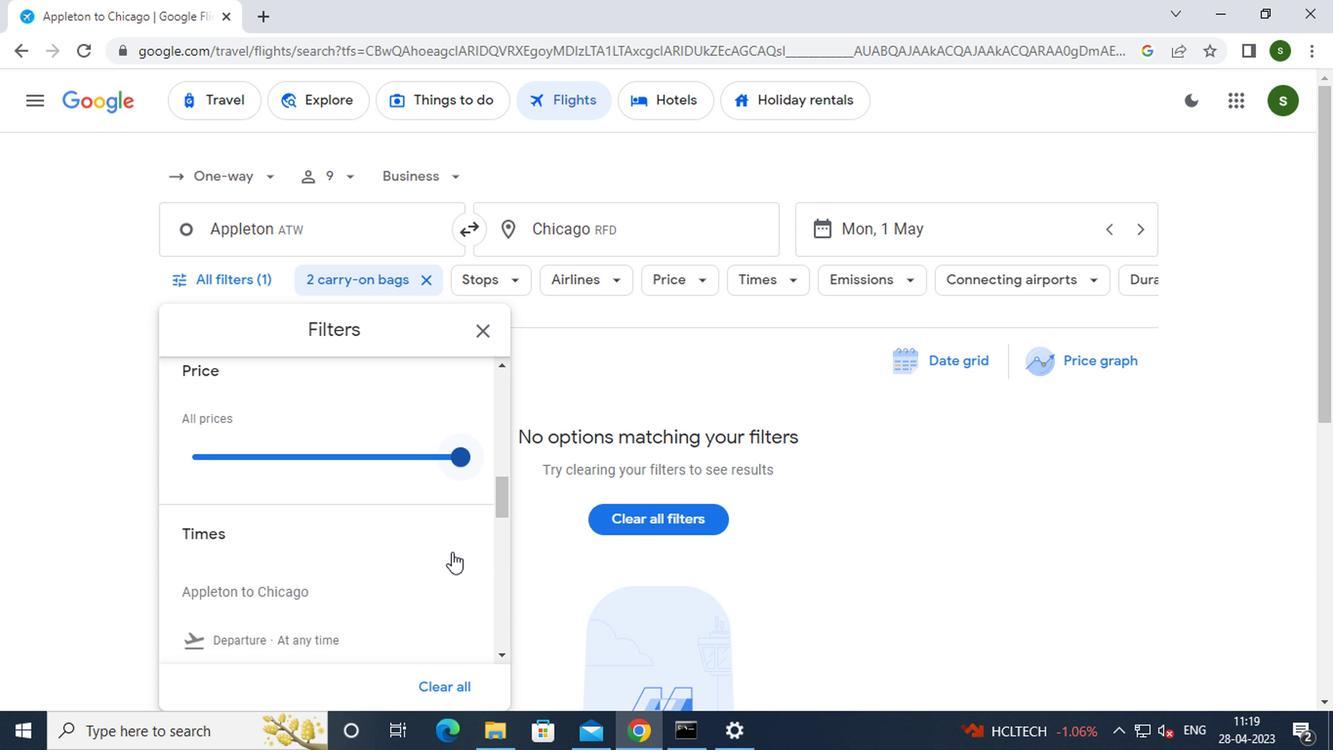 
Action: Mouse moved to (177, 586)
Screenshot: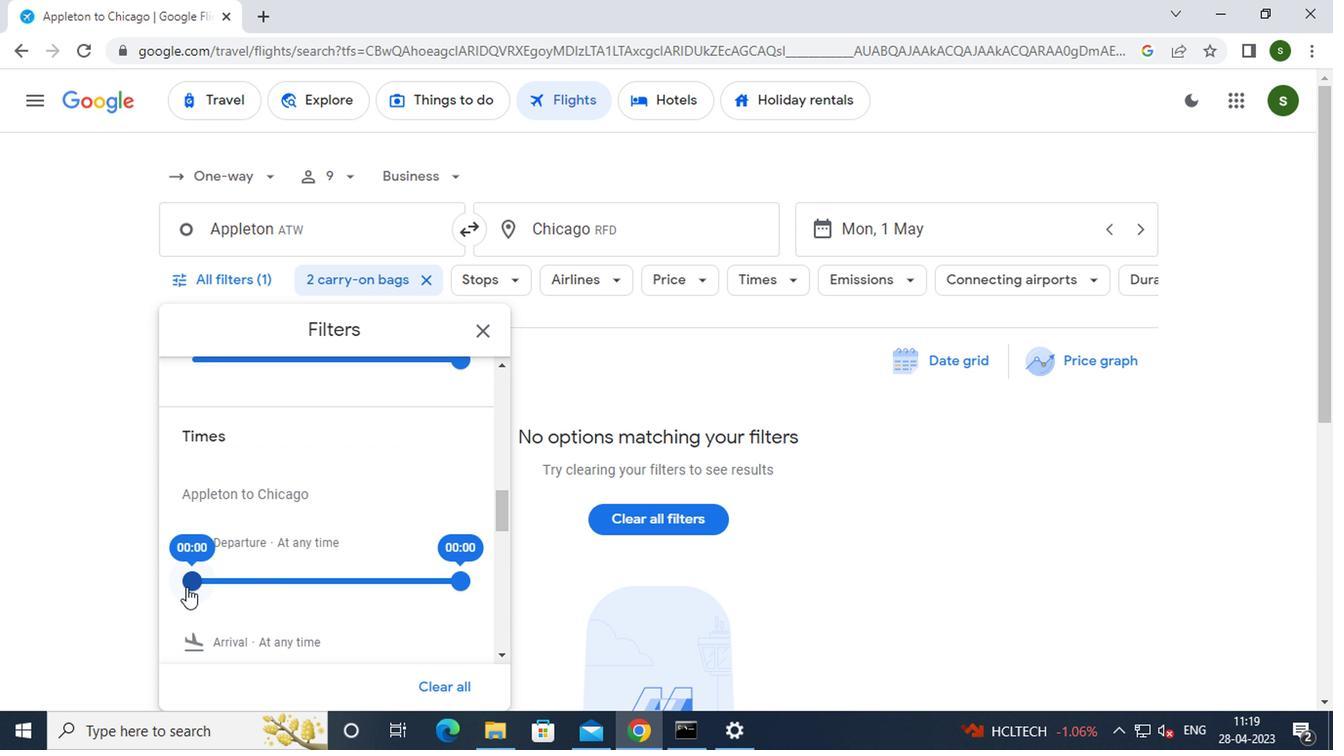 
Action: Mouse pressed left at (177, 586)
Screenshot: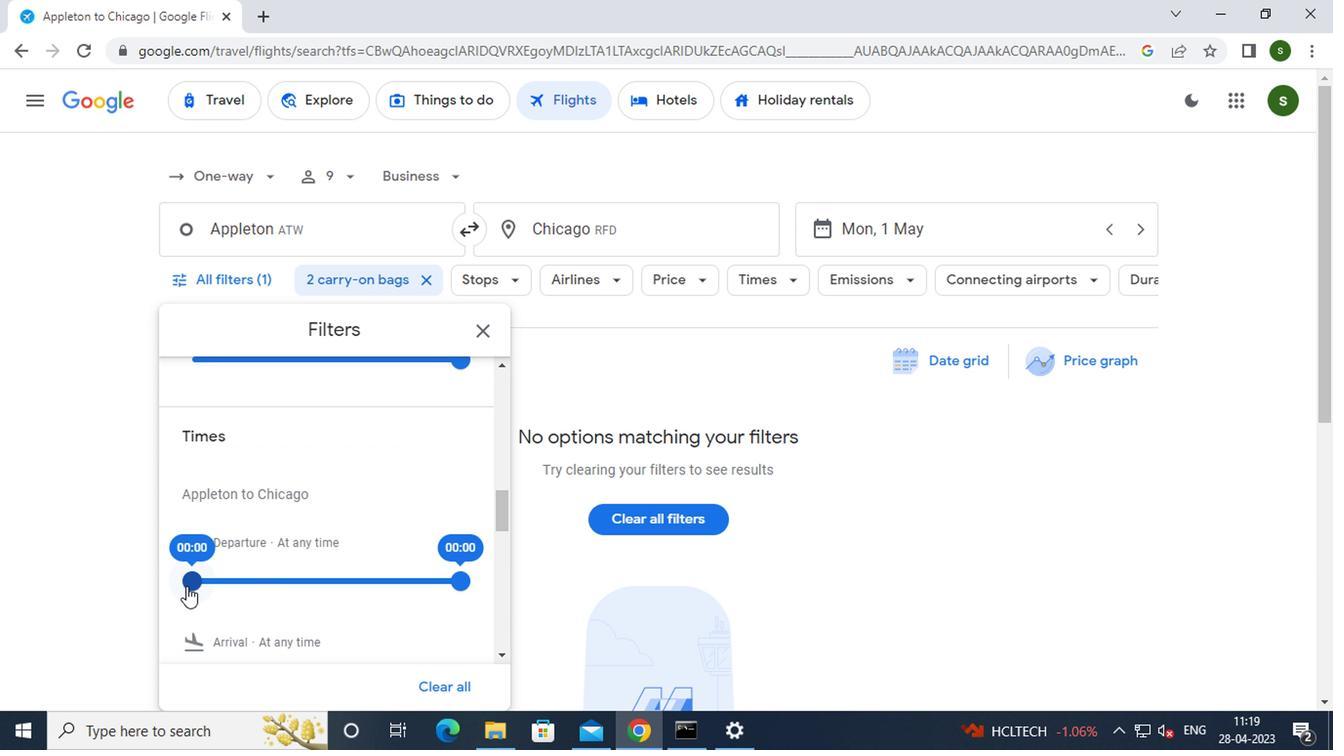 
Action: Mouse moved to (572, 577)
Screenshot: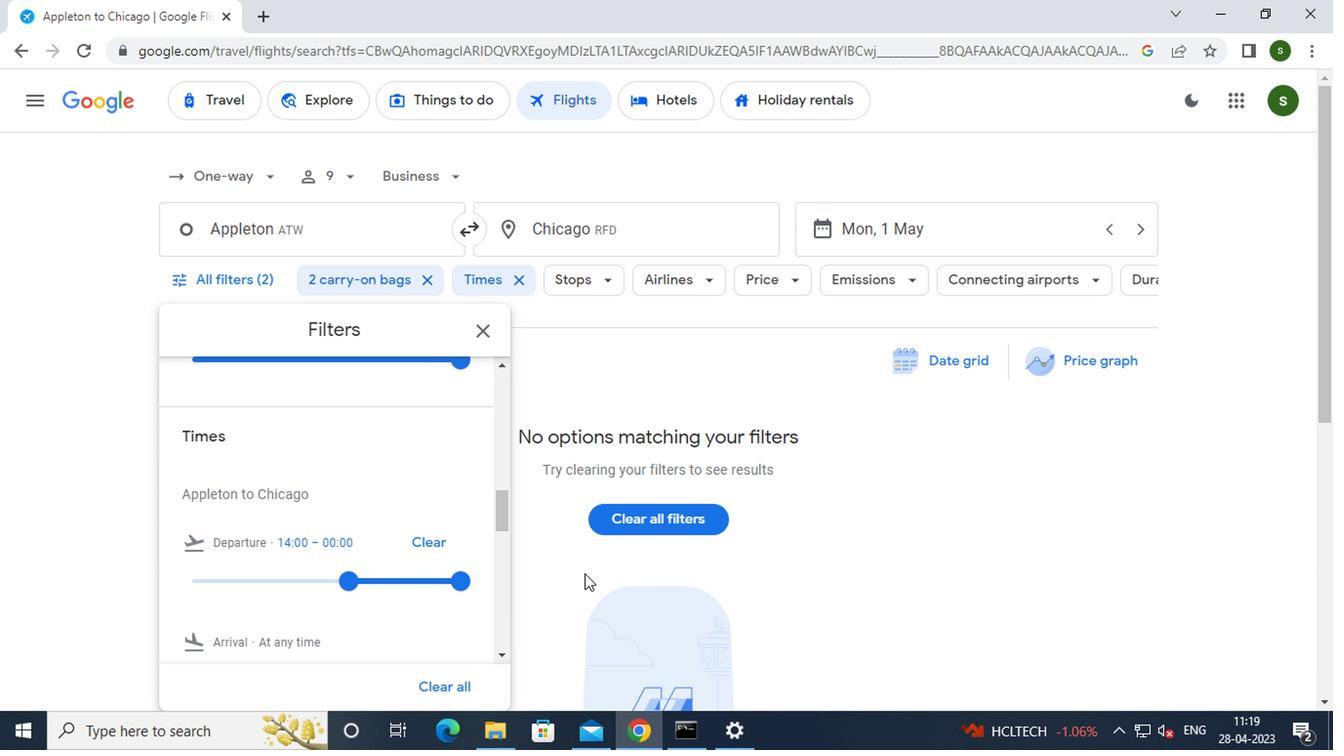 
Action: Mouse pressed left at (572, 577)
Screenshot: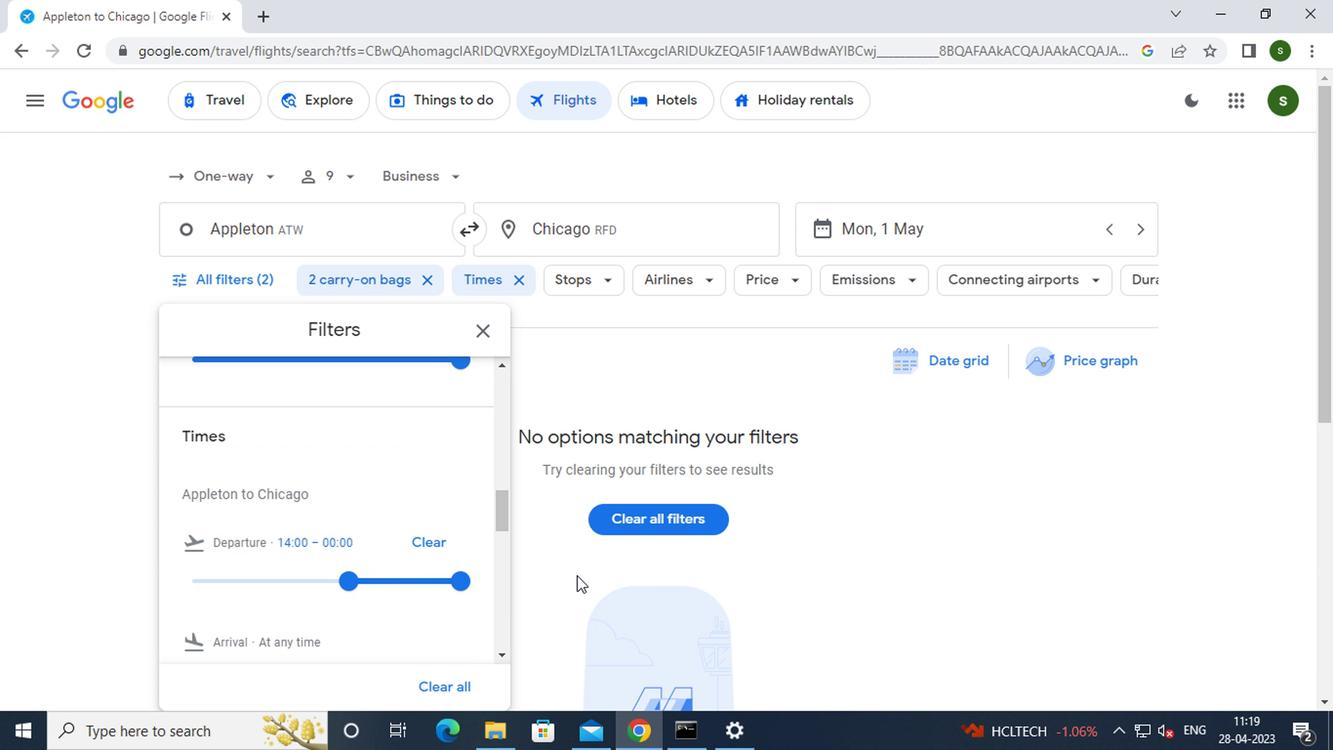 
